 Task: Look for space in Albi, France from 2nd September, 2023 to 6th September, 2023 for 2 adults in price range Rs.15000 to Rs.20000. Place can be entire place with 1  bedroom having 1 bed and 1 bathroom. Property type can be house, flat, guest house, hotel. Amenities needed are: washing machine. Booking option can be shelf check-in. Required host language is English.
Action: Mouse moved to (497, 162)
Screenshot: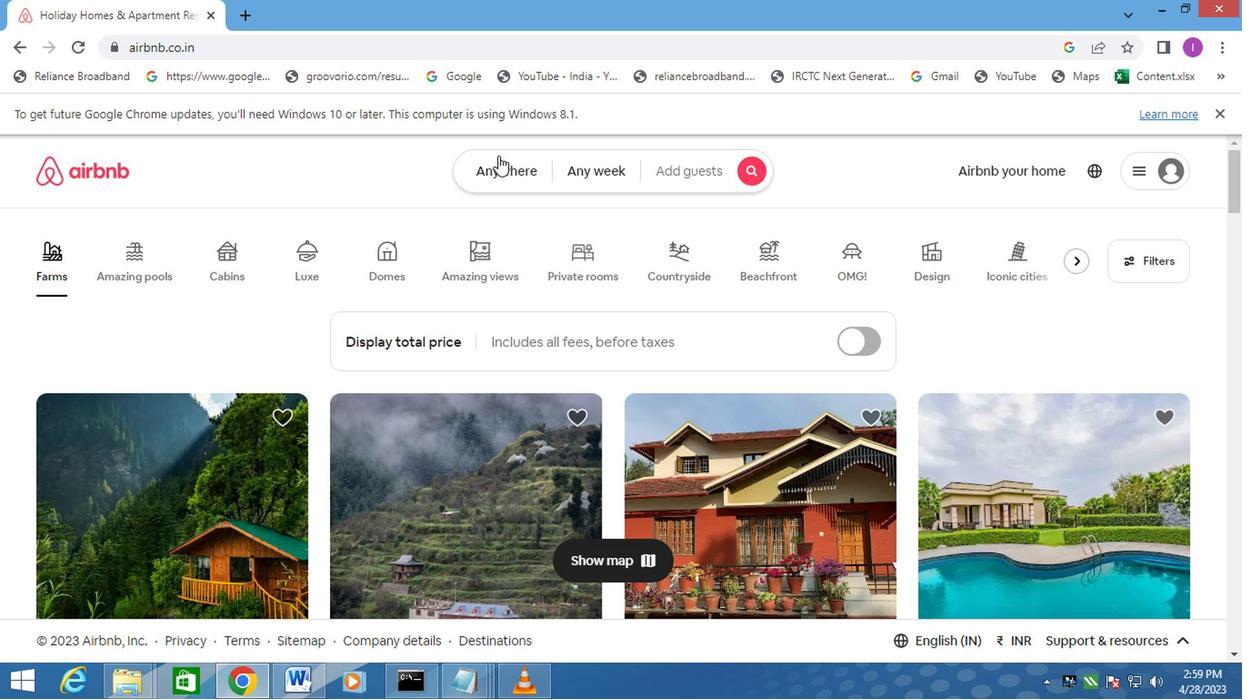 
Action: Mouse pressed left at (497, 162)
Screenshot: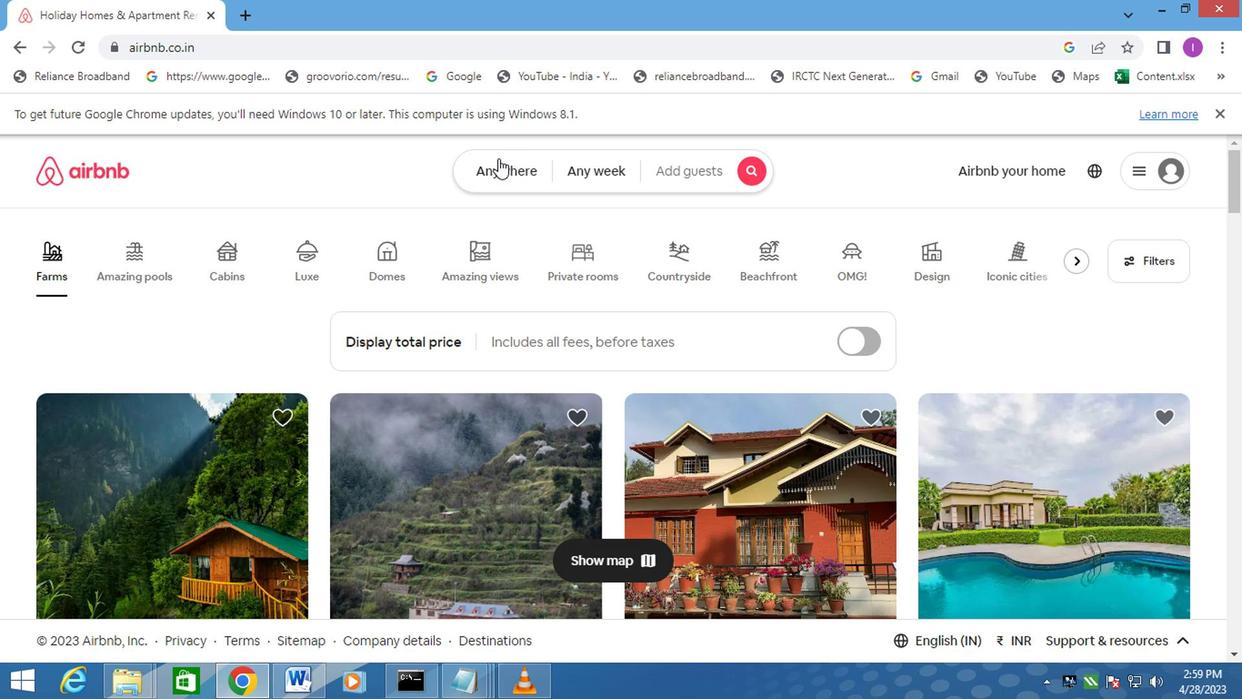 
Action: Mouse moved to (365, 245)
Screenshot: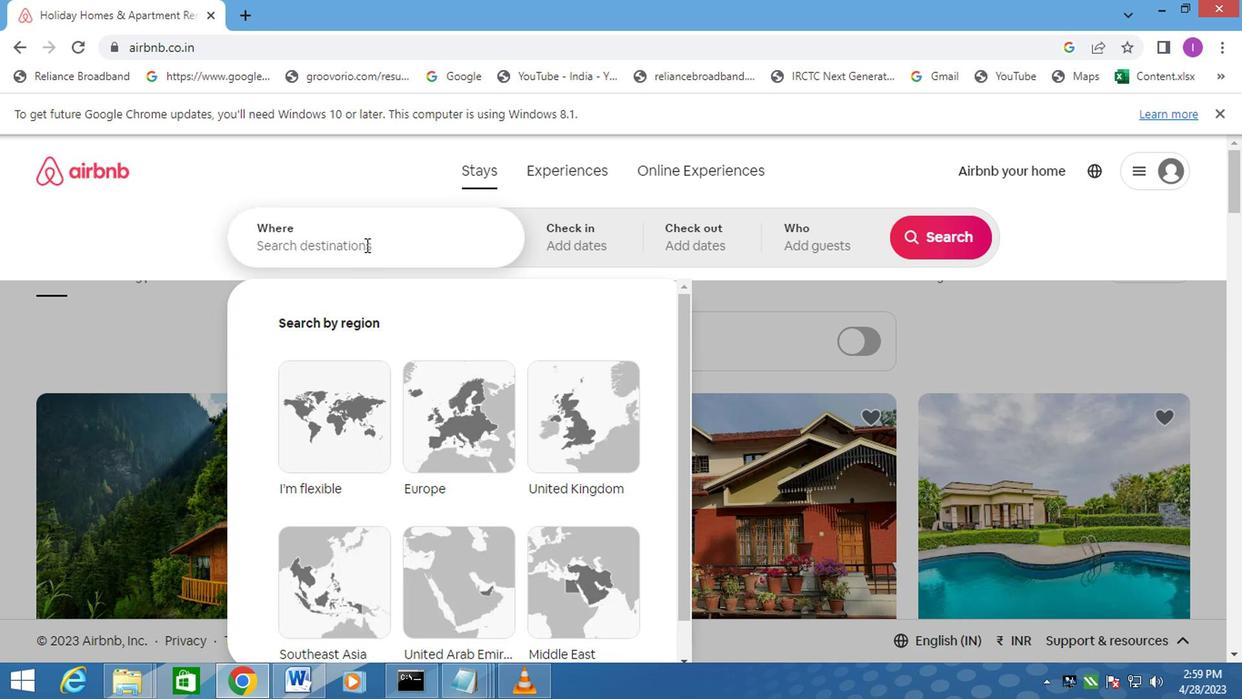 
Action: Mouse pressed left at (365, 245)
Screenshot: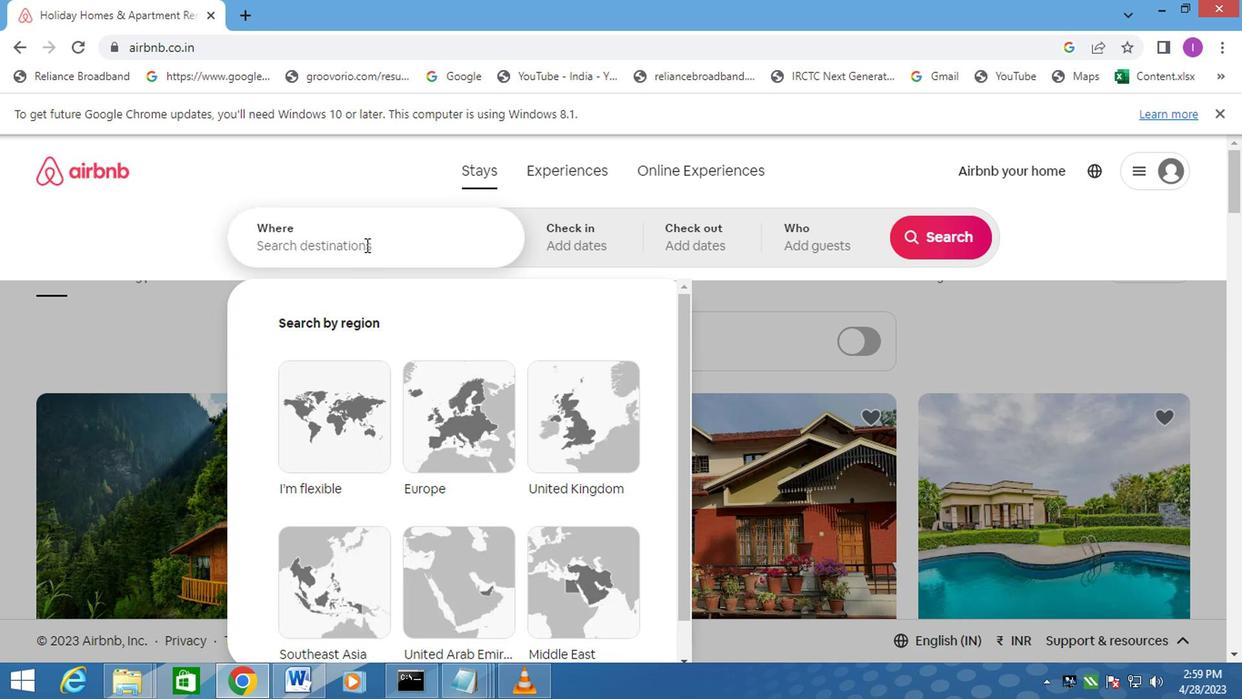 
Action: Mouse moved to (385, 245)
Screenshot: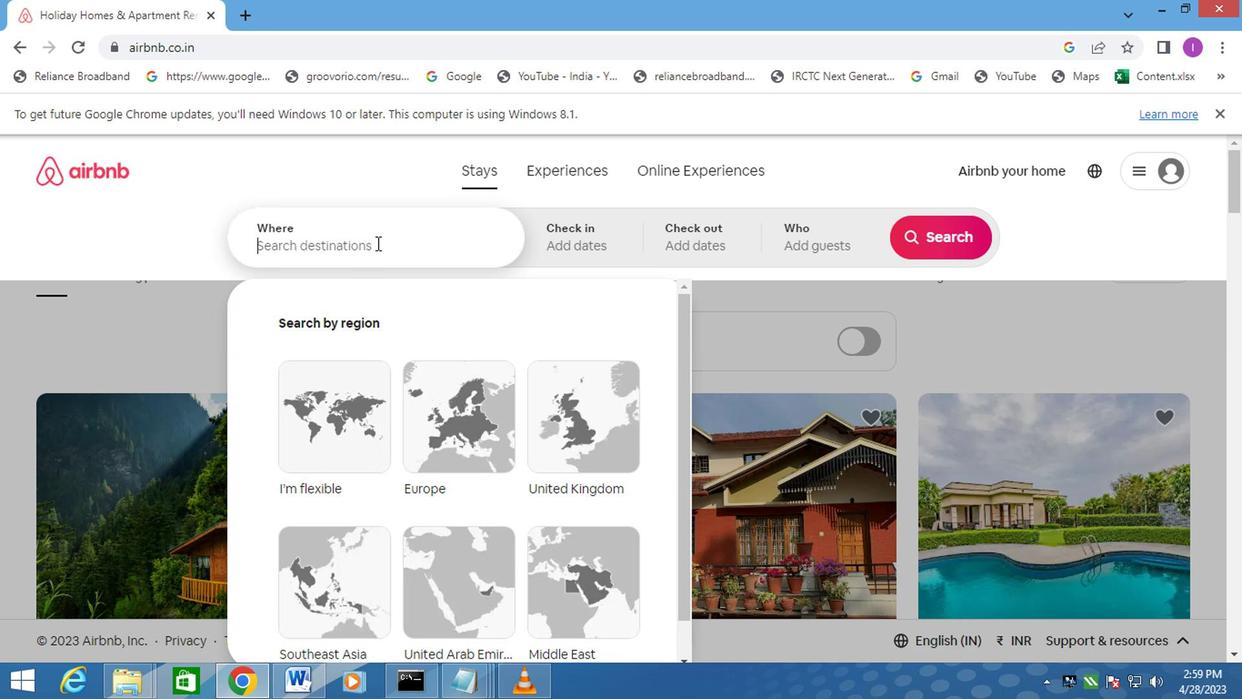
Action: Key pressed <Key.shift>ALBI,<Key.shift><Key.shift>FRANCE
Screenshot: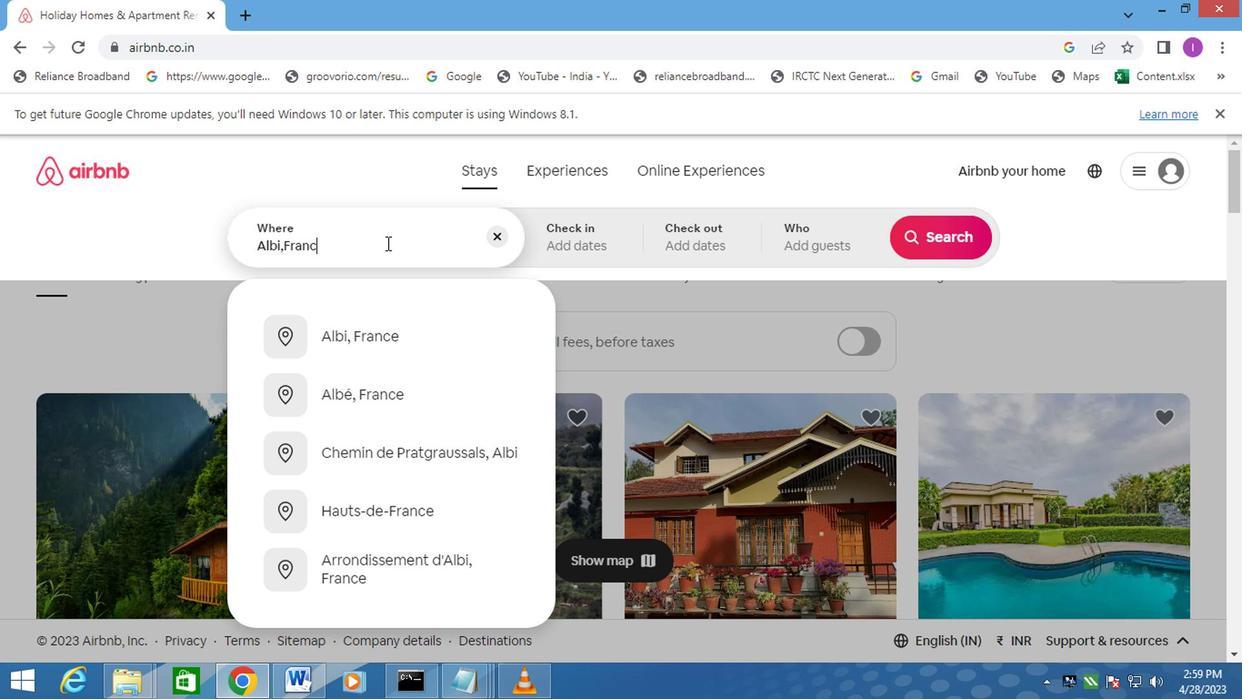 
Action: Mouse moved to (338, 340)
Screenshot: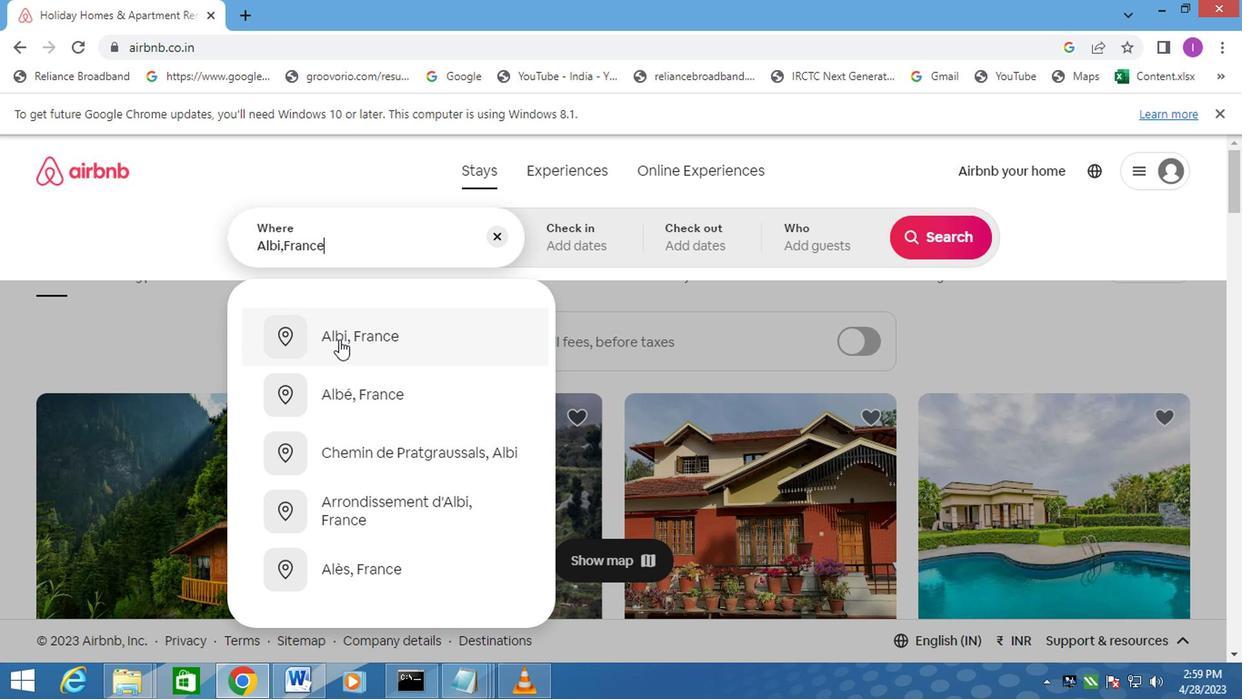 
Action: Mouse pressed left at (338, 340)
Screenshot: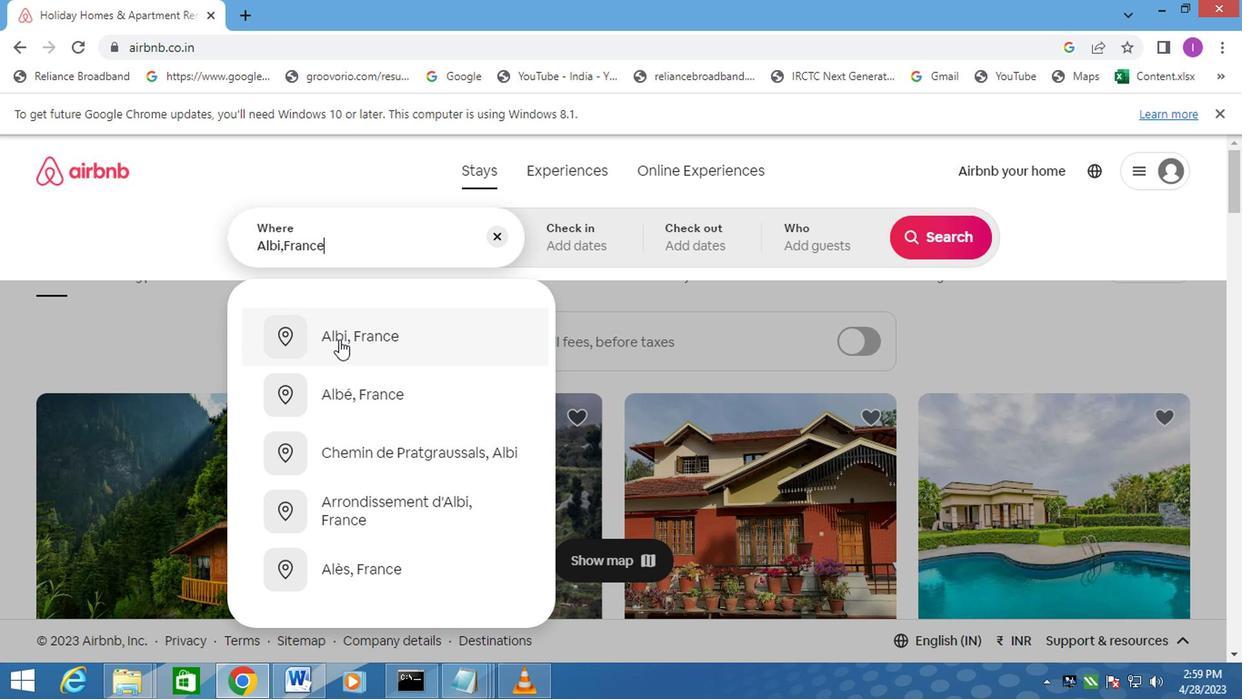 
Action: Mouse moved to (920, 385)
Screenshot: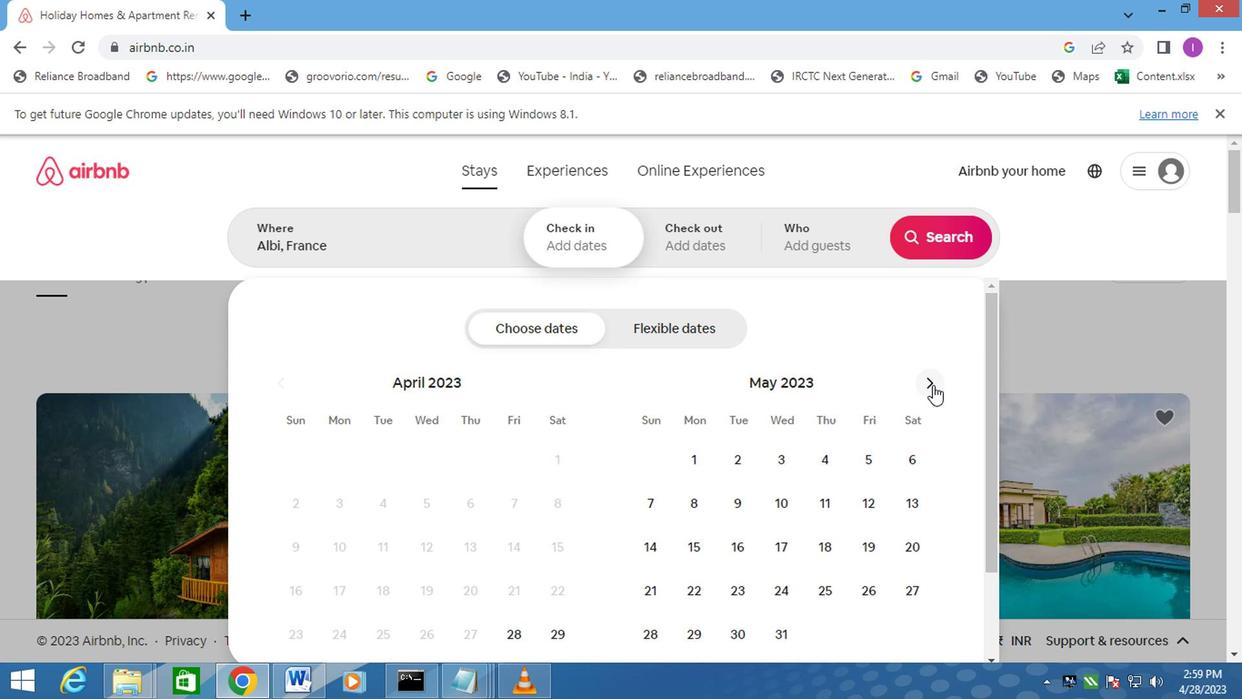 
Action: Mouse pressed left at (920, 385)
Screenshot: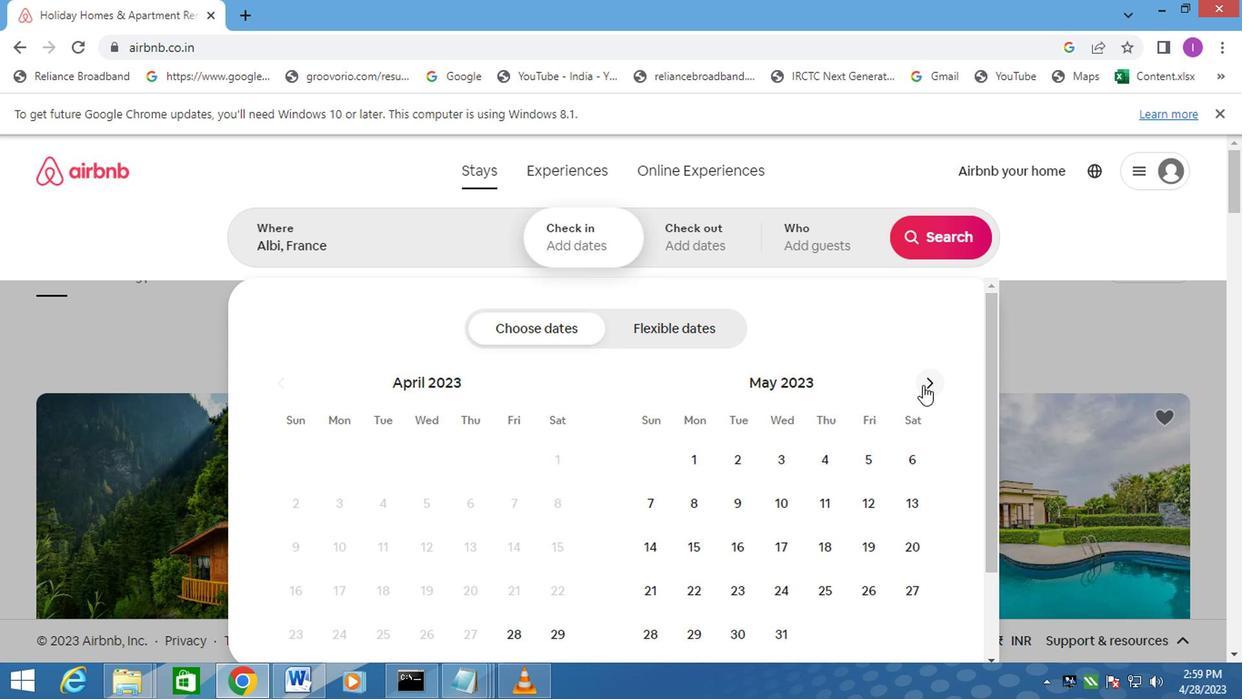 
Action: Mouse moved to (920, 385)
Screenshot: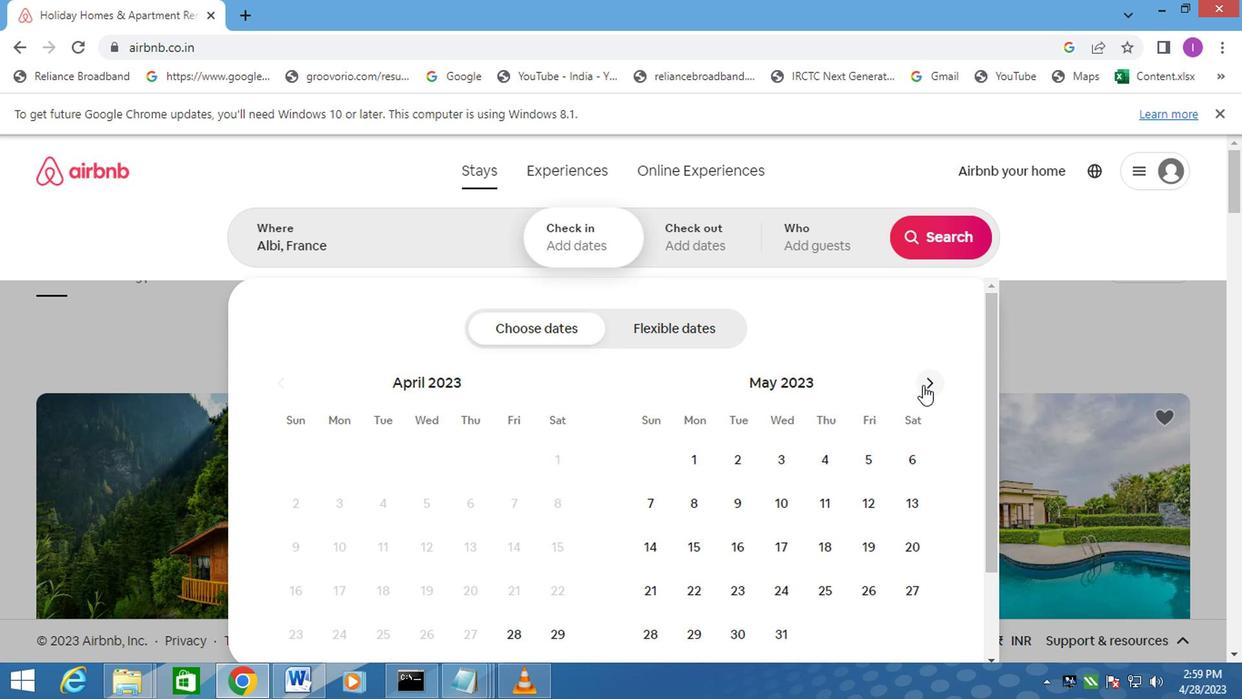
Action: Mouse pressed left at (920, 385)
Screenshot: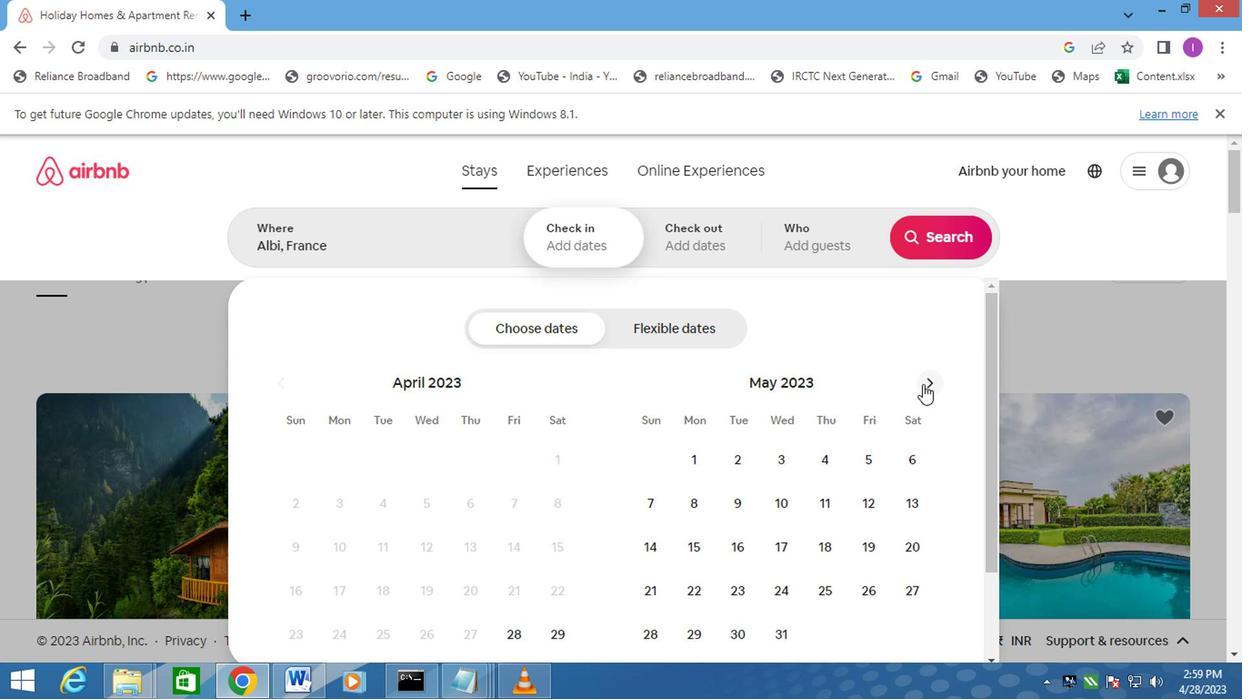 
Action: Mouse moved to (920, 383)
Screenshot: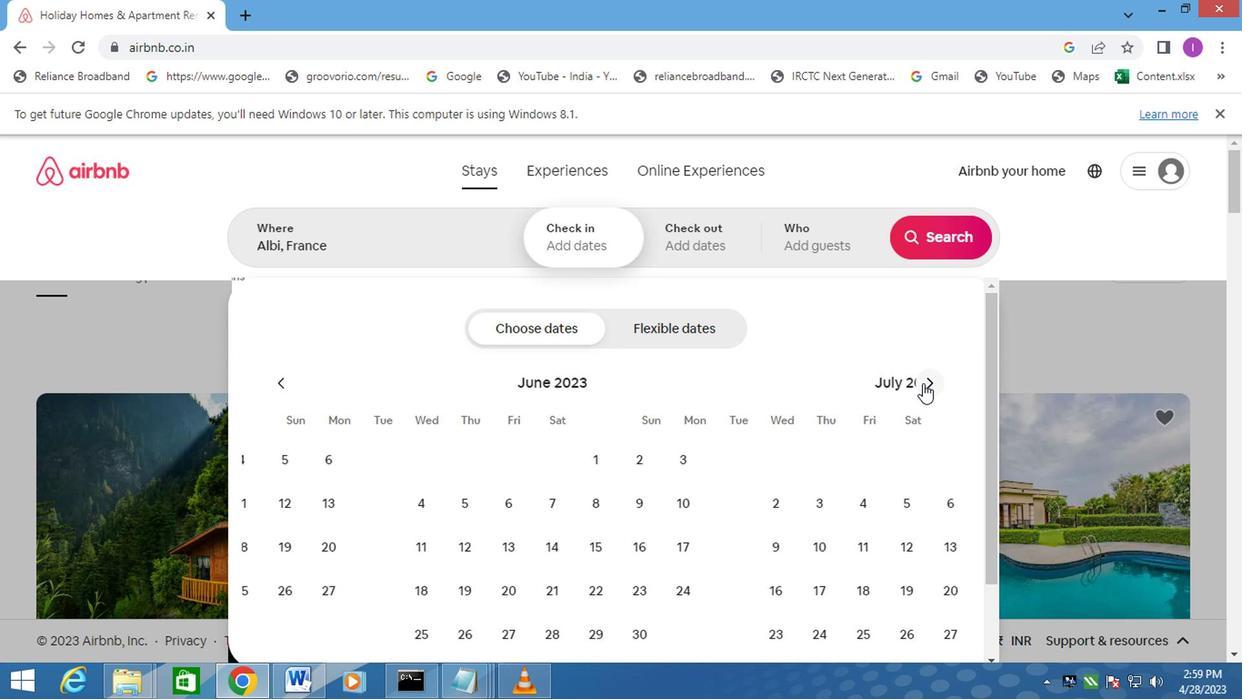 
Action: Mouse pressed left at (920, 383)
Screenshot: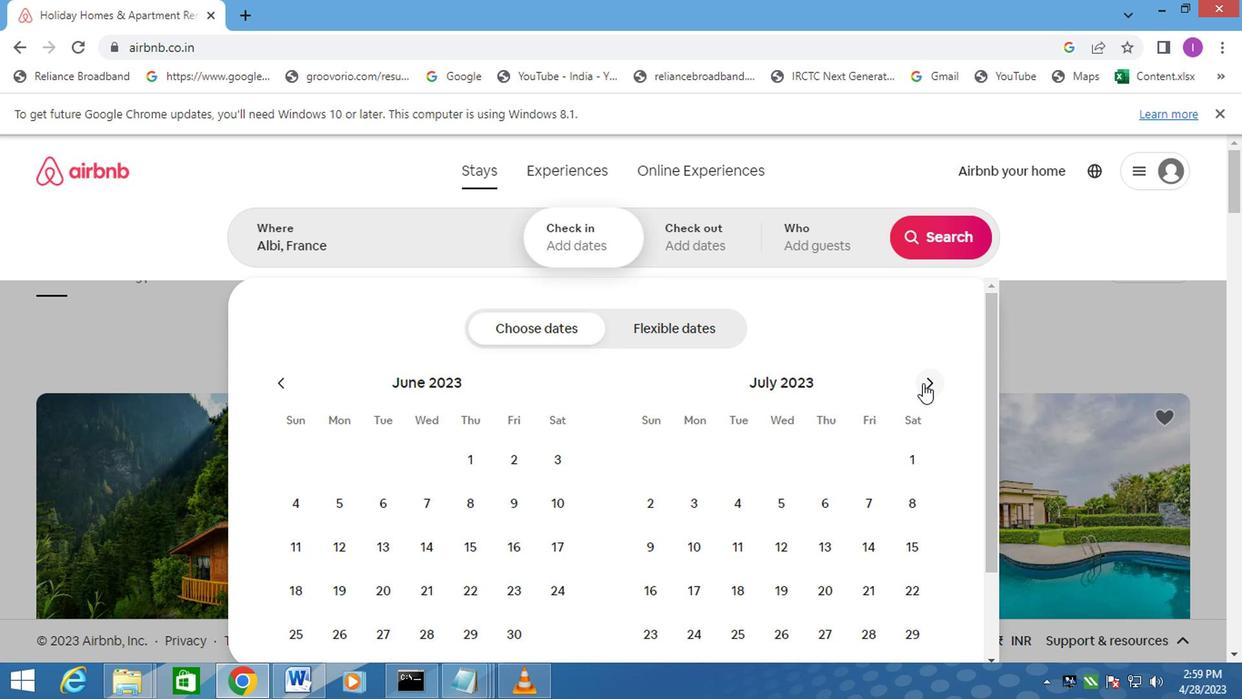
Action: Mouse moved to (926, 380)
Screenshot: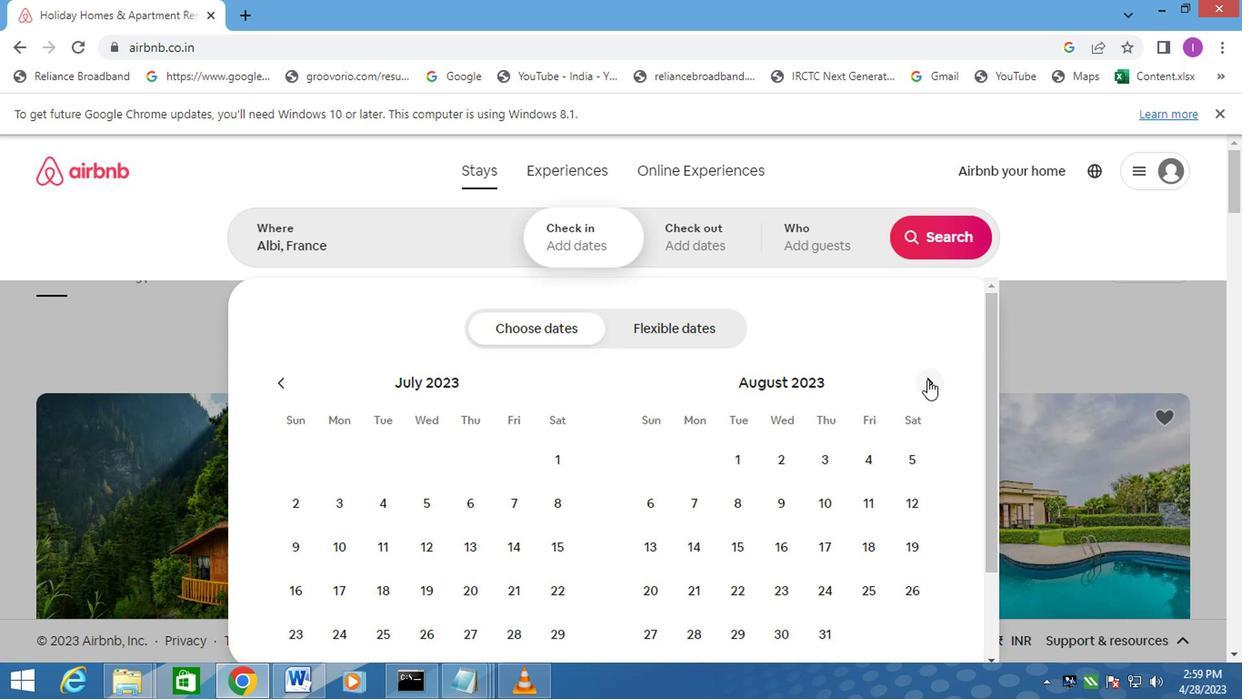 
Action: Mouse pressed left at (926, 380)
Screenshot: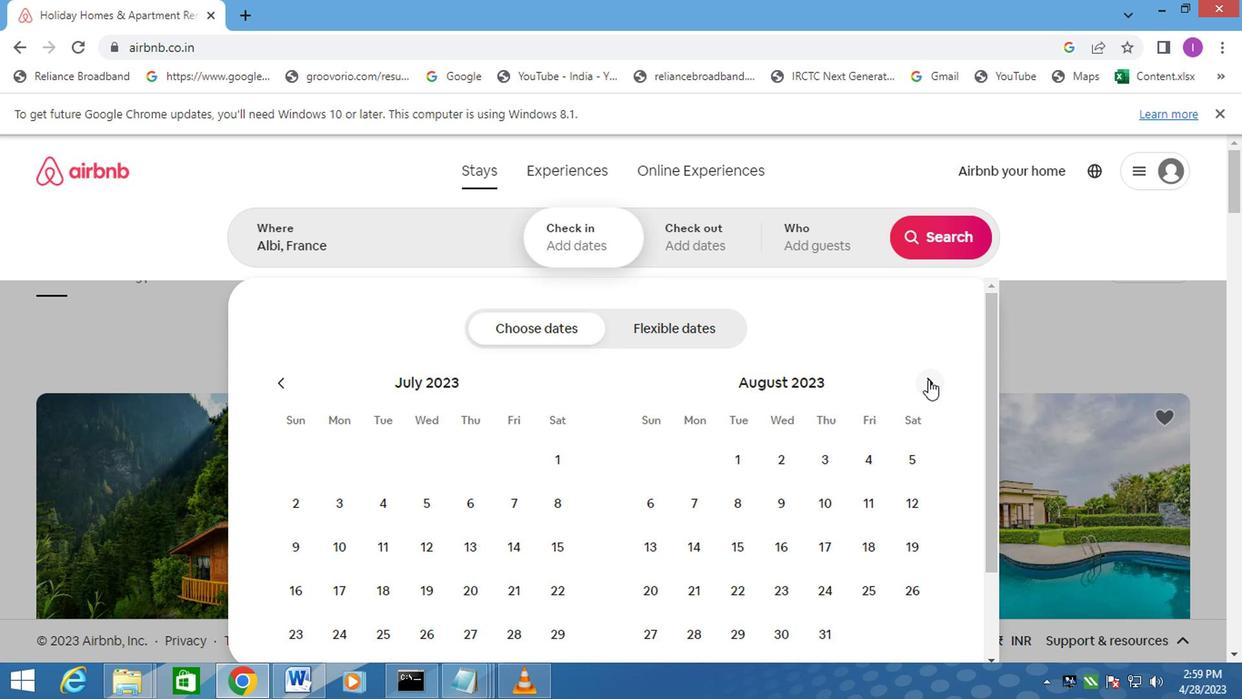 
Action: Mouse moved to (902, 454)
Screenshot: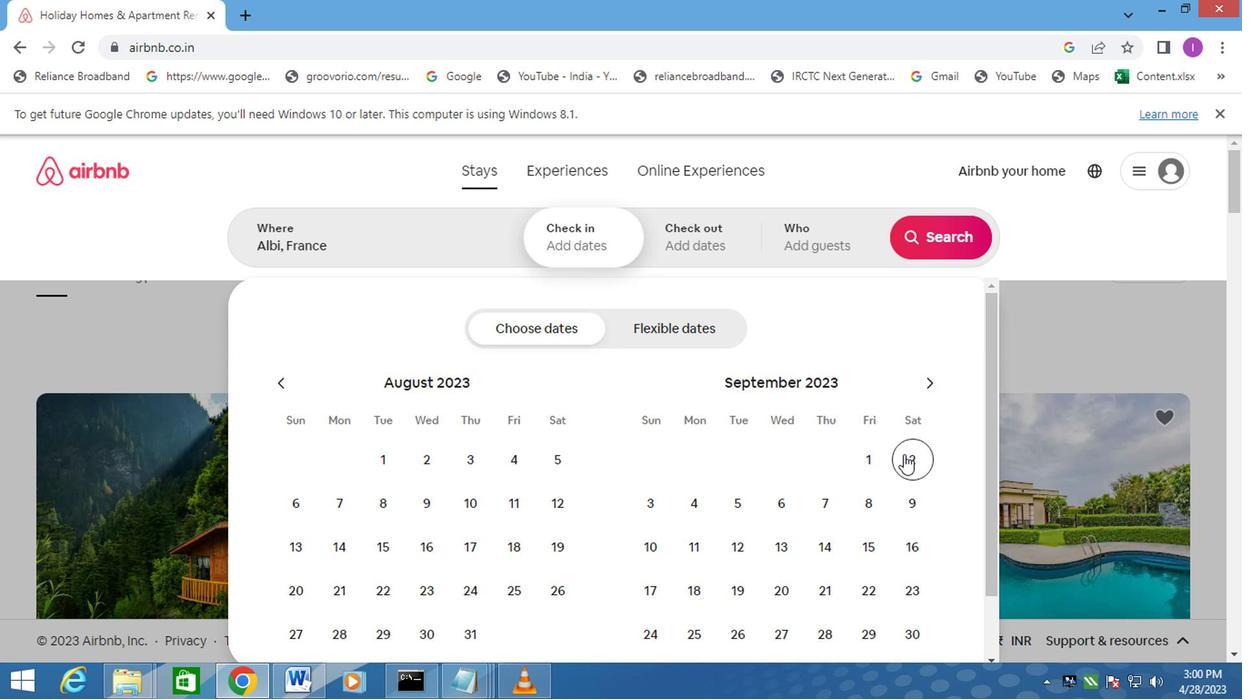 
Action: Mouse pressed left at (902, 454)
Screenshot: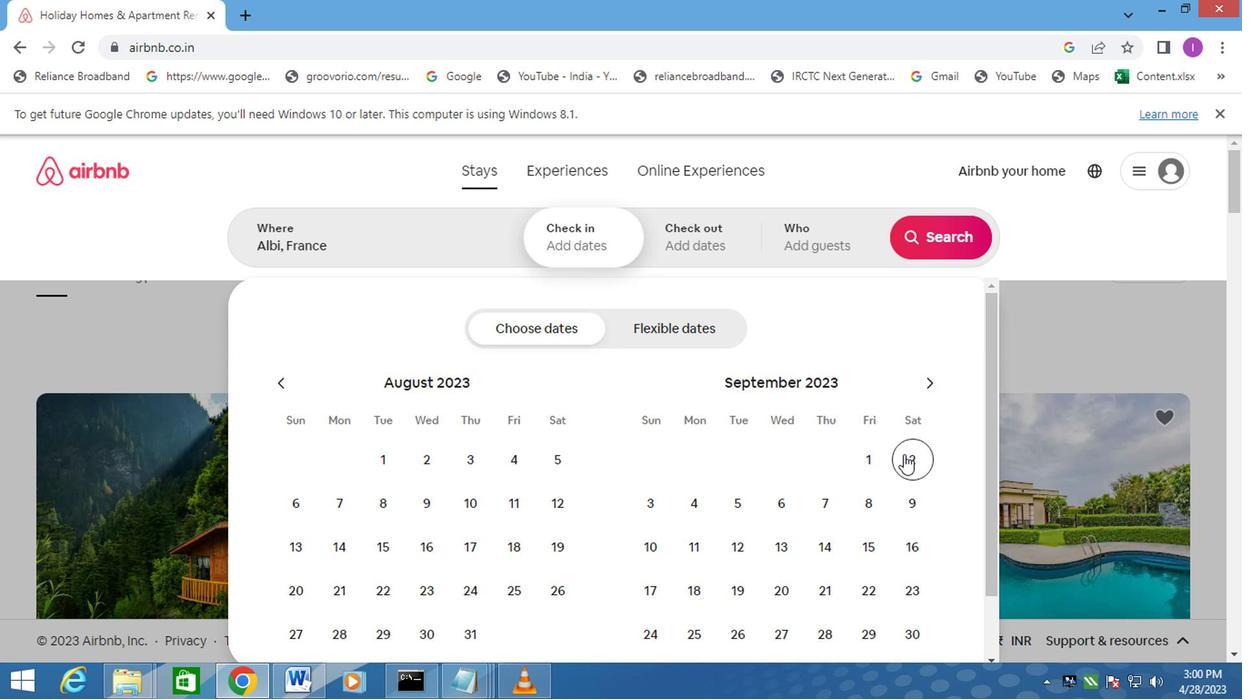
Action: Mouse moved to (789, 502)
Screenshot: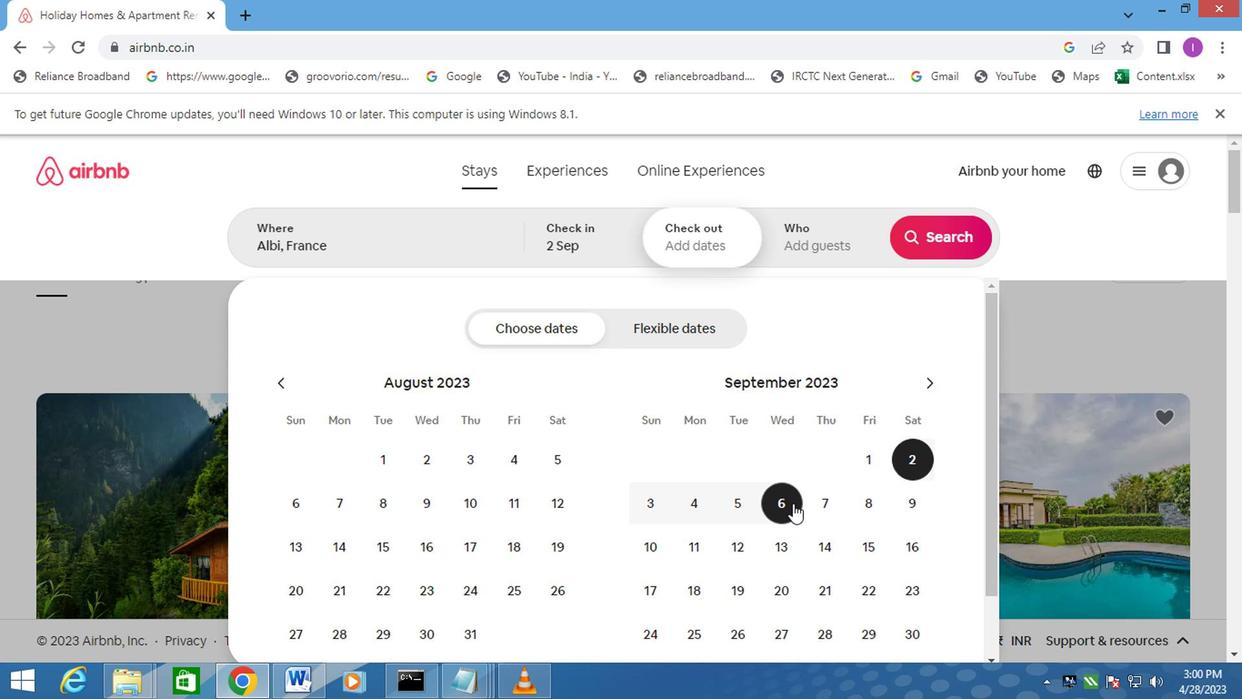 
Action: Mouse pressed left at (789, 502)
Screenshot: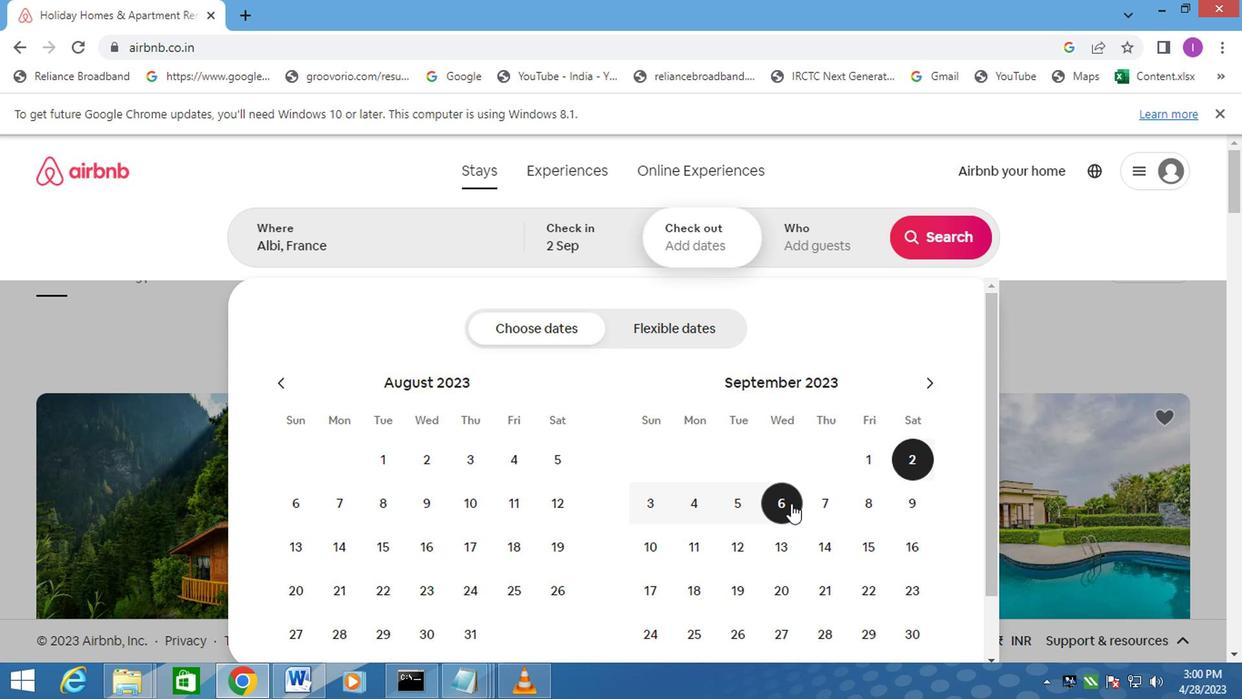 
Action: Mouse moved to (836, 257)
Screenshot: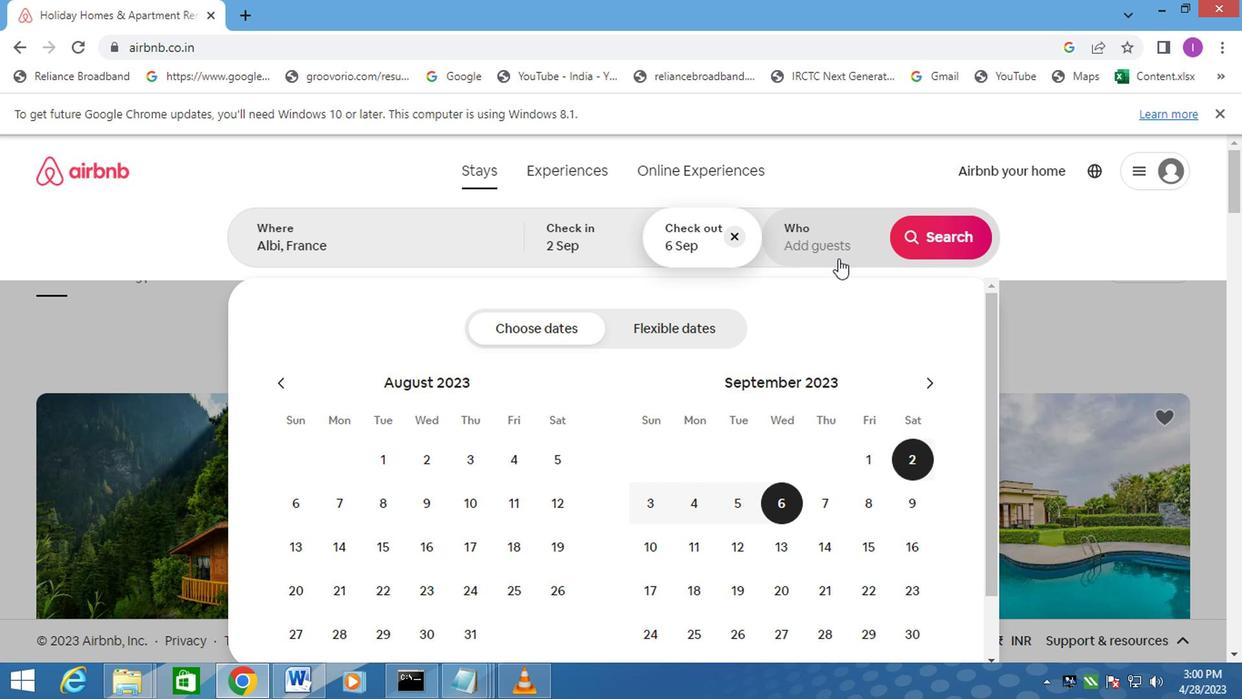 
Action: Mouse pressed left at (836, 257)
Screenshot: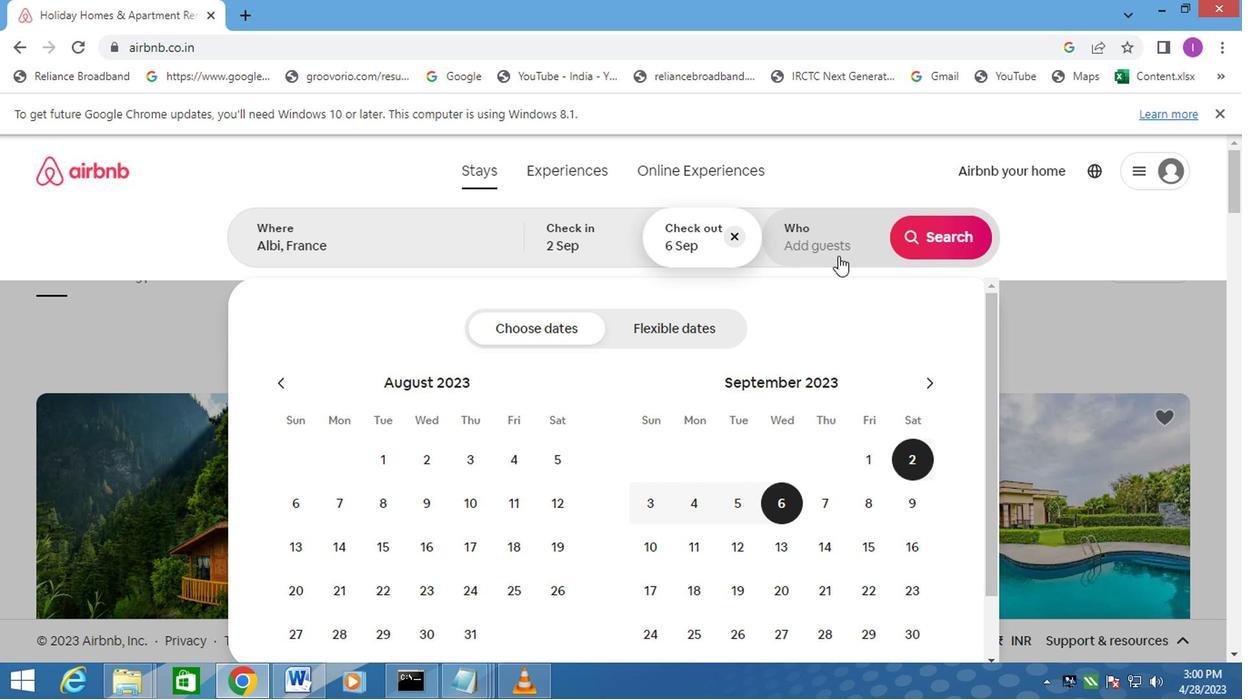 
Action: Mouse moved to (936, 332)
Screenshot: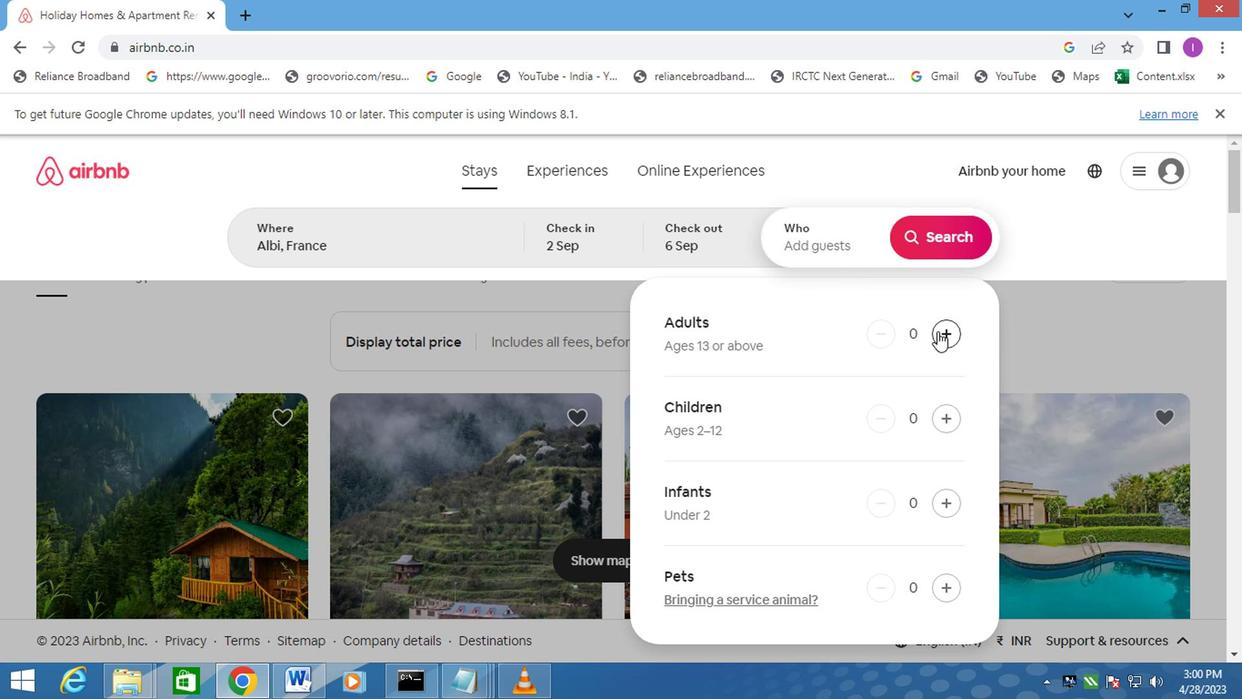 
Action: Mouse pressed left at (936, 332)
Screenshot: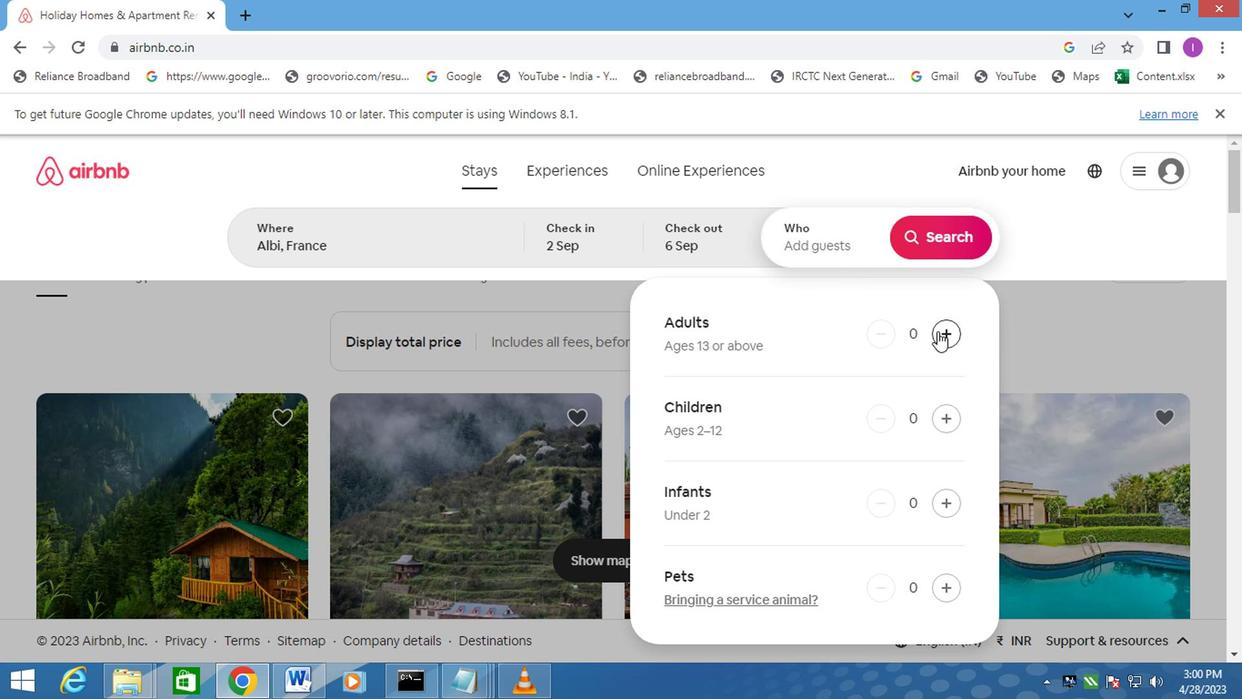
Action: Mouse pressed left at (936, 332)
Screenshot: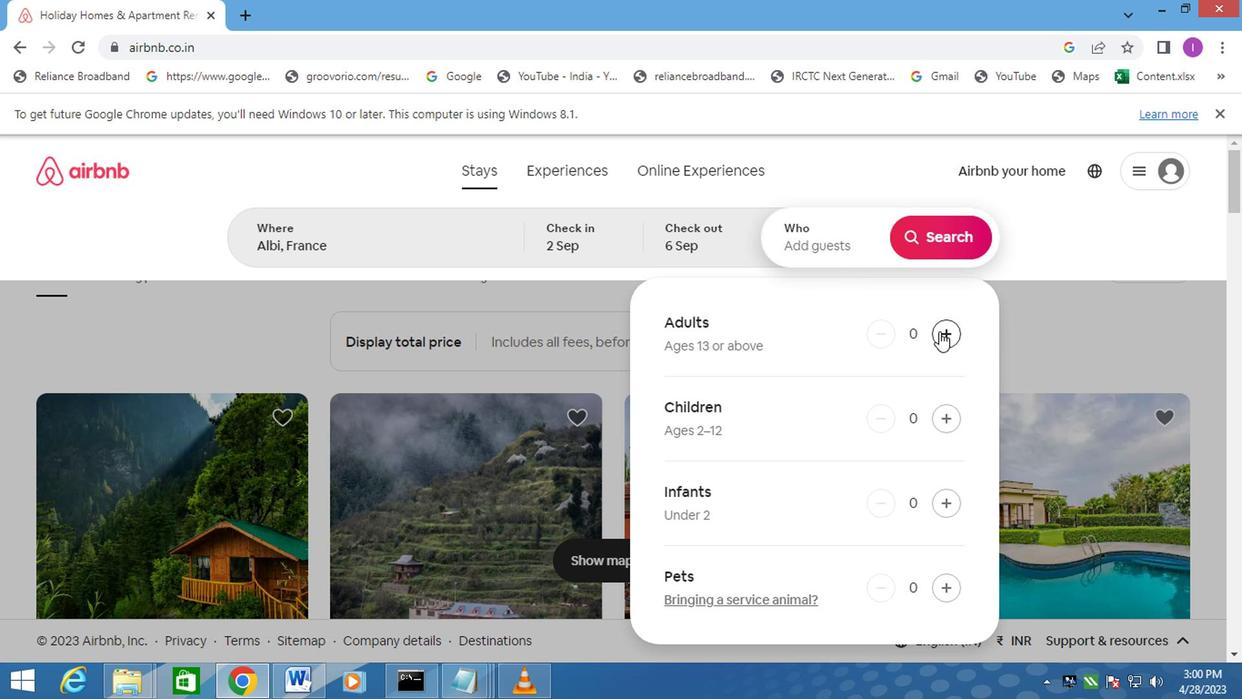 
Action: Mouse moved to (953, 235)
Screenshot: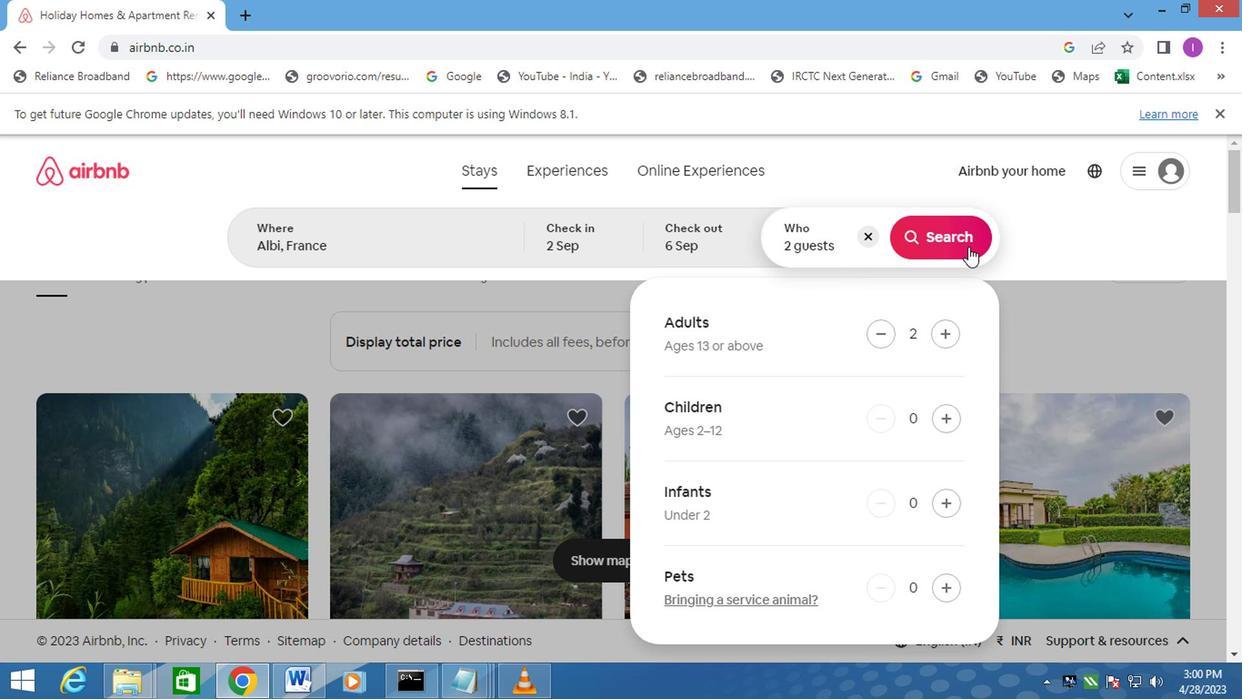 
Action: Mouse pressed left at (953, 235)
Screenshot: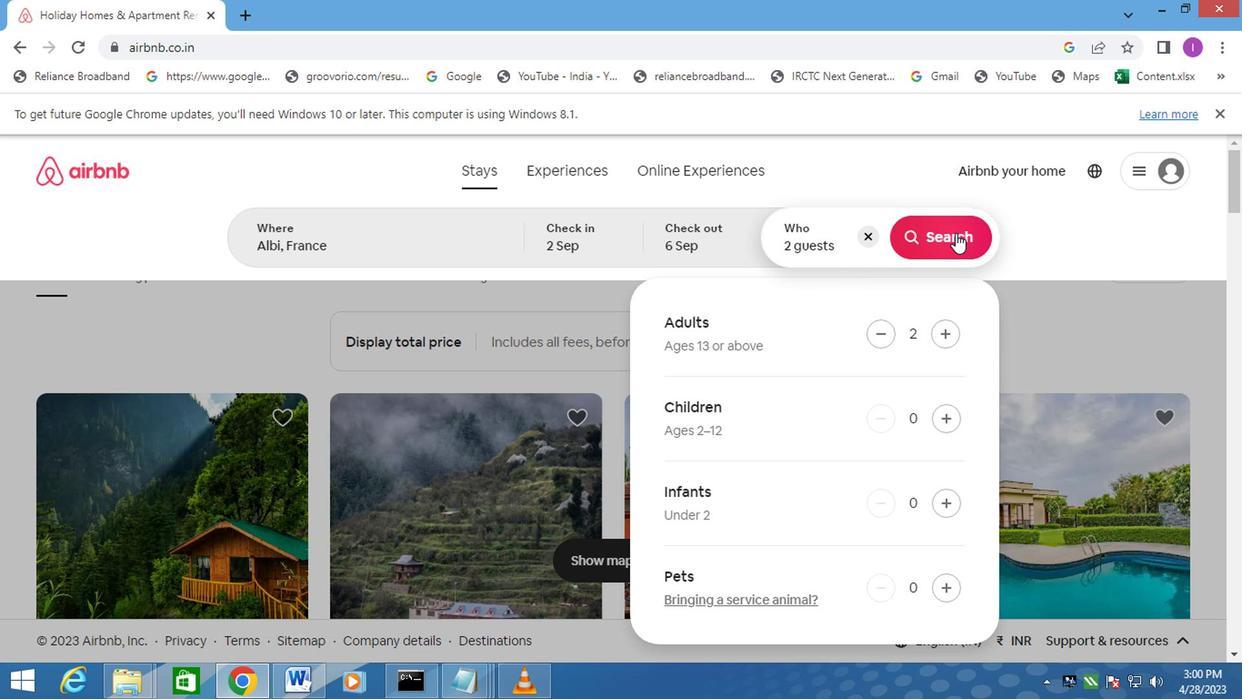 
Action: Mouse moved to (1149, 244)
Screenshot: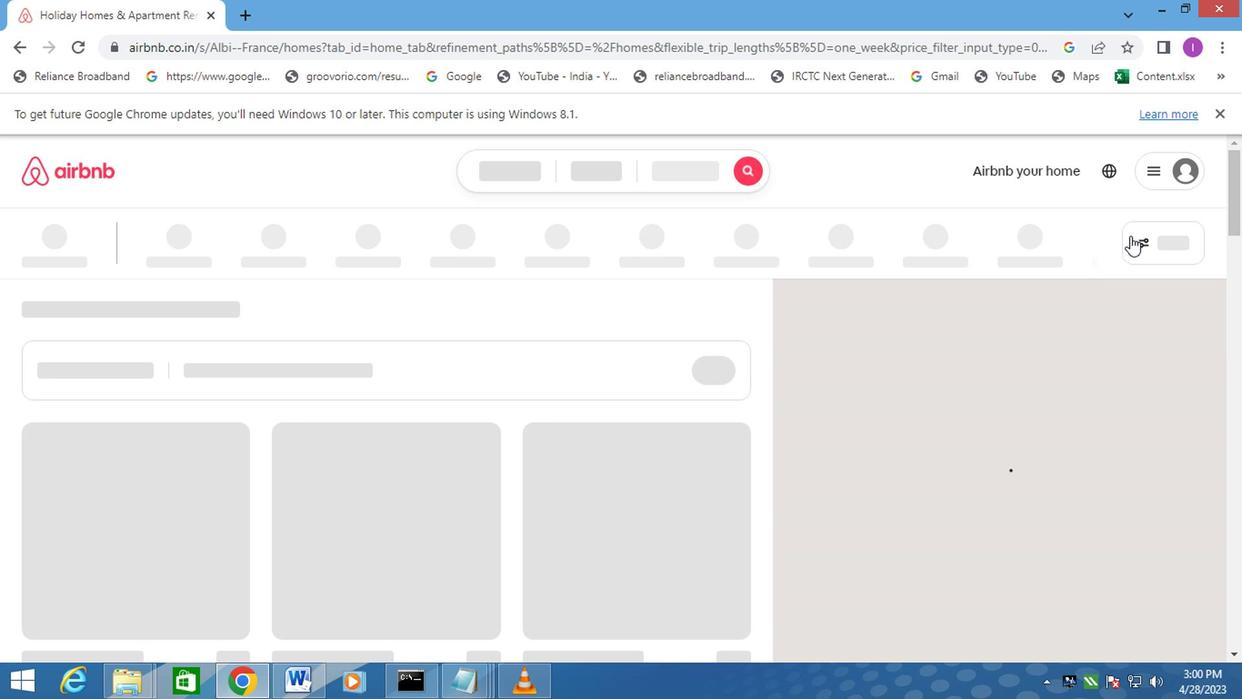 
Action: Mouse pressed left at (1149, 244)
Screenshot: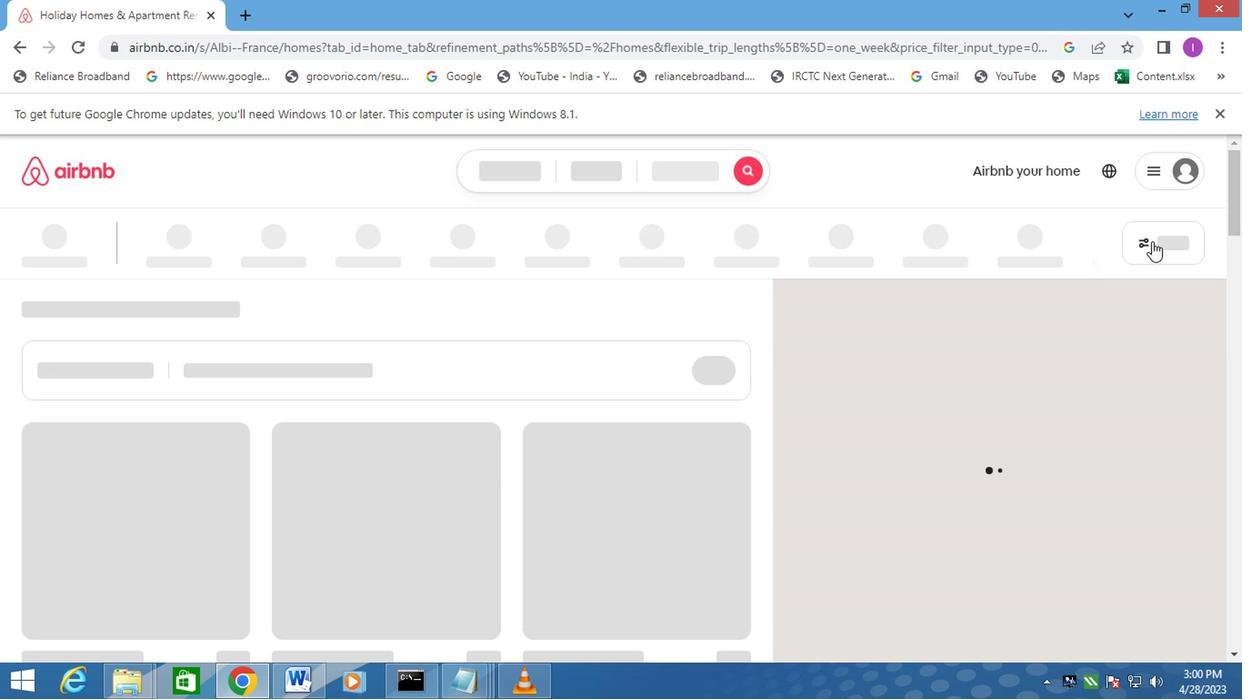
Action: Mouse moved to (396, 477)
Screenshot: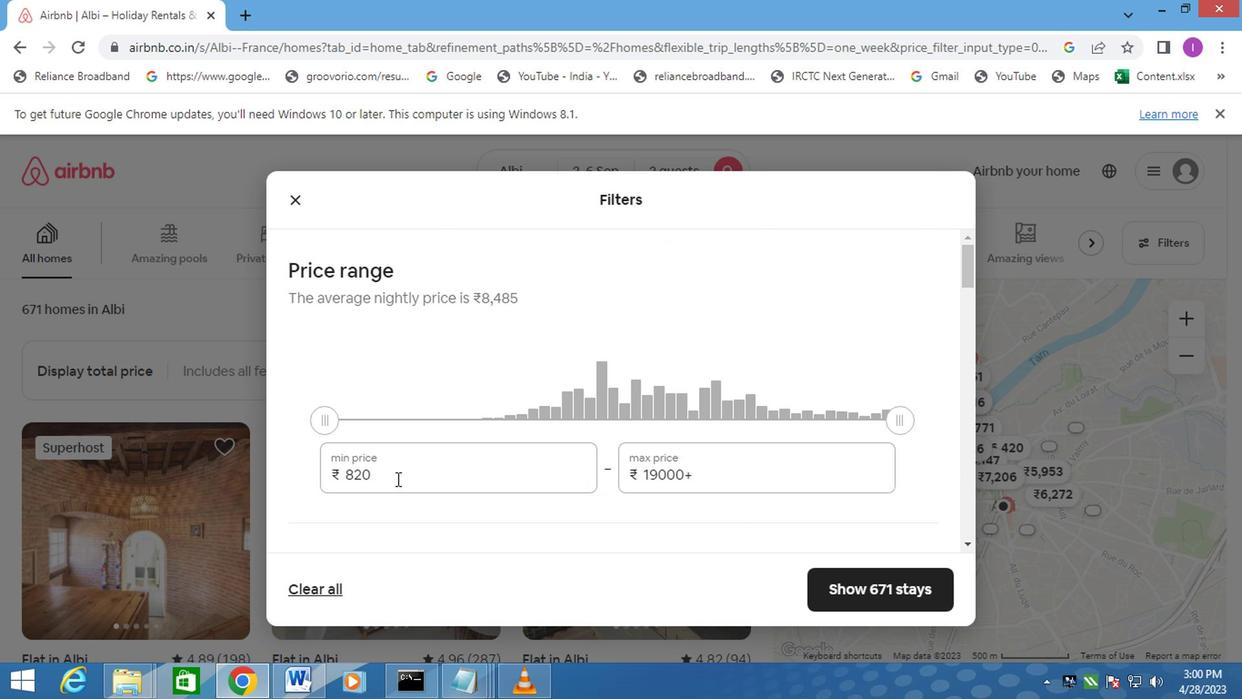 
Action: Mouse pressed left at (396, 477)
Screenshot: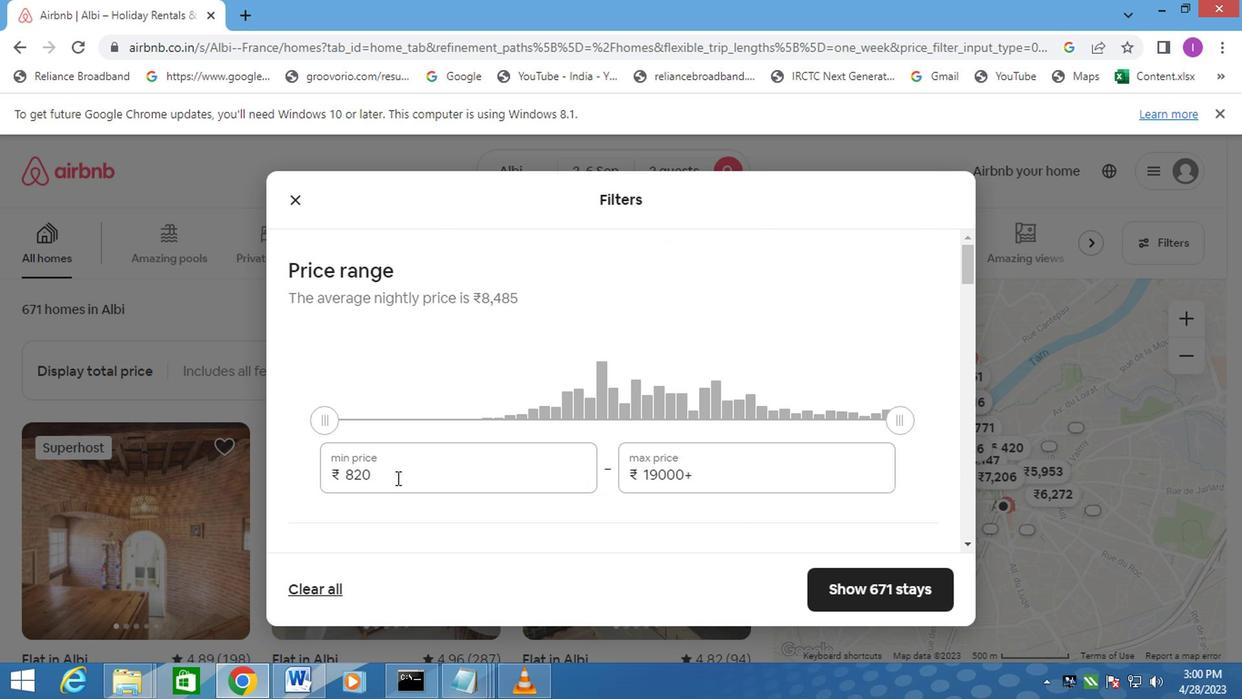 
Action: Mouse moved to (337, 468)
Screenshot: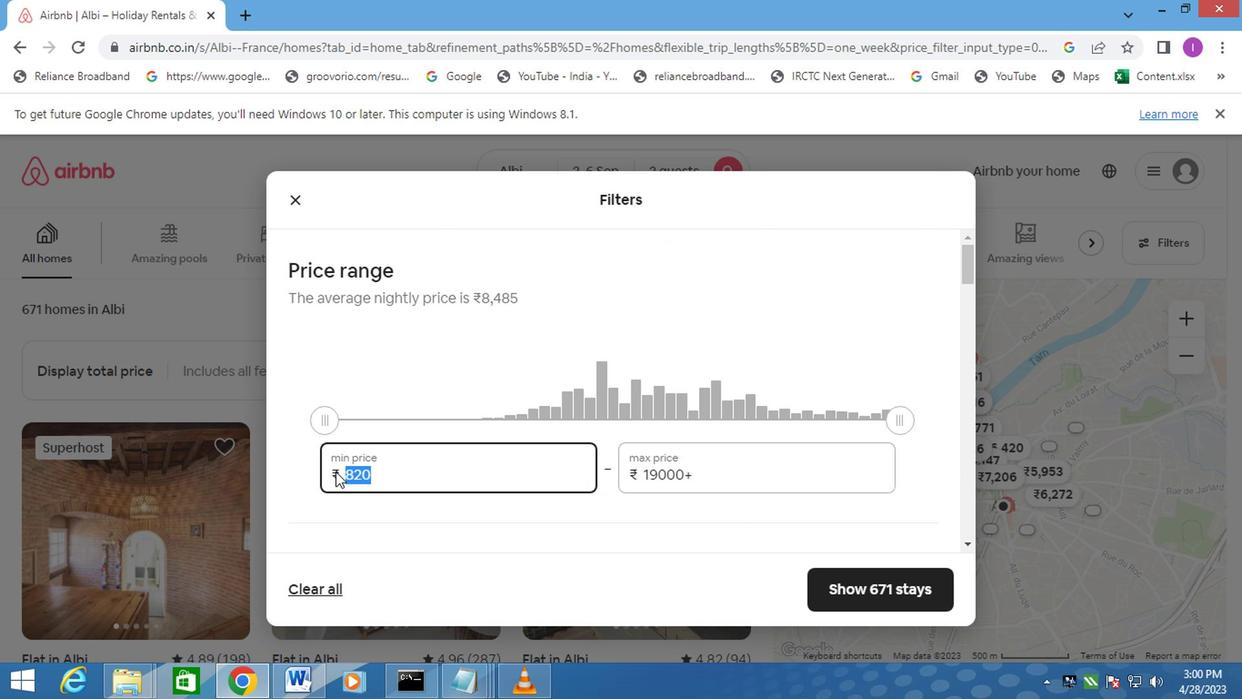 
Action: Key pressed 1
Screenshot: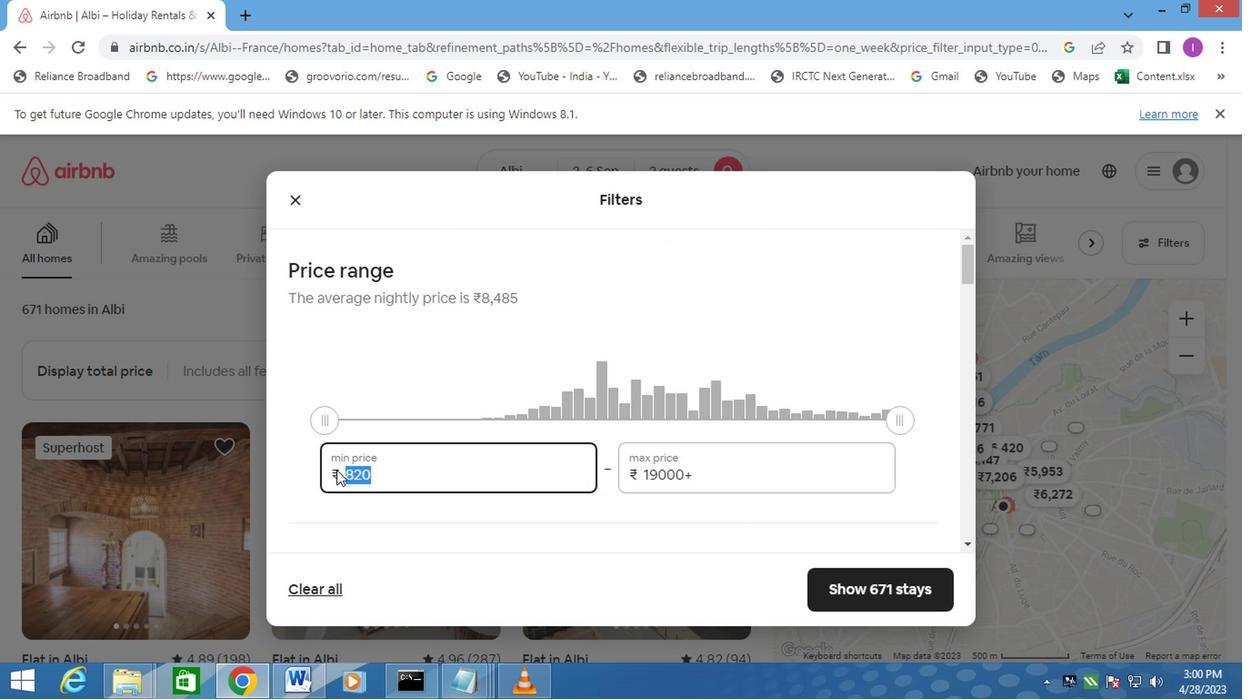 
Action: Mouse moved to (338, 466)
Screenshot: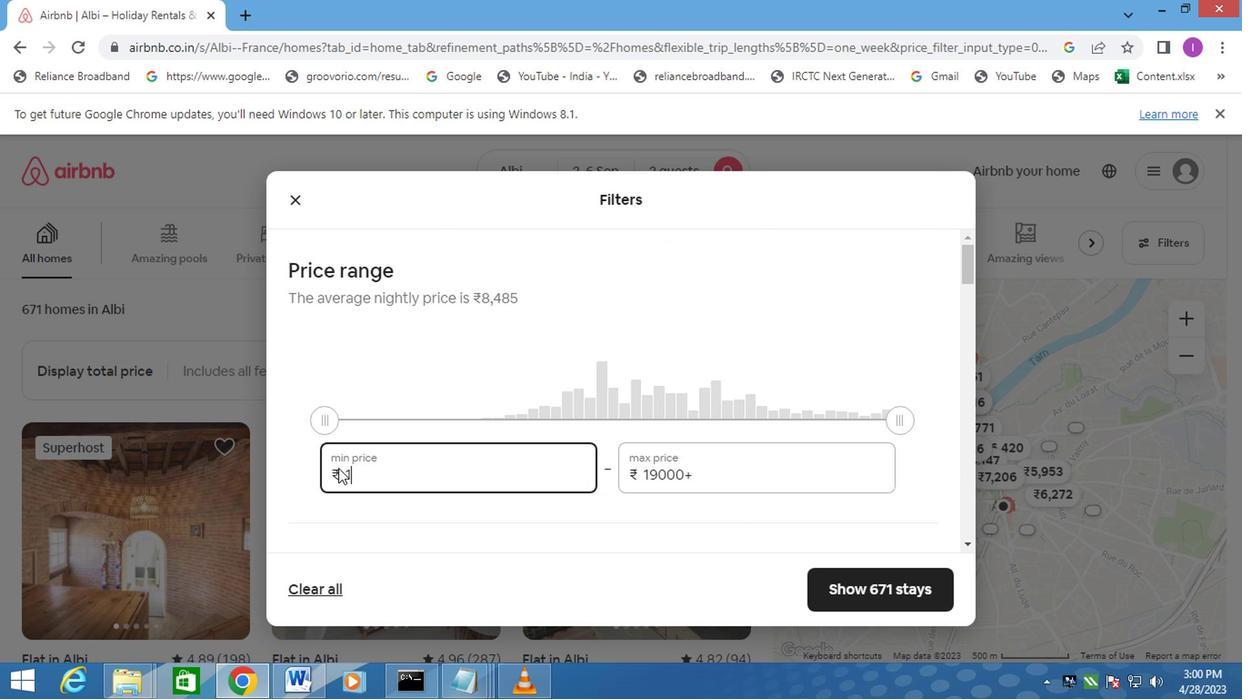 
Action: Key pressed 5
Screenshot: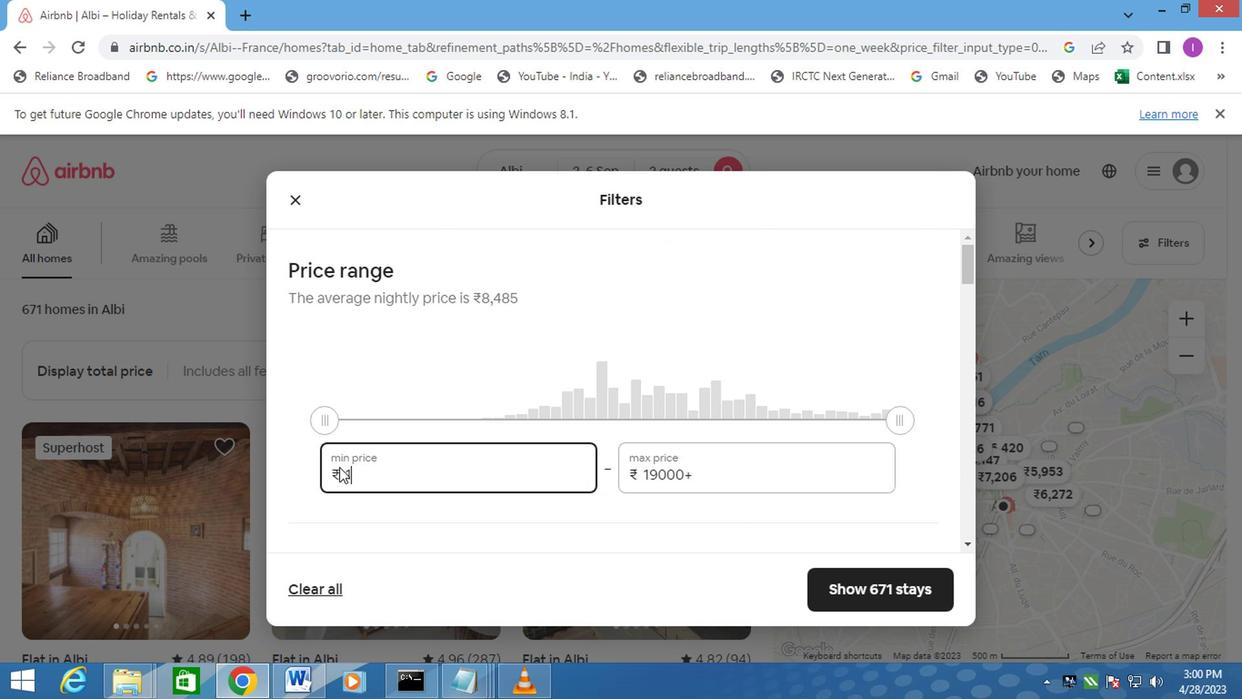 
Action: Mouse moved to (346, 460)
Screenshot: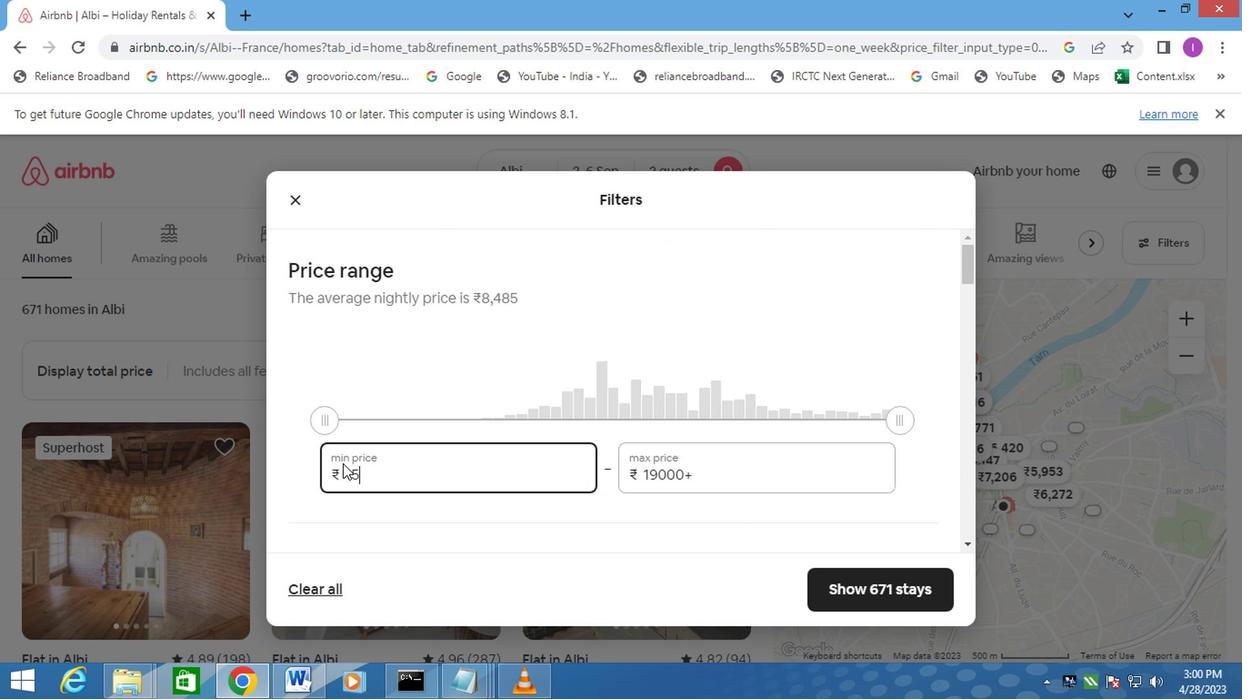 
Action: Key pressed 00
Screenshot: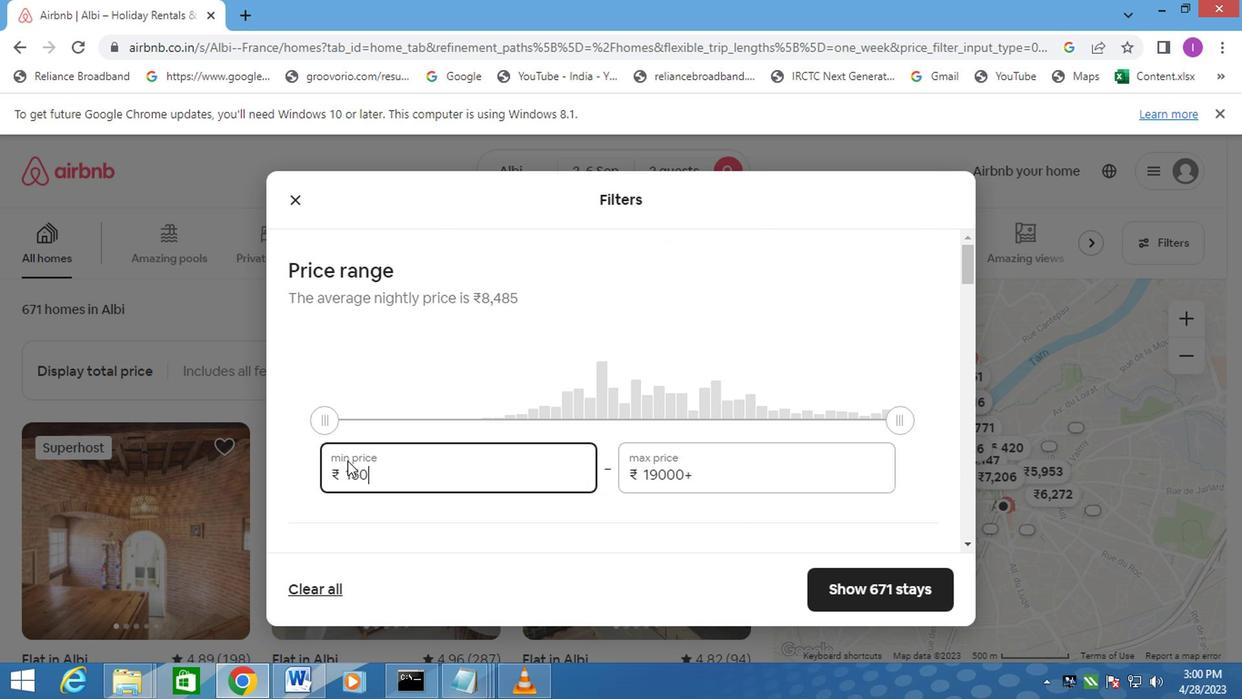 
Action: Mouse moved to (347, 458)
Screenshot: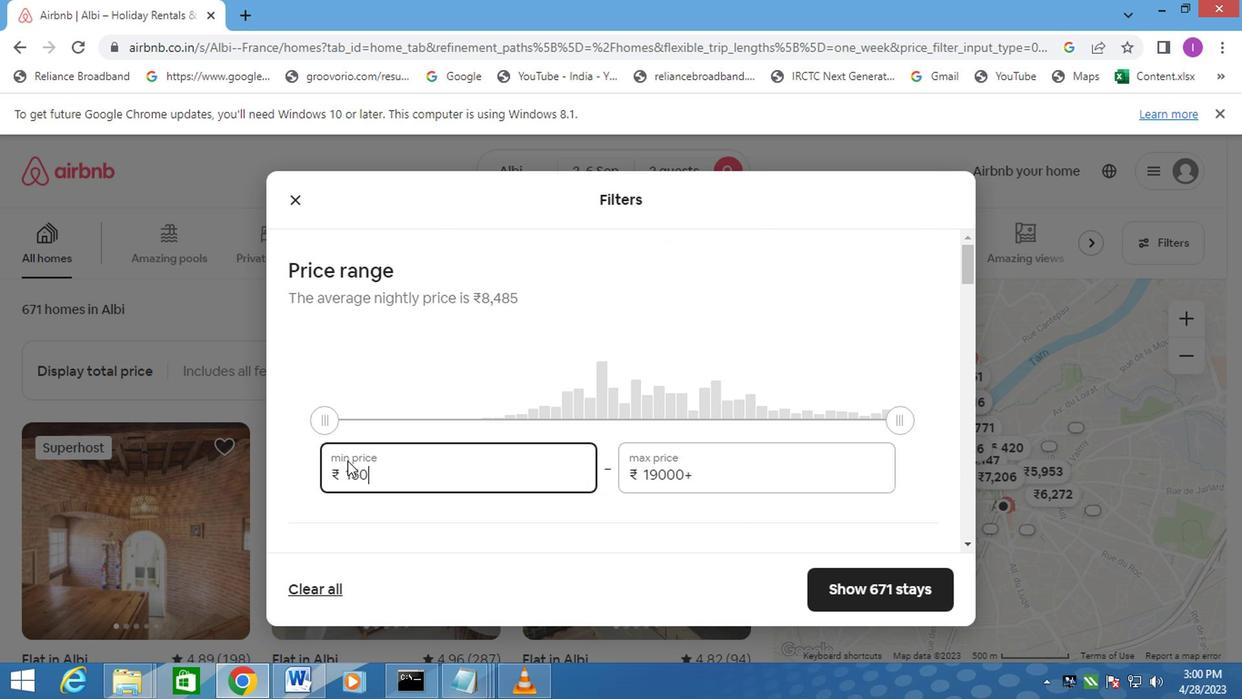 
Action: Key pressed 0
Screenshot: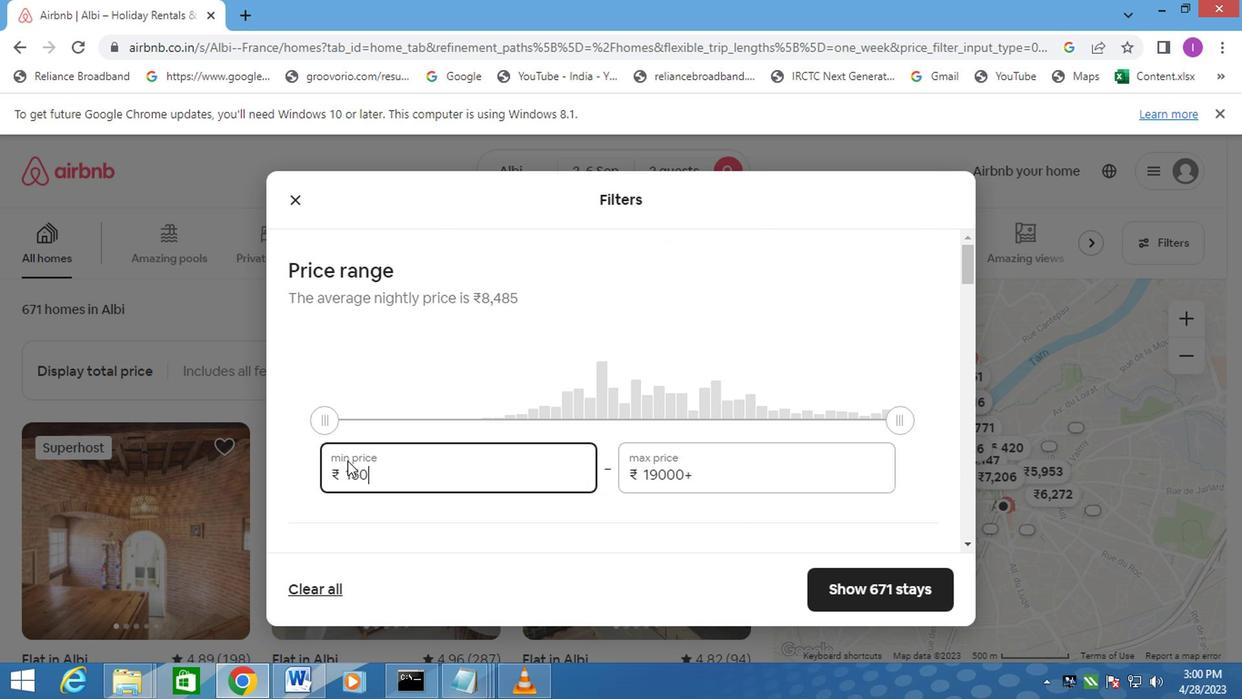 
Action: Mouse moved to (706, 479)
Screenshot: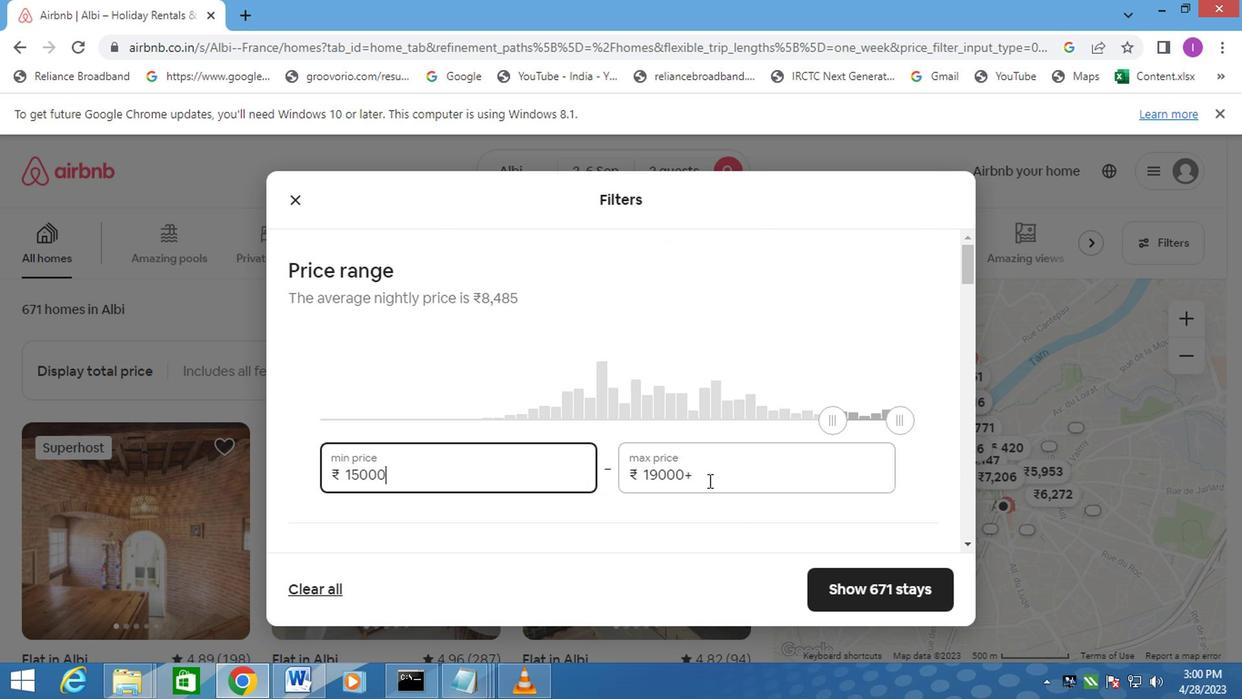 
Action: Mouse pressed left at (706, 479)
Screenshot: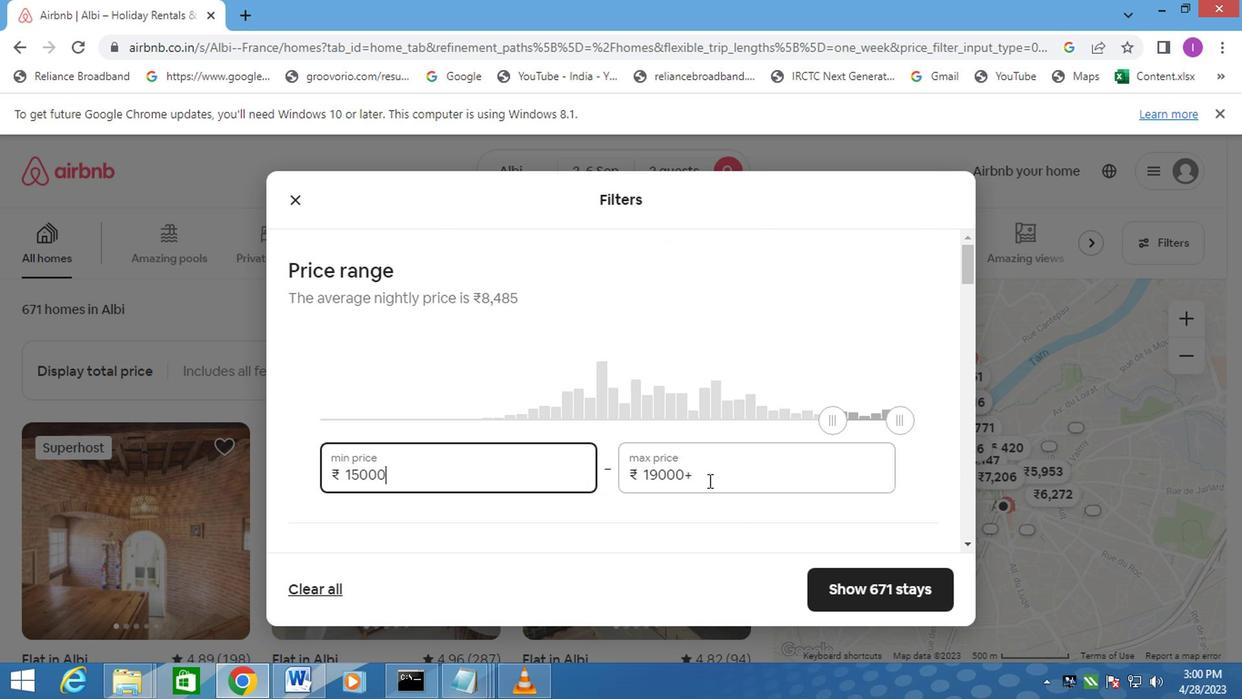 
Action: Mouse moved to (616, 468)
Screenshot: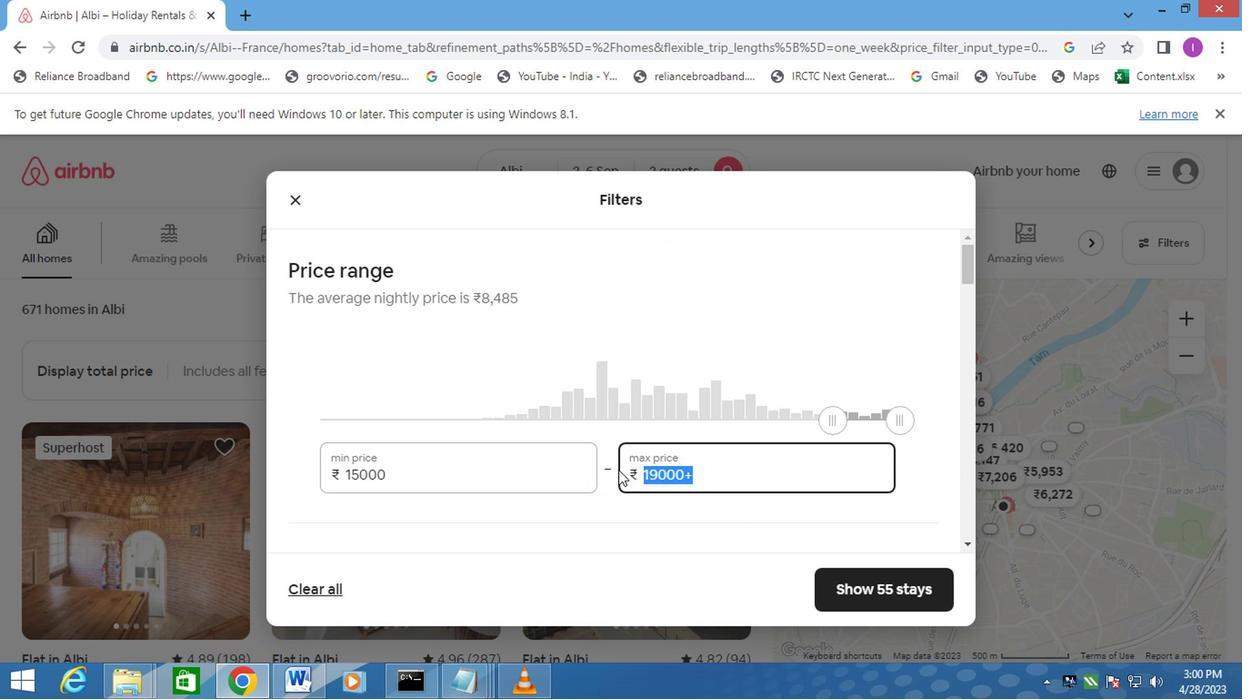 
Action: Key pressed 2
Screenshot: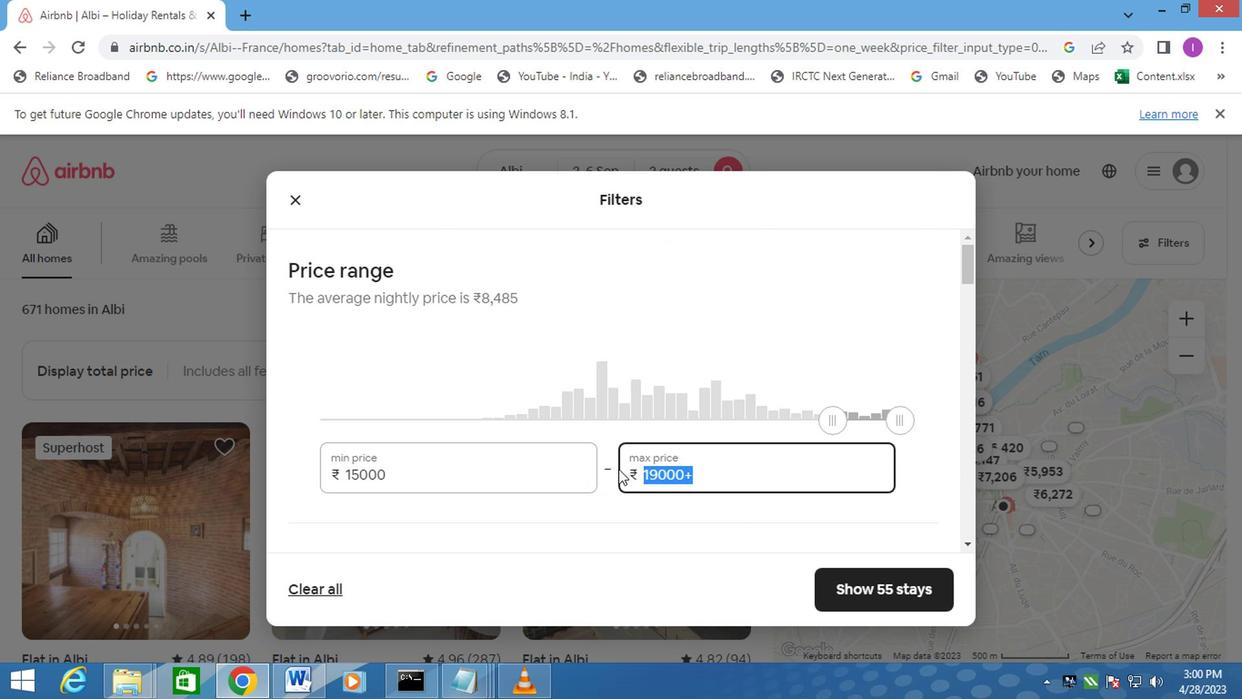 
Action: Mouse moved to (618, 468)
Screenshot: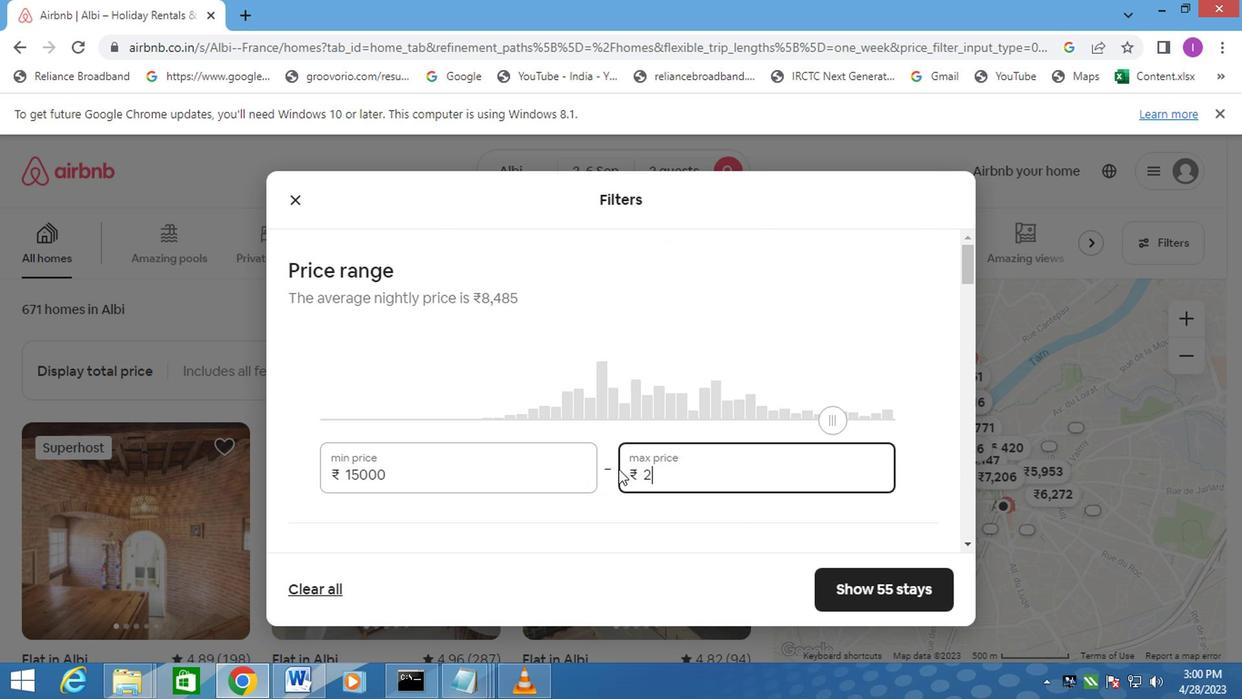 
Action: Key pressed 0000
Screenshot: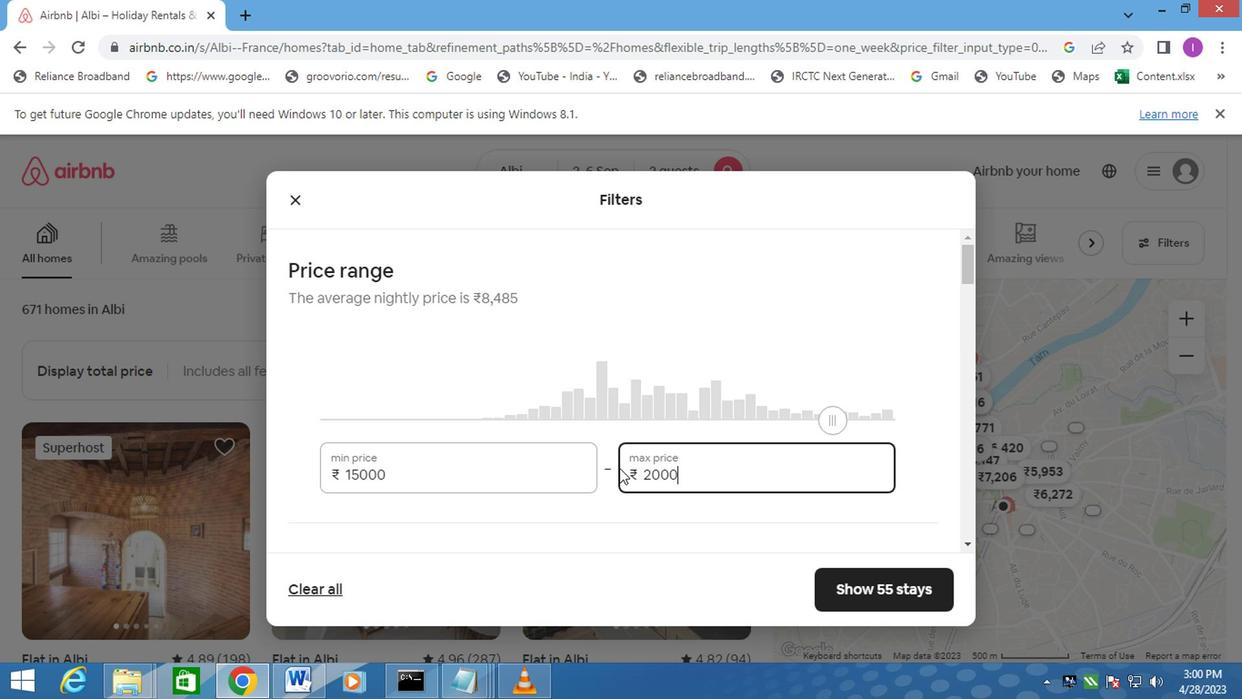 
Action: Mouse moved to (687, 463)
Screenshot: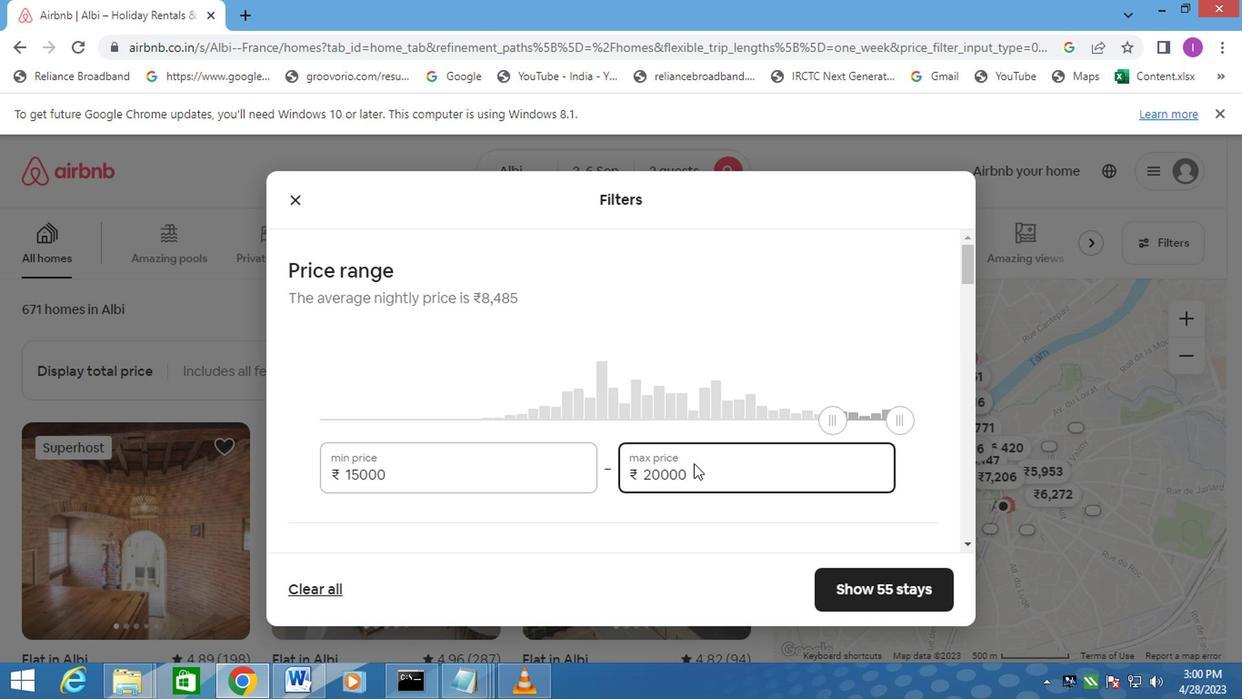 
Action: Mouse scrolled (687, 462) with delta (0, -1)
Screenshot: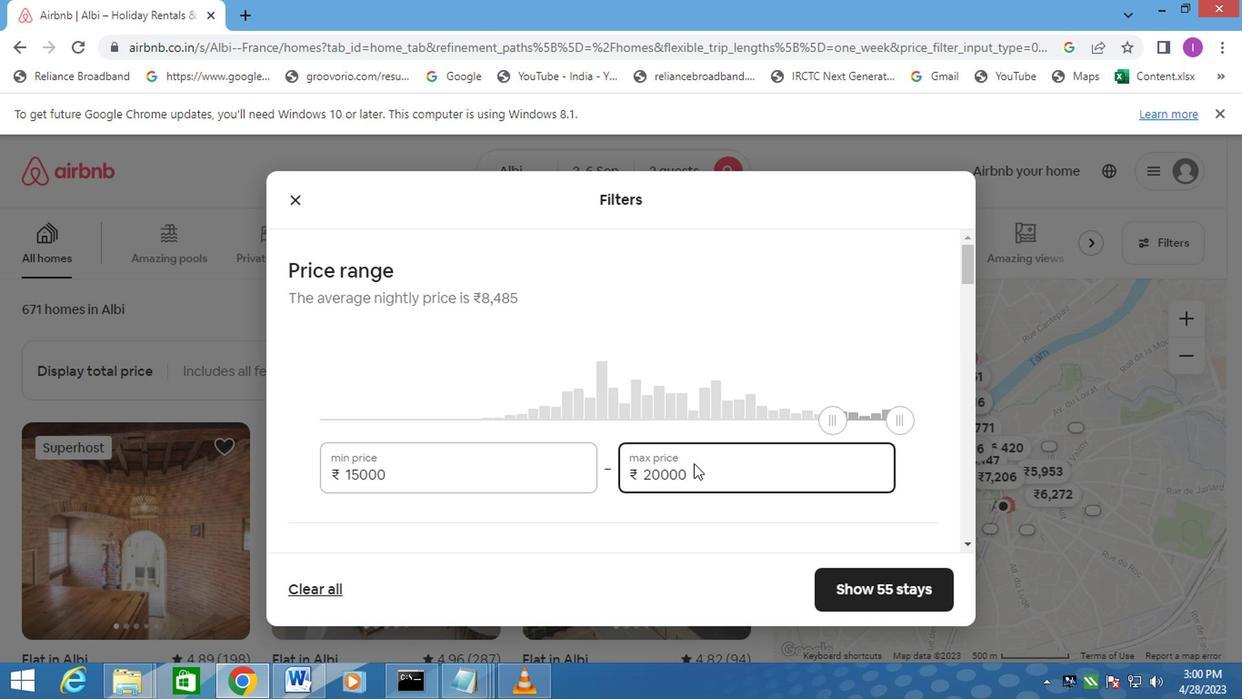 
Action: Mouse moved to (687, 463)
Screenshot: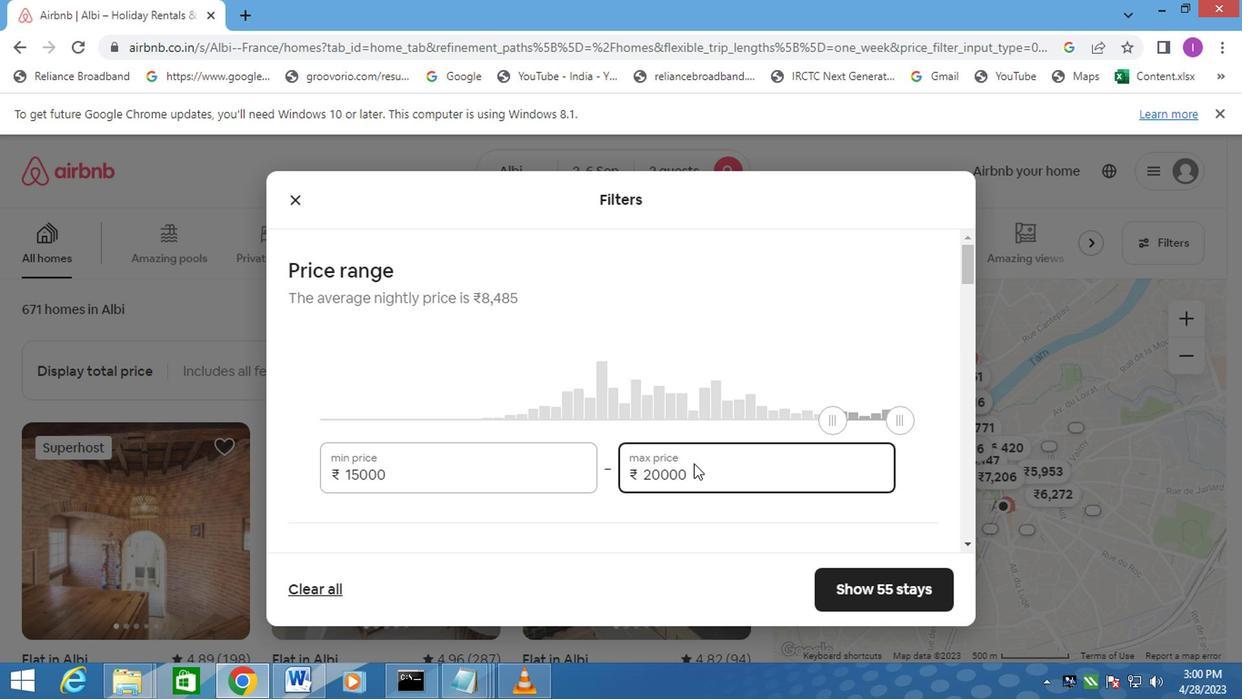 
Action: Mouse scrolled (687, 462) with delta (0, -1)
Screenshot: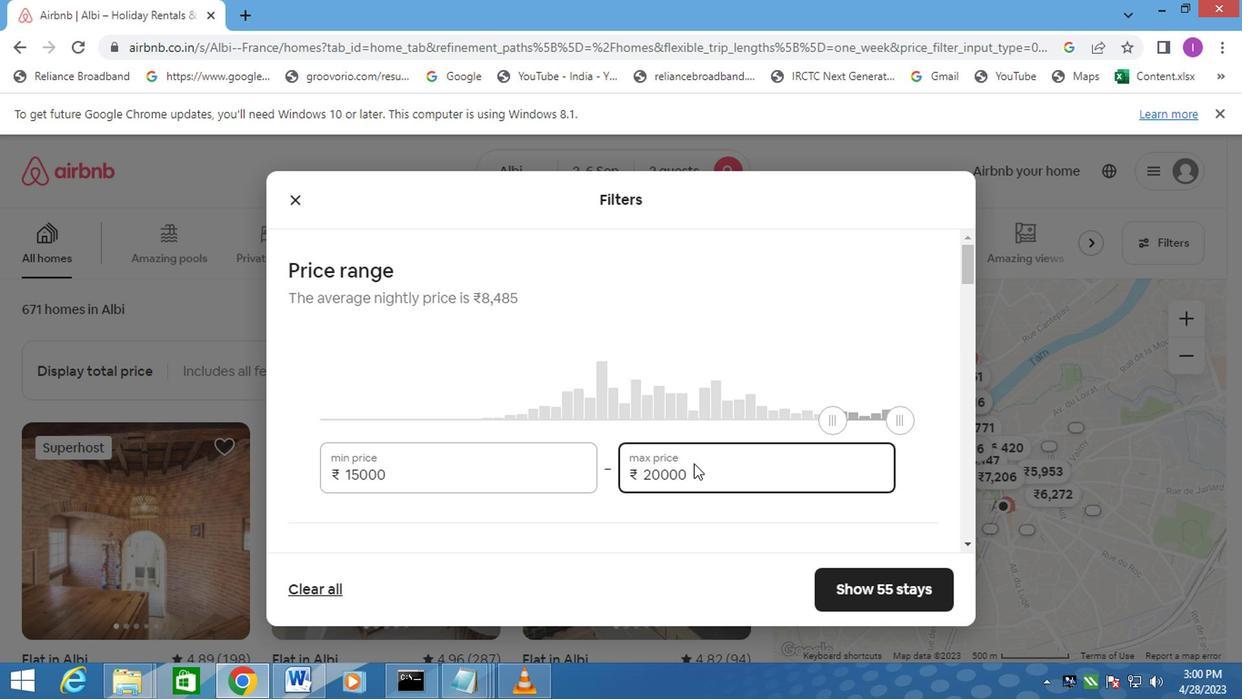 
Action: Mouse scrolled (687, 462) with delta (0, -1)
Screenshot: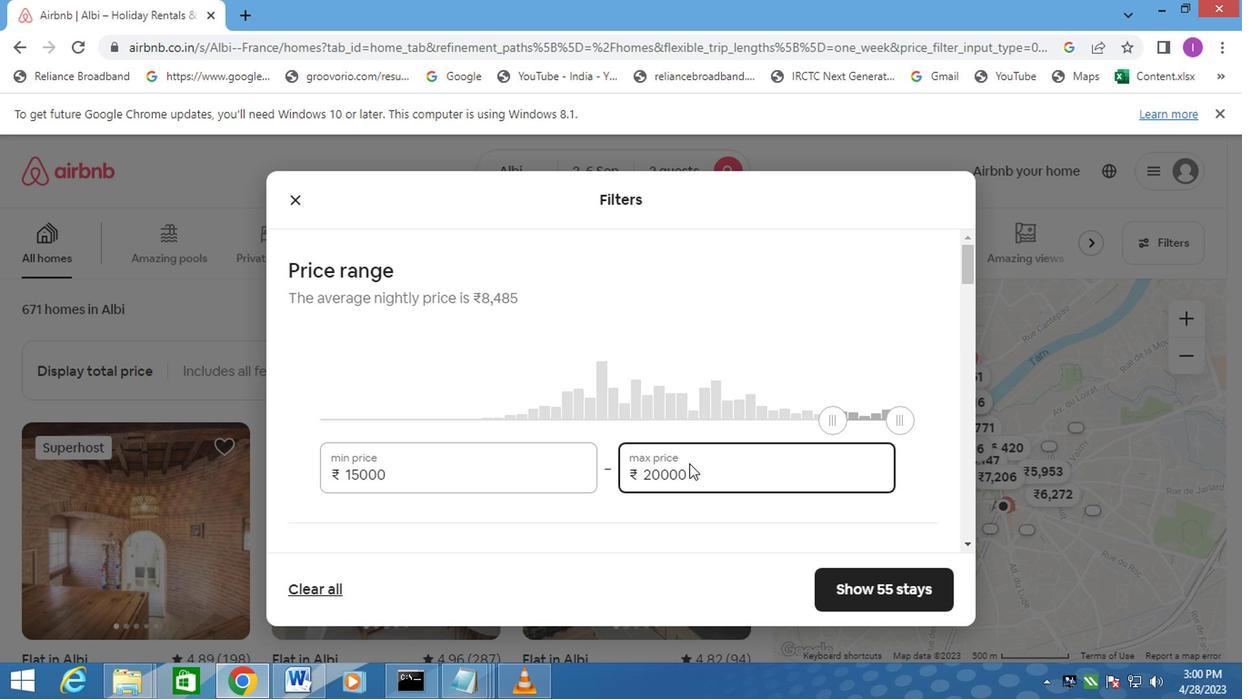 
Action: Mouse moved to (303, 345)
Screenshot: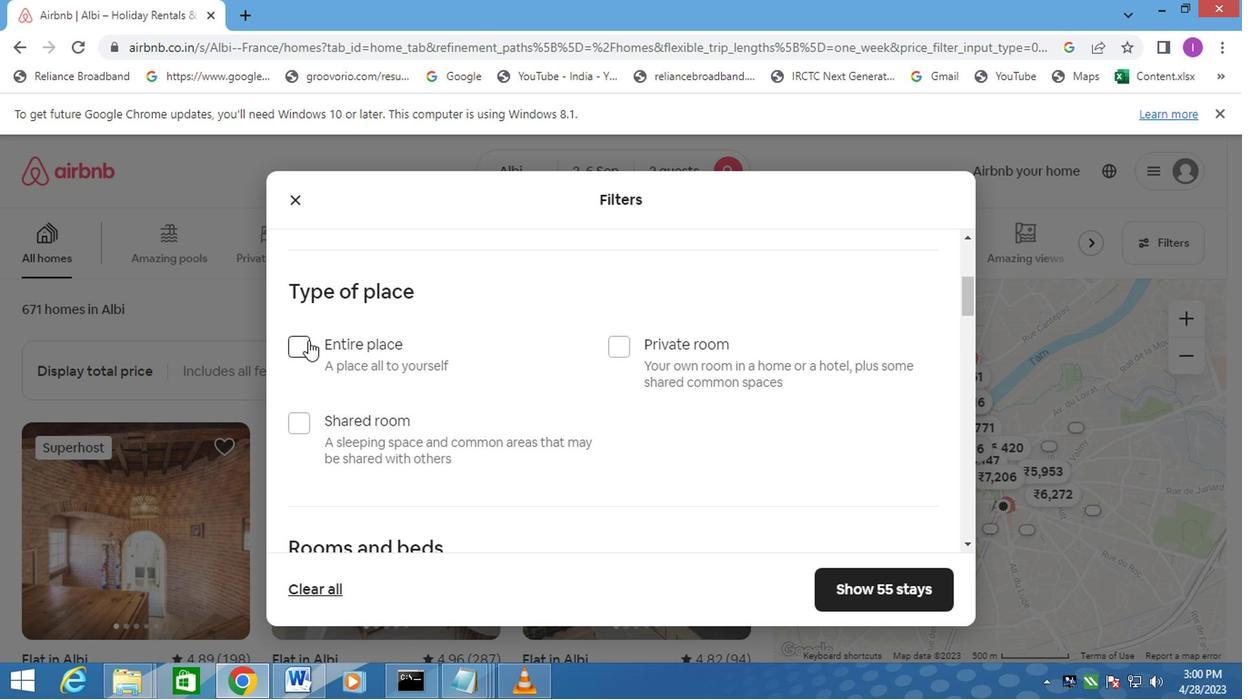 
Action: Mouse pressed left at (303, 345)
Screenshot: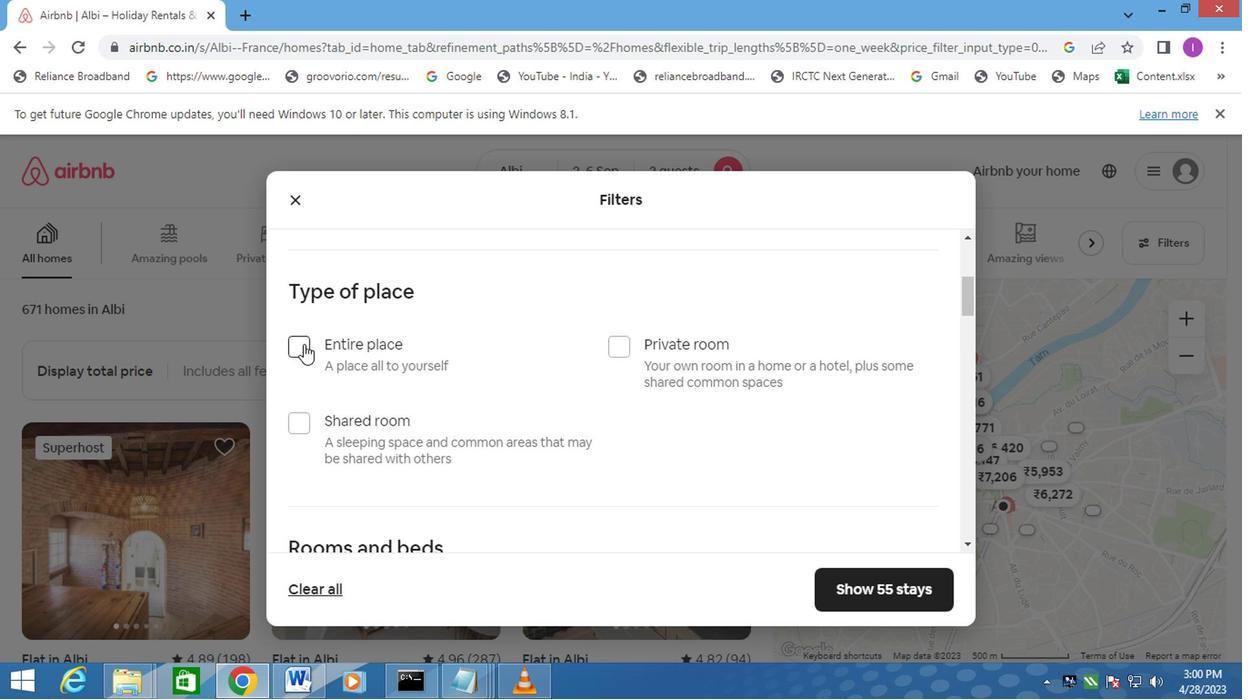 
Action: Mouse moved to (587, 439)
Screenshot: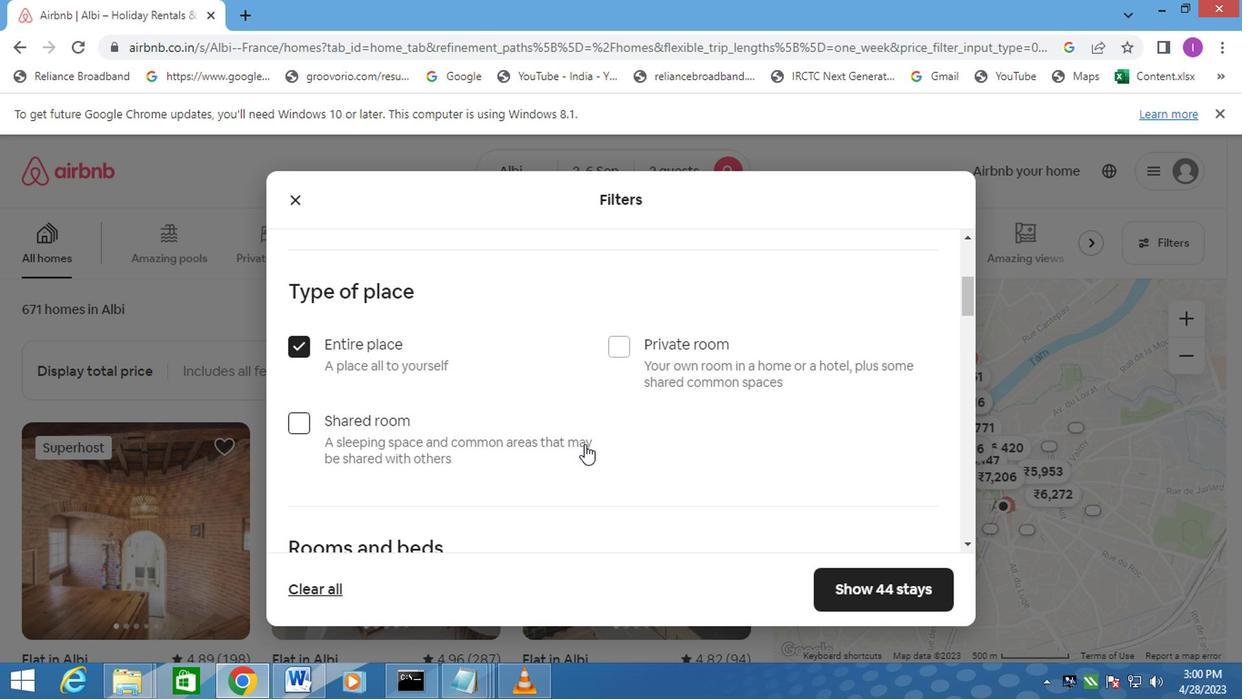 
Action: Mouse scrolled (587, 438) with delta (0, 0)
Screenshot: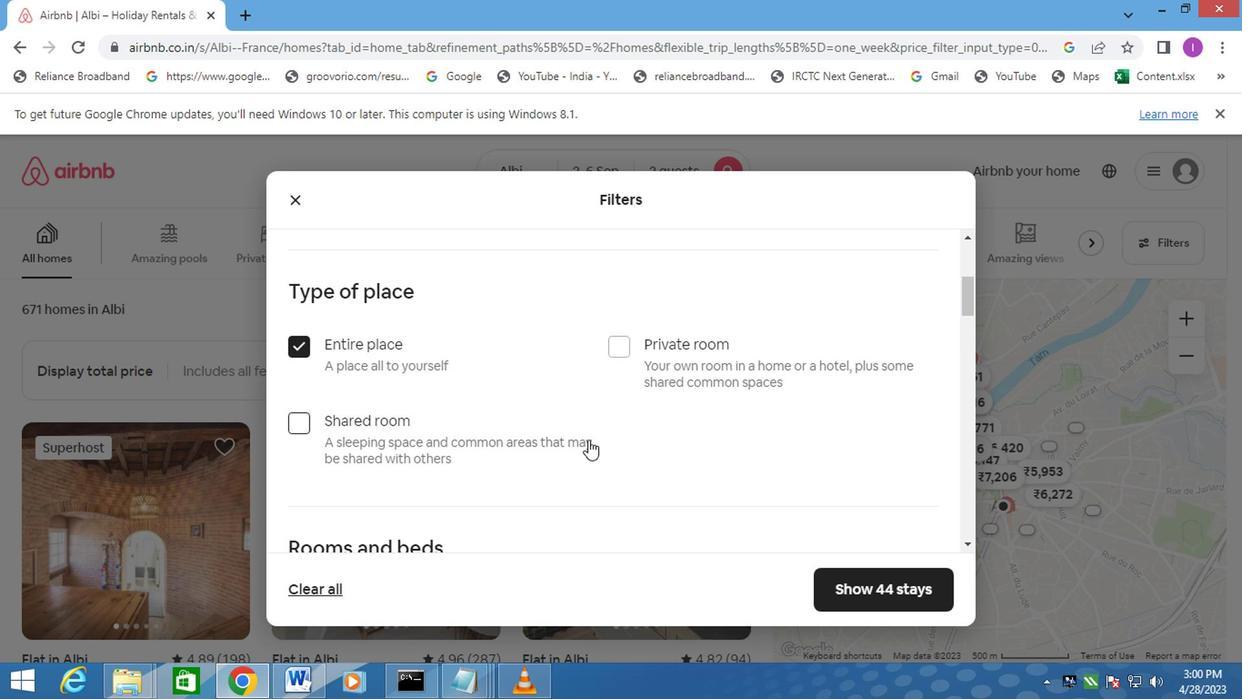 
Action: Mouse moved to (587, 440)
Screenshot: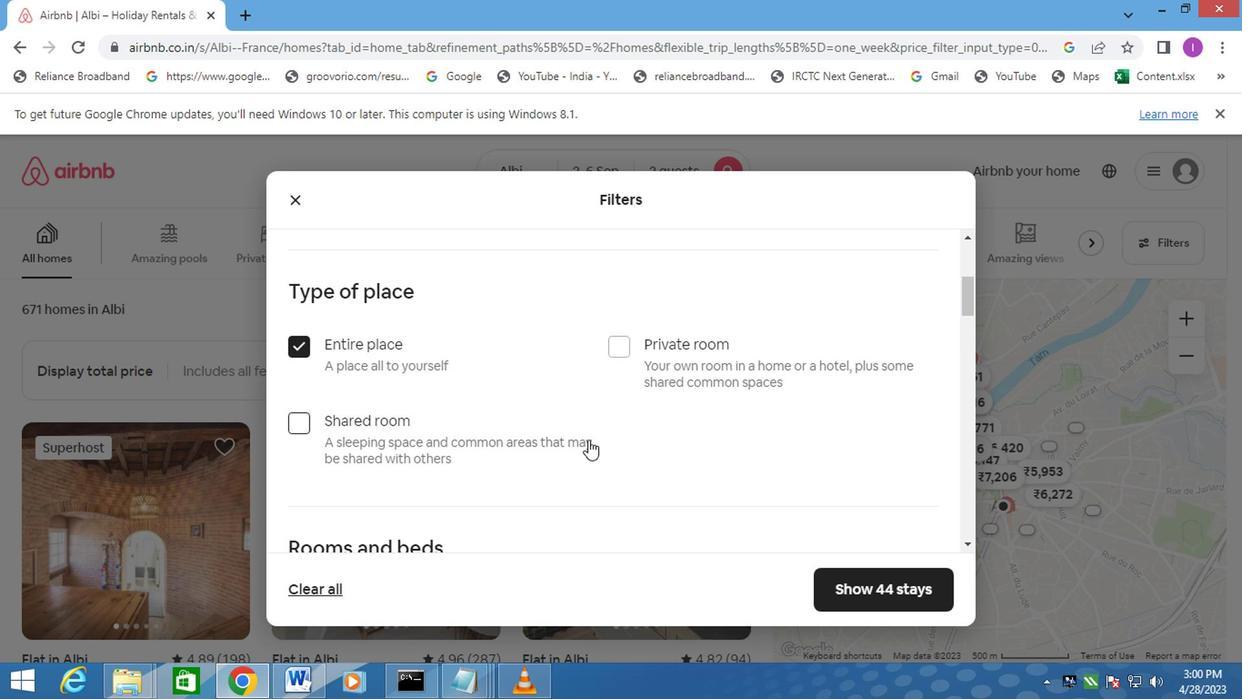 
Action: Mouse scrolled (587, 439) with delta (0, -1)
Screenshot: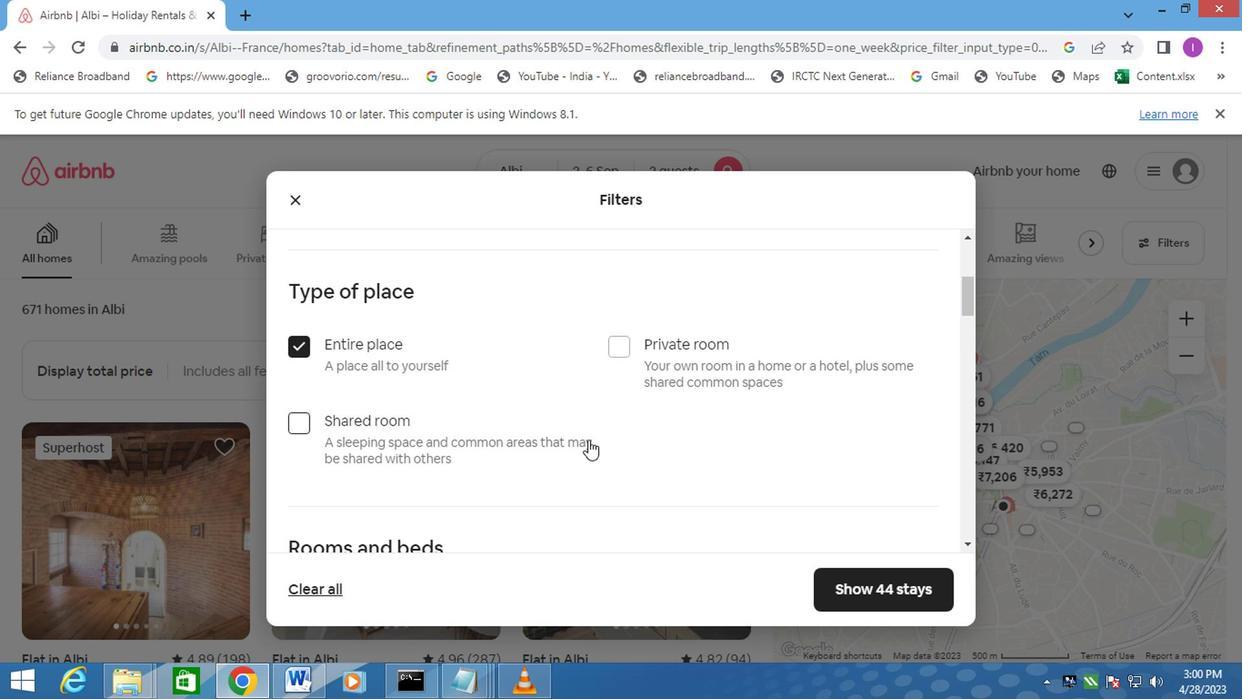 
Action: Mouse moved to (409, 462)
Screenshot: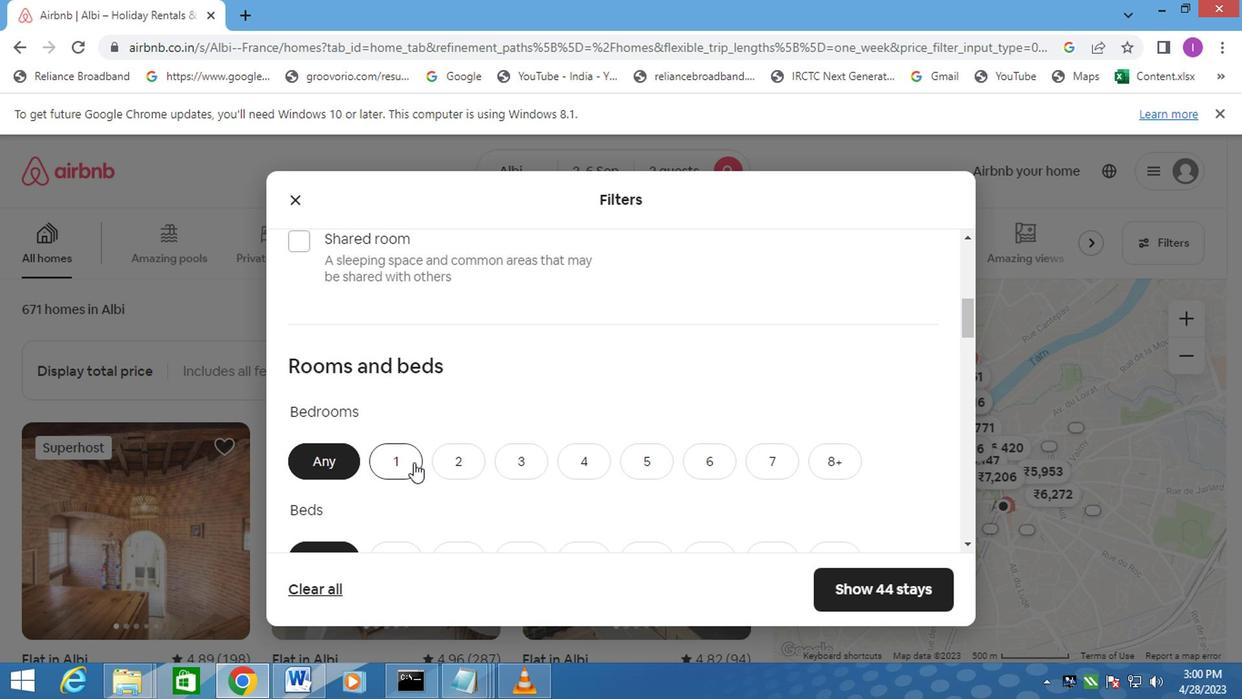 
Action: Mouse pressed left at (409, 462)
Screenshot: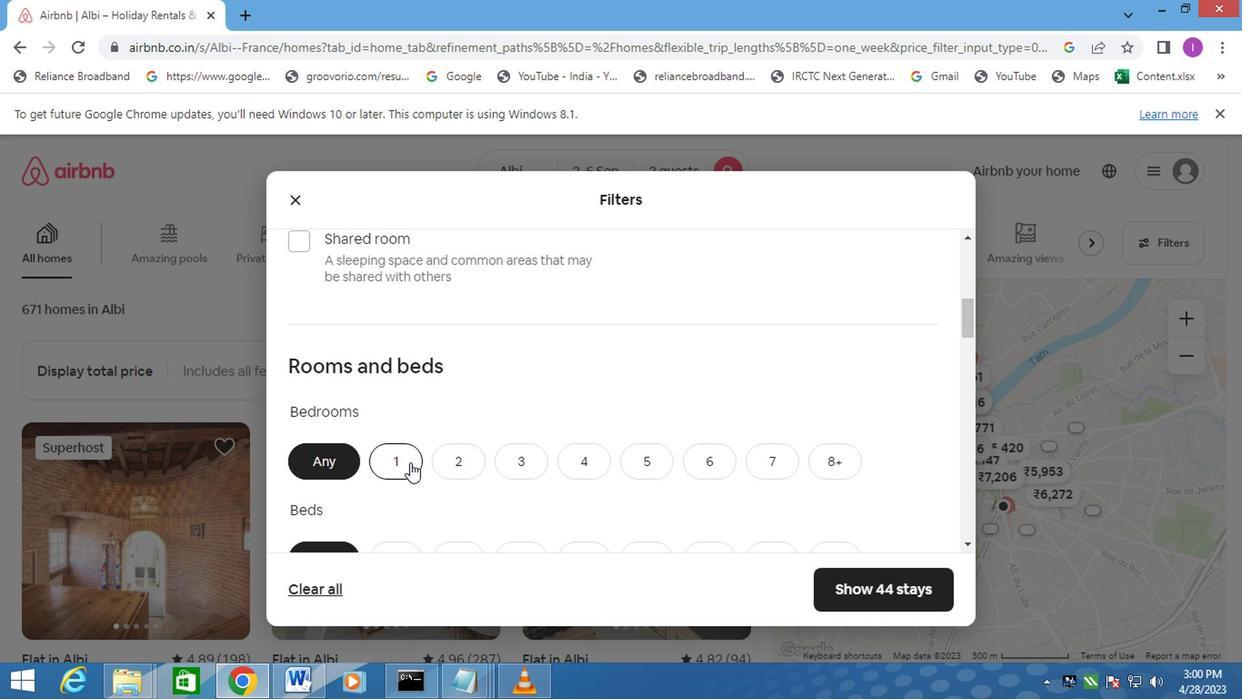 
Action: Mouse moved to (428, 459)
Screenshot: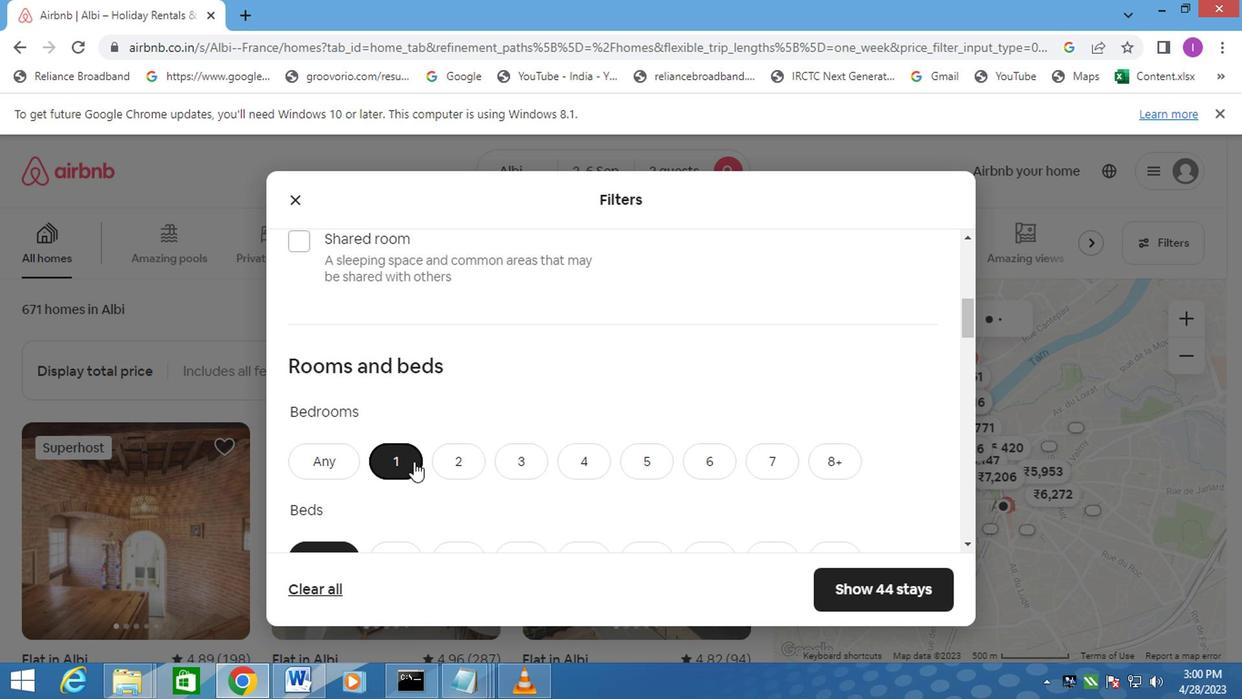 
Action: Mouse scrolled (417, 457) with delta (0, -1)
Screenshot: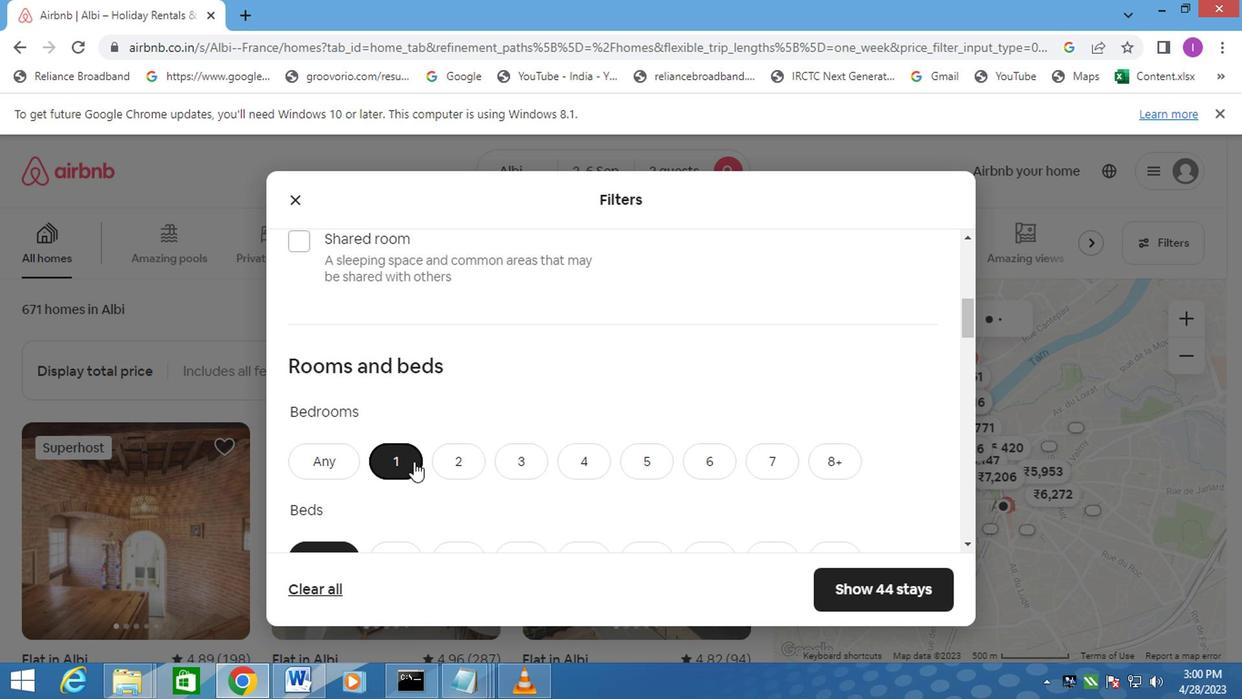 
Action: Mouse moved to (376, 376)
Screenshot: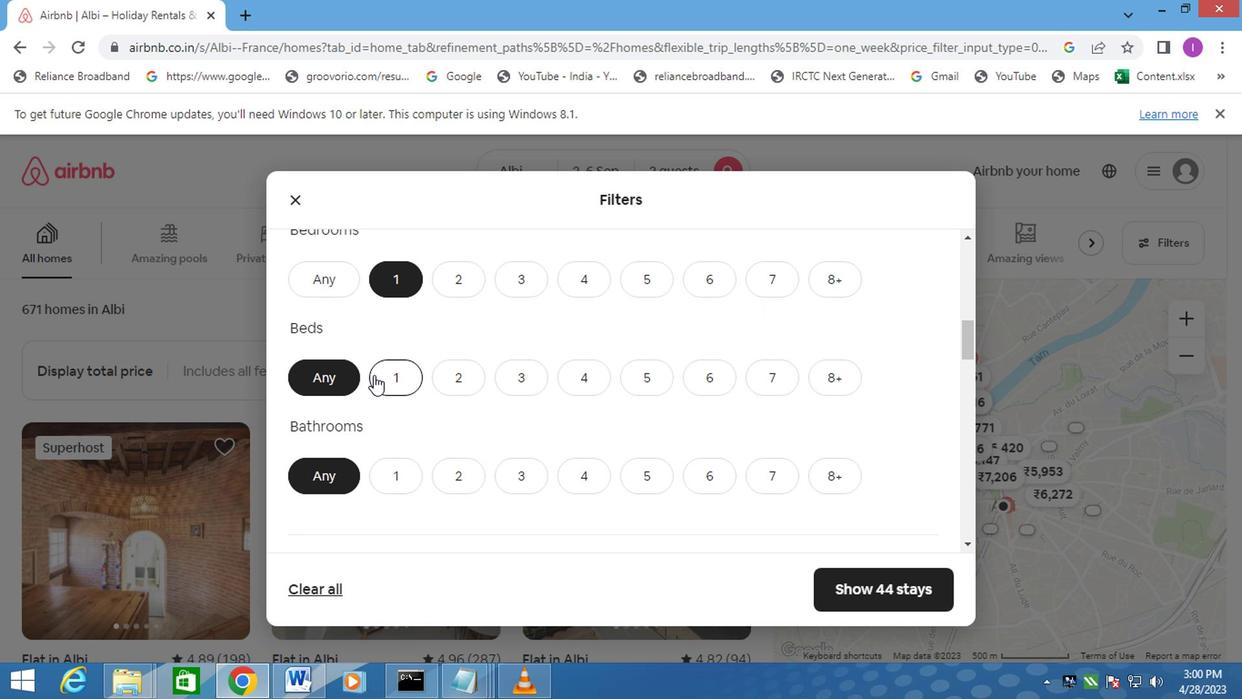 
Action: Mouse pressed left at (376, 376)
Screenshot: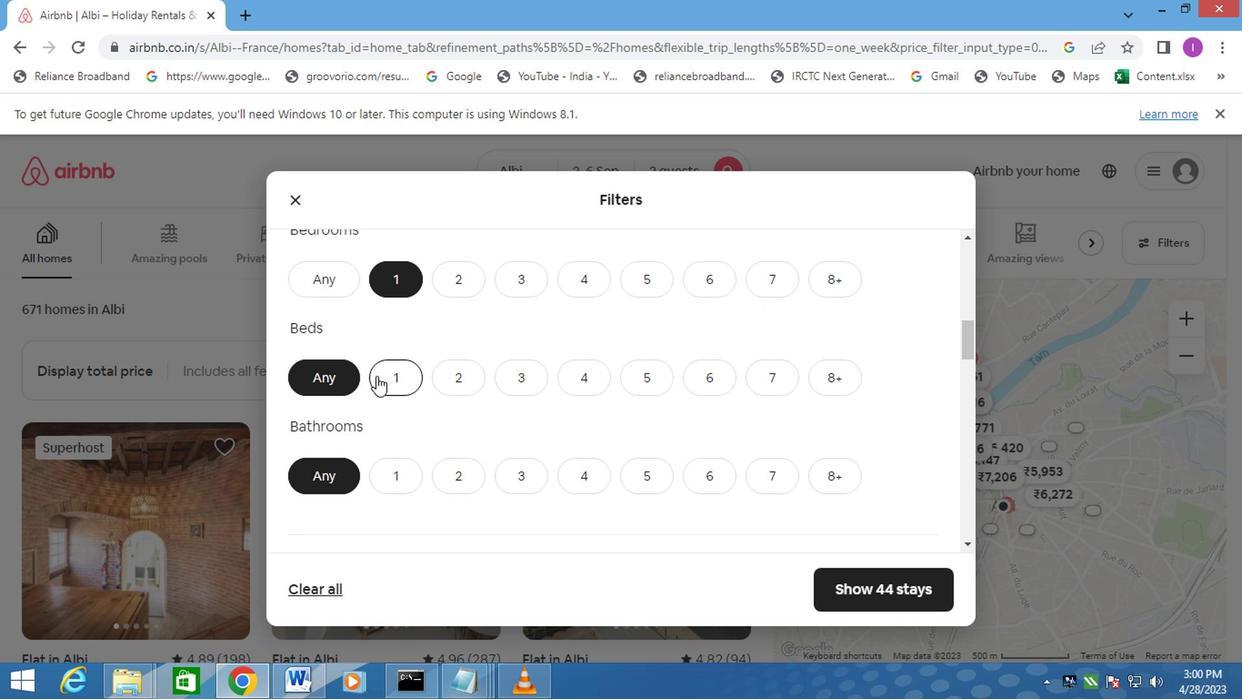 
Action: Mouse moved to (387, 470)
Screenshot: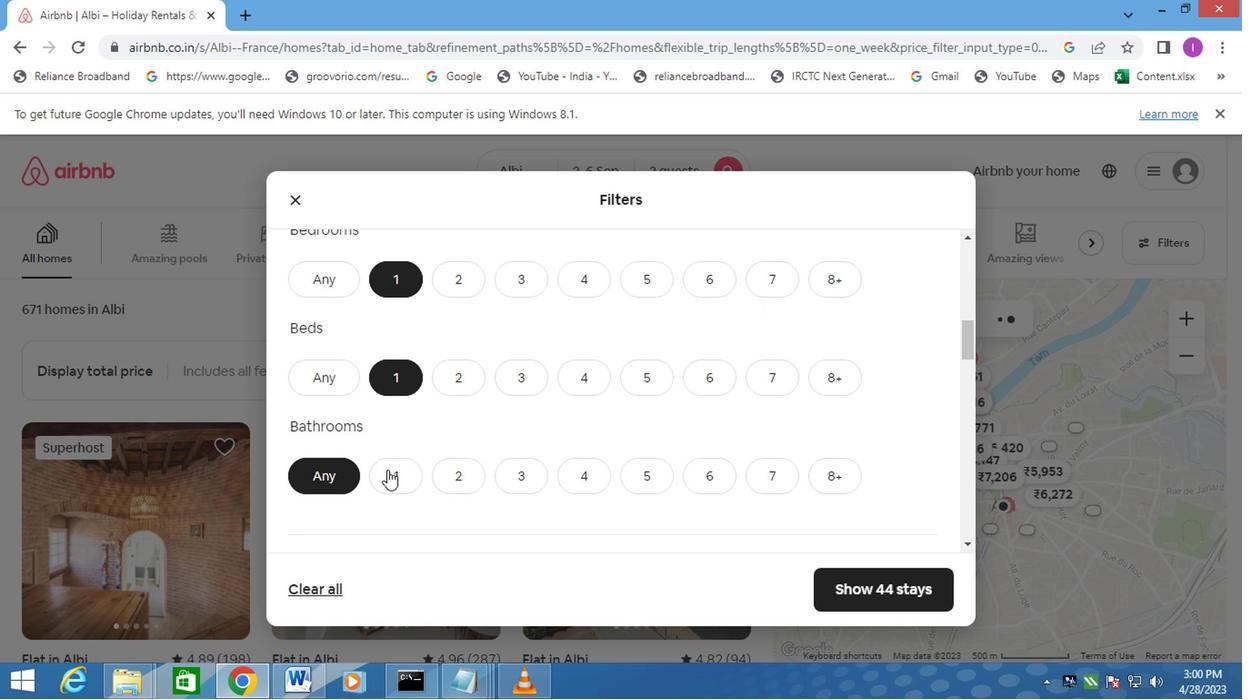 
Action: Mouse pressed left at (387, 470)
Screenshot: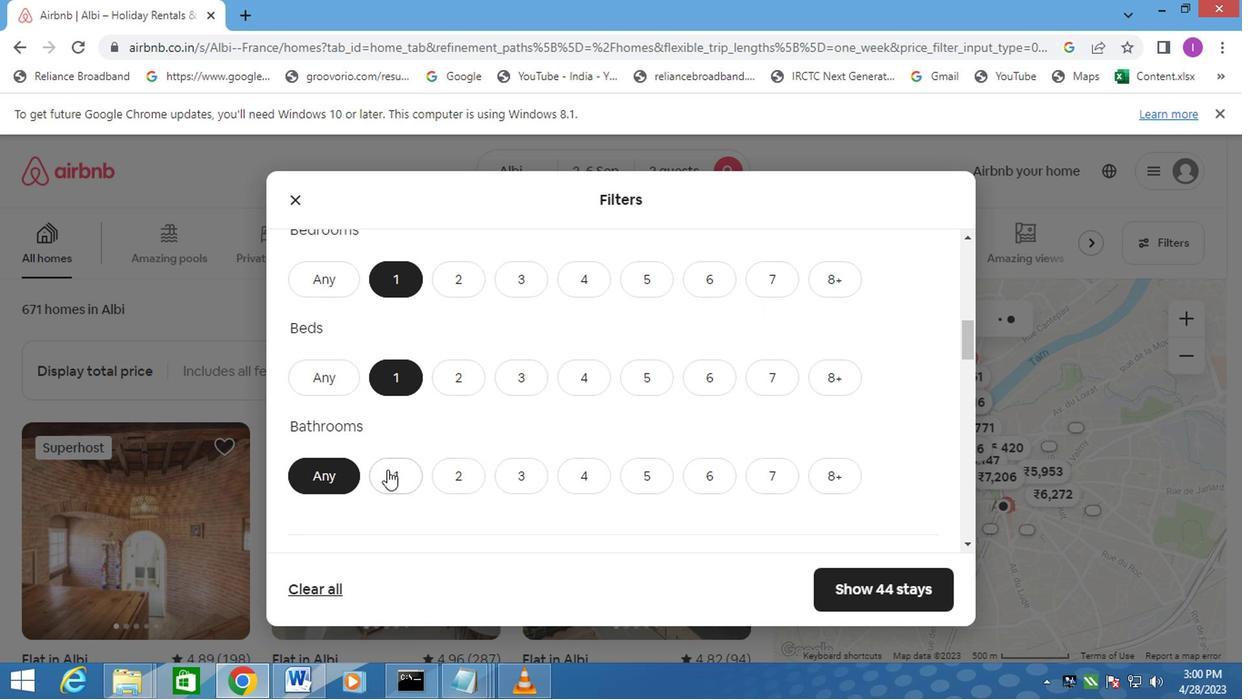 
Action: Mouse moved to (492, 505)
Screenshot: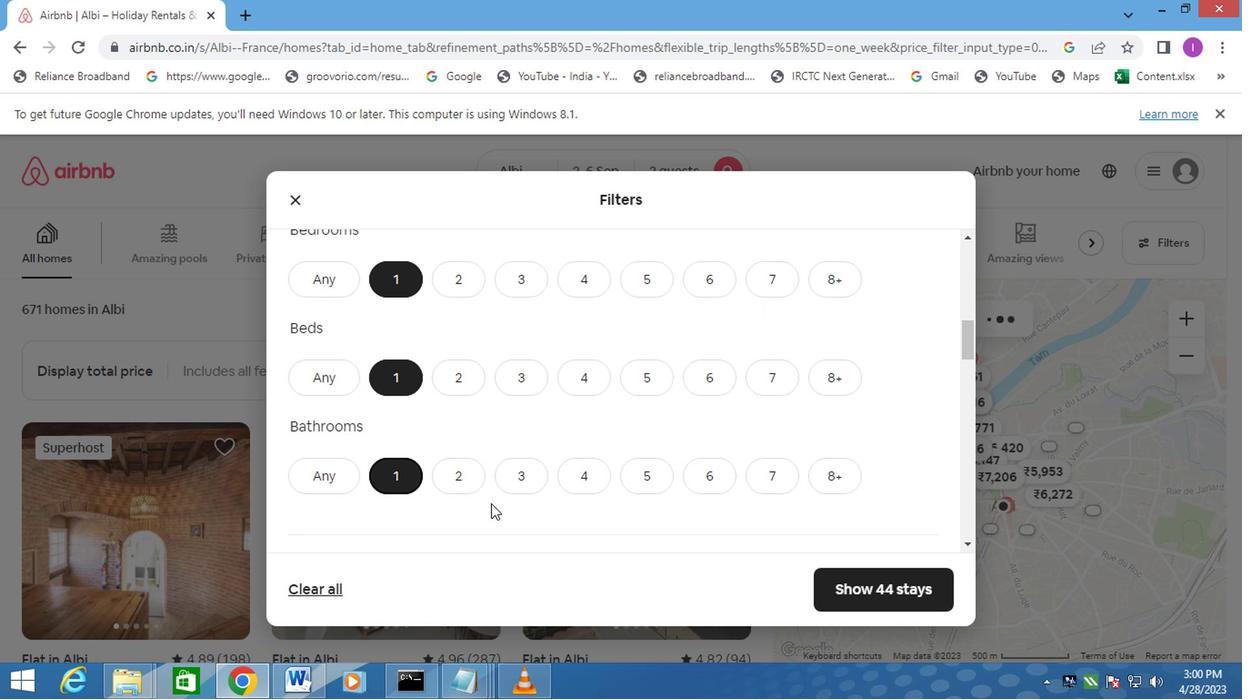 
Action: Mouse scrolled (492, 504) with delta (0, 0)
Screenshot: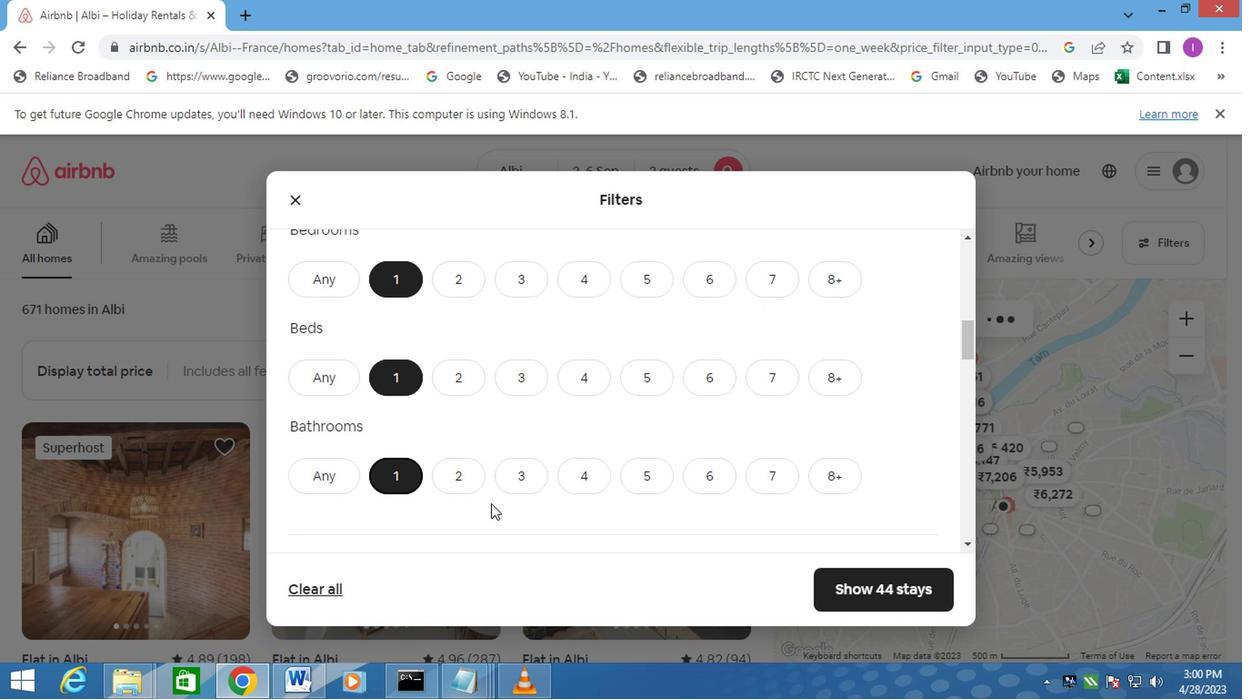 
Action: Mouse moved to (493, 505)
Screenshot: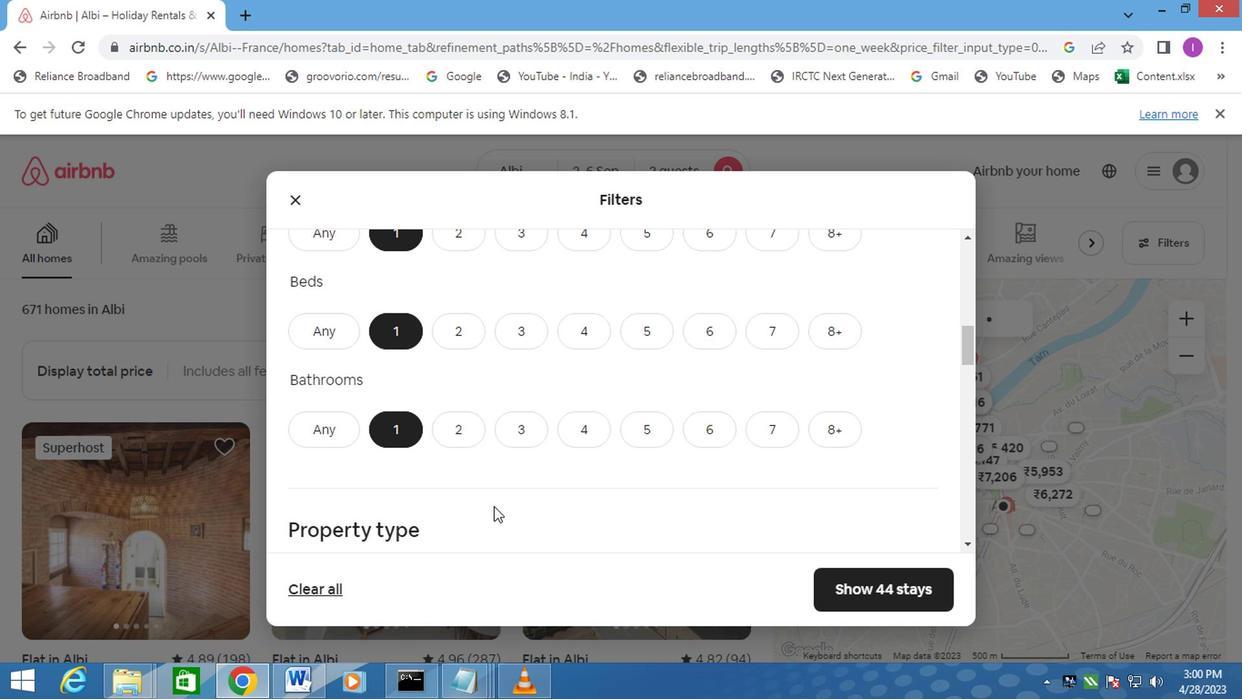 
Action: Mouse scrolled (493, 504) with delta (0, 0)
Screenshot: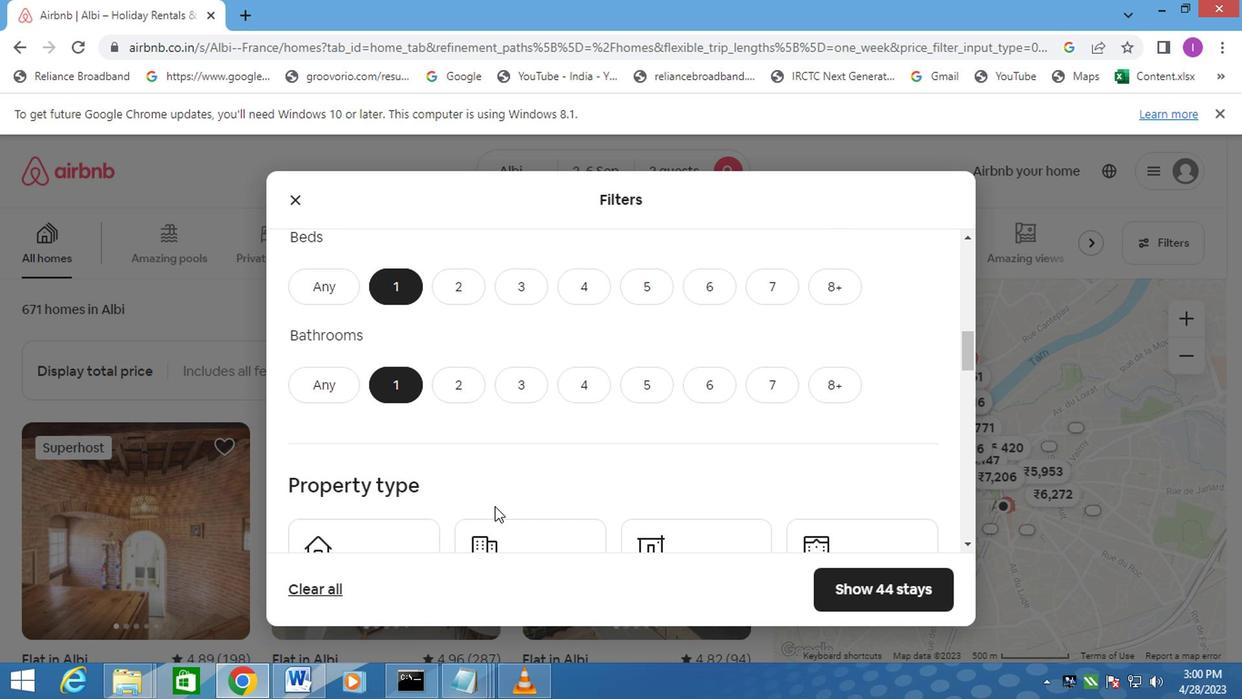 
Action: Mouse moved to (390, 495)
Screenshot: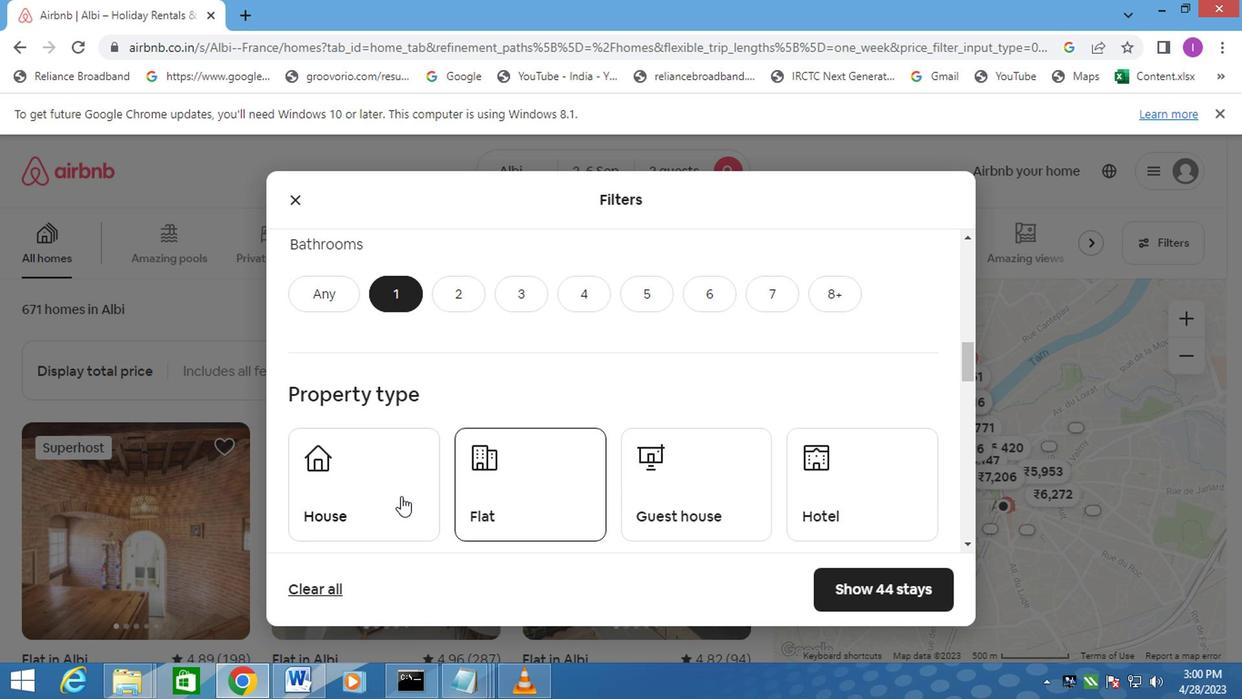 
Action: Mouse pressed left at (390, 495)
Screenshot: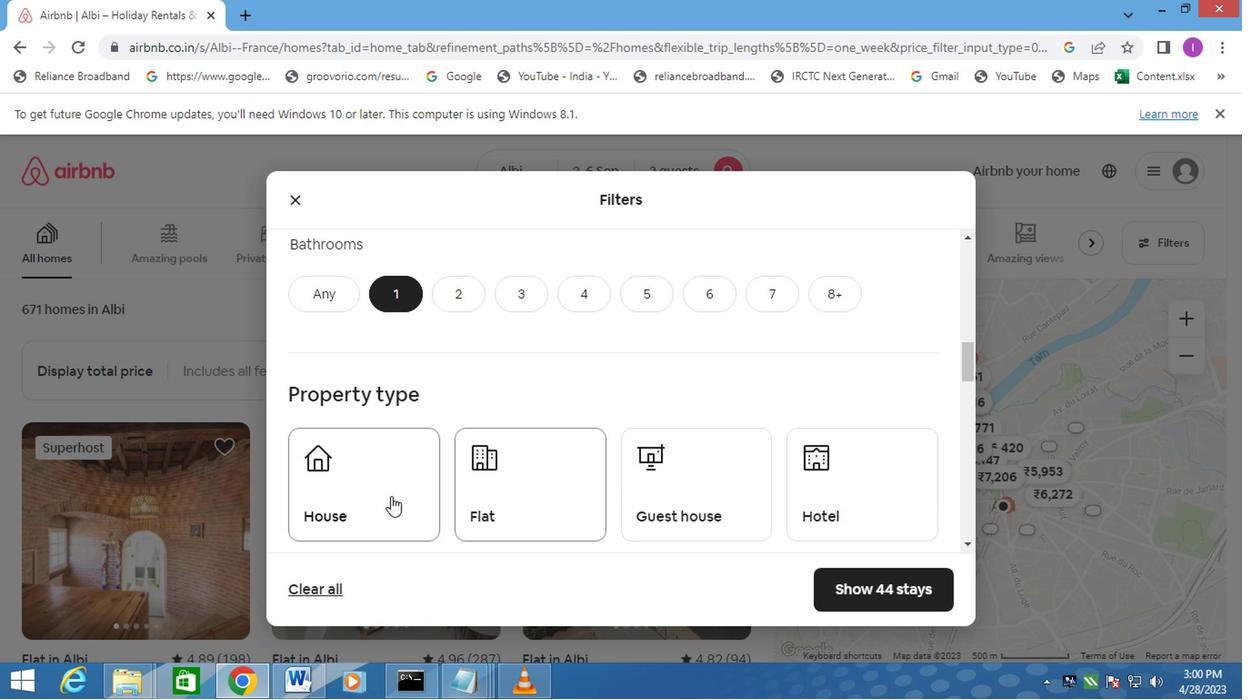 
Action: Mouse moved to (505, 493)
Screenshot: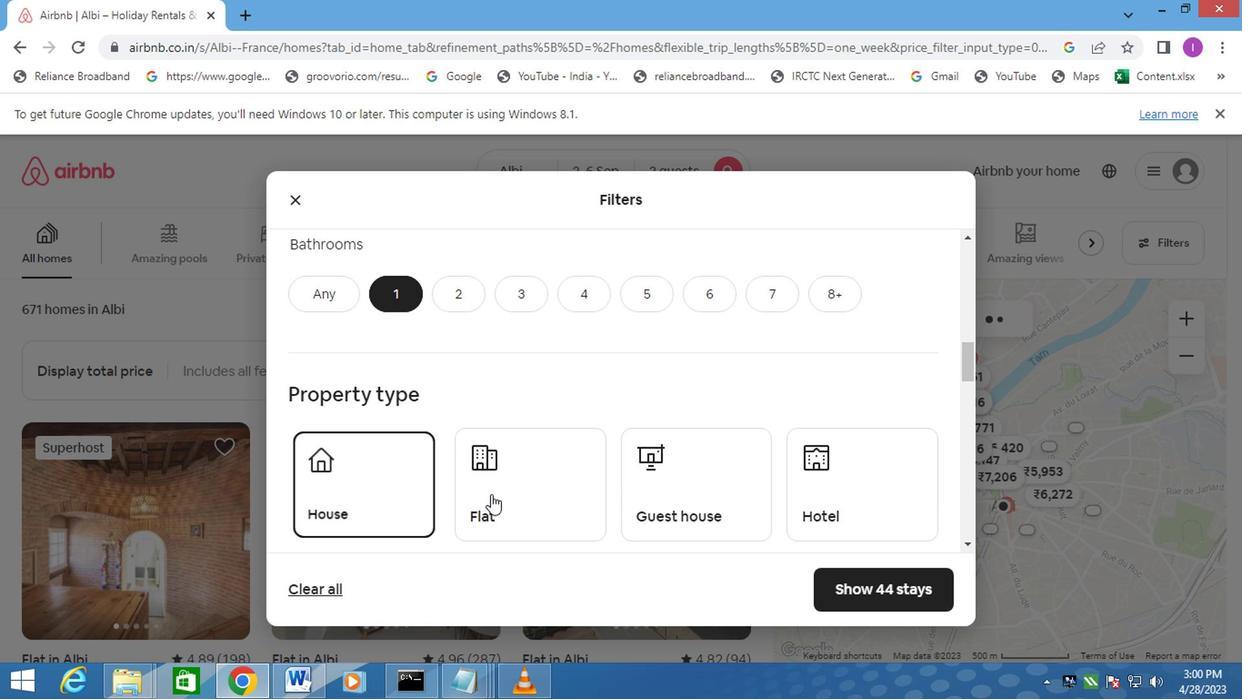 
Action: Mouse pressed left at (505, 493)
Screenshot: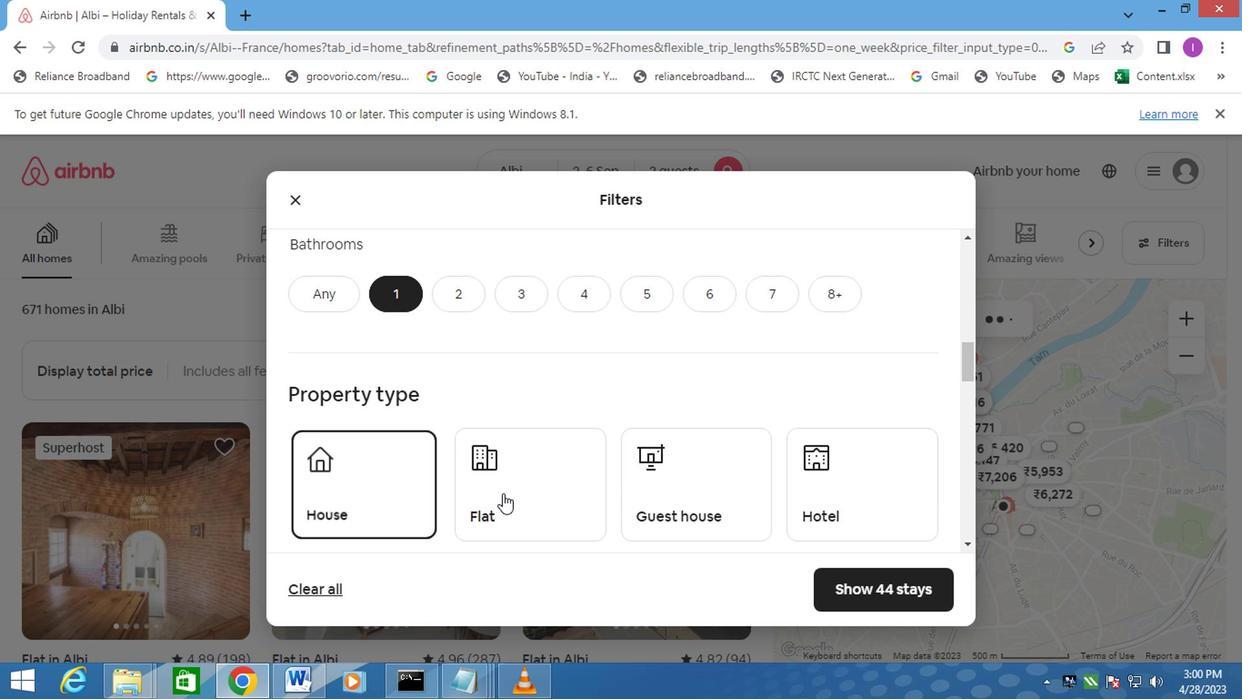 
Action: Mouse moved to (684, 505)
Screenshot: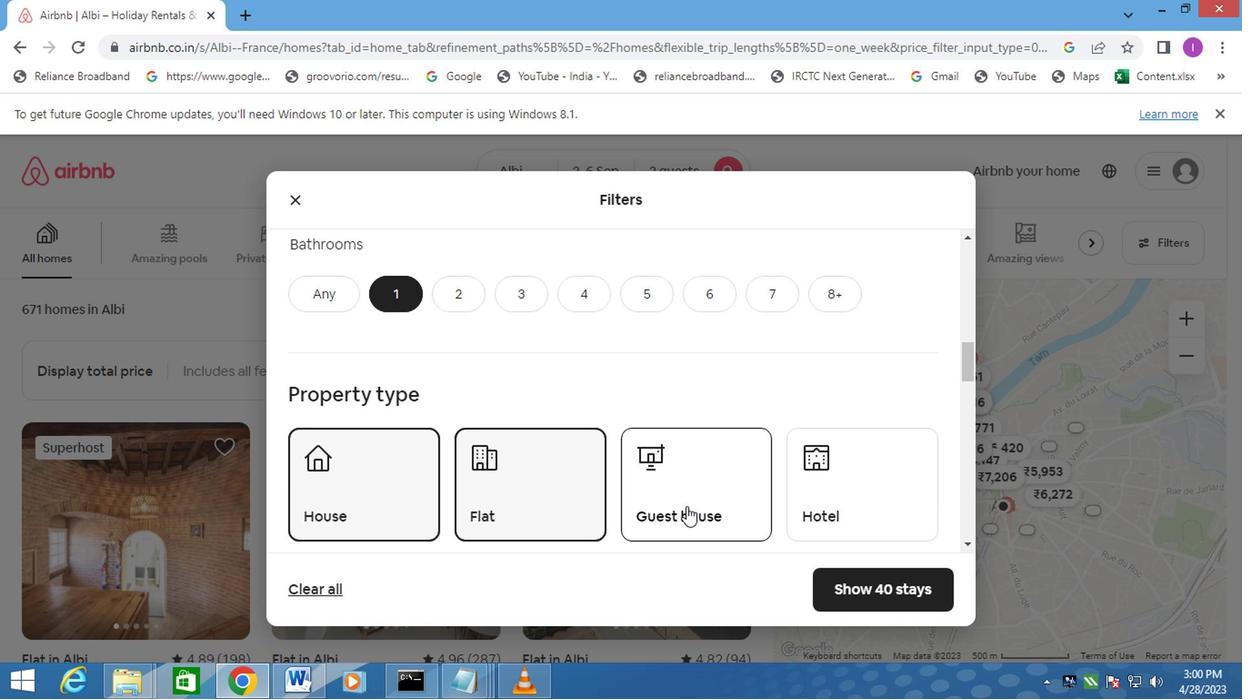 
Action: Mouse pressed left at (684, 505)
Screenshot: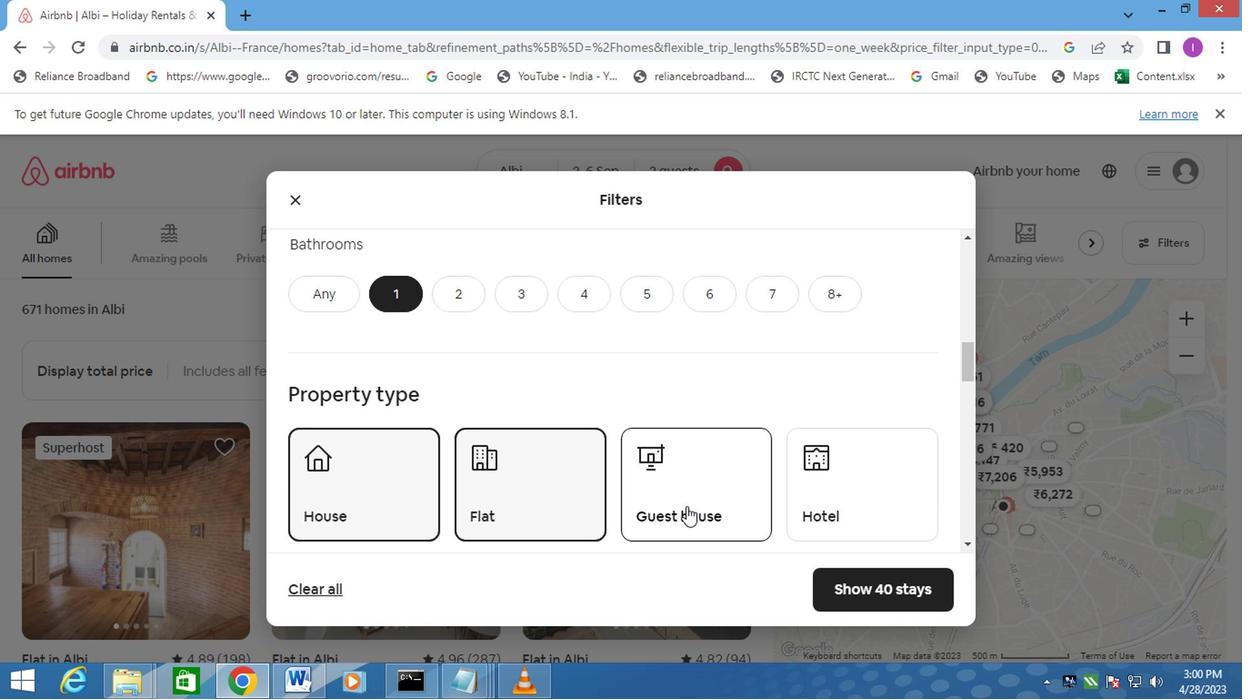 
Action: Mouse moved to (808, 506)
Screenshot: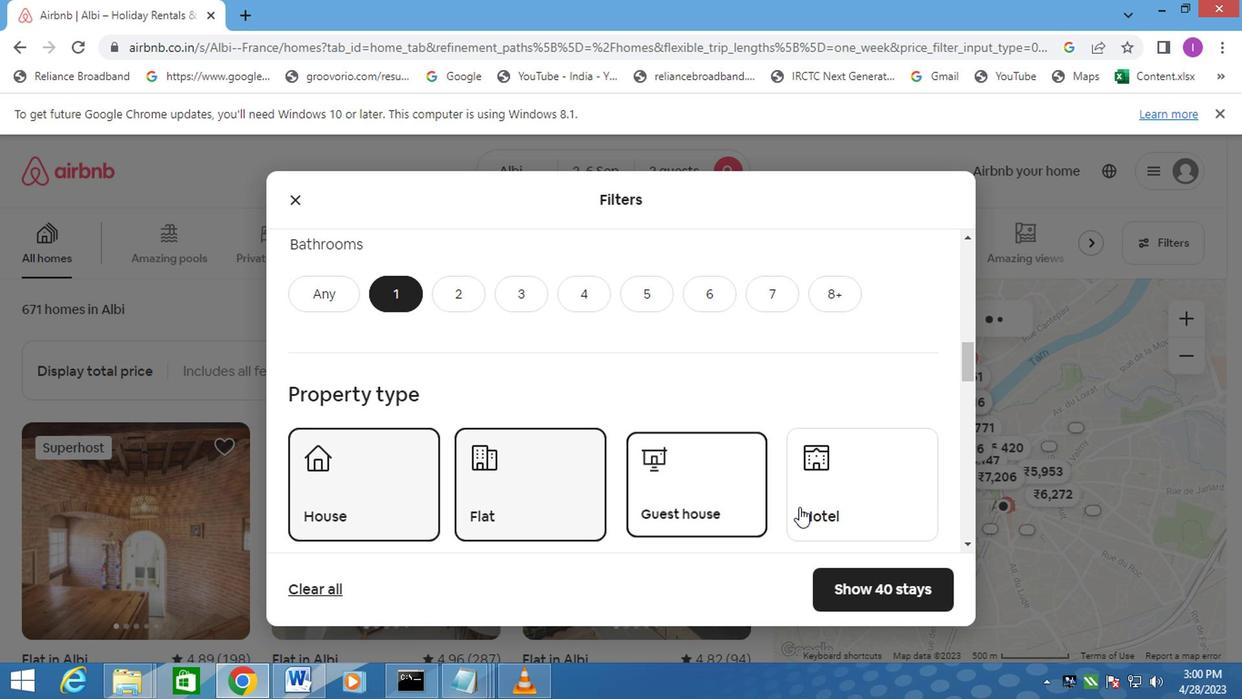 
Action: Mouse pressed left at (808, 506)
Screenshot: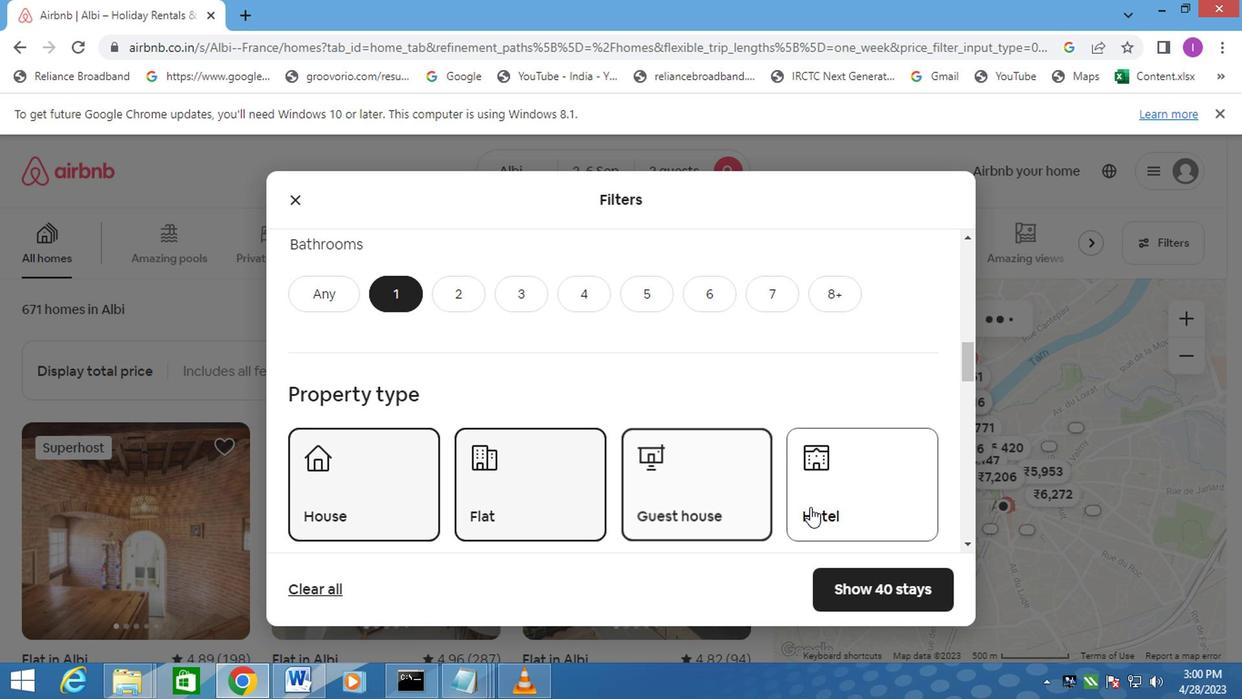 
Action: Mouse moved to (808, 507)
Screenshot: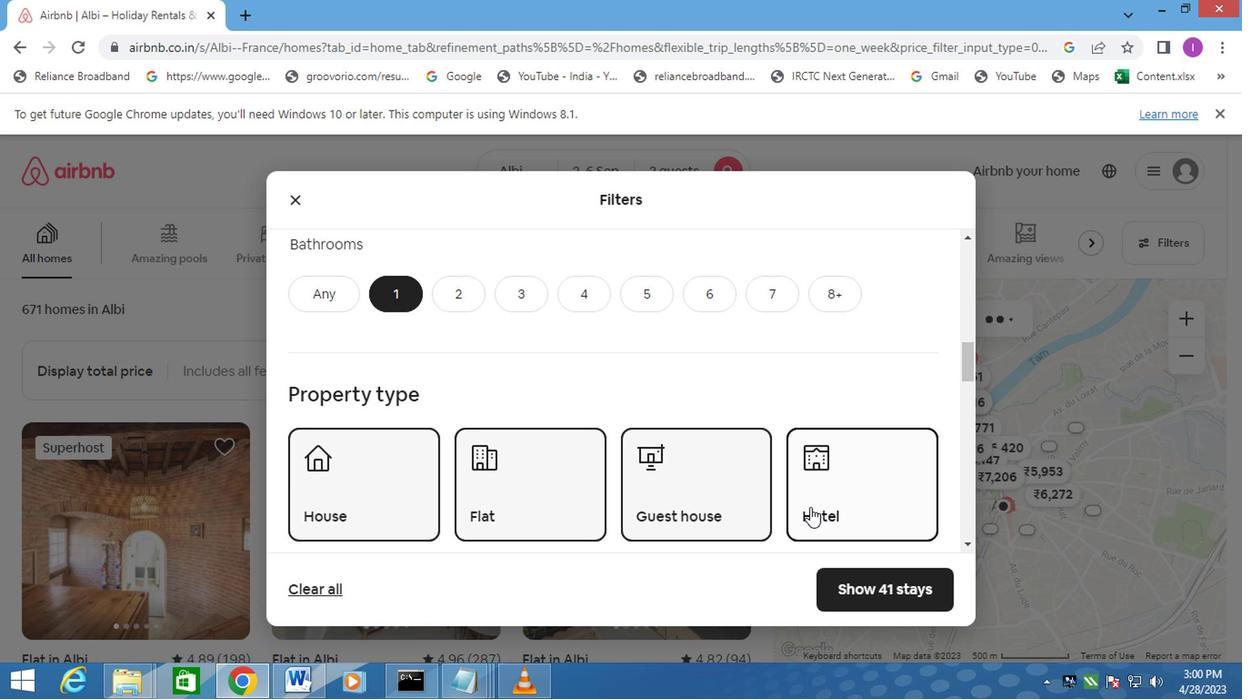 
Action: Mouse scrolled (808, 506) with delta (0, -1)
Screenshot: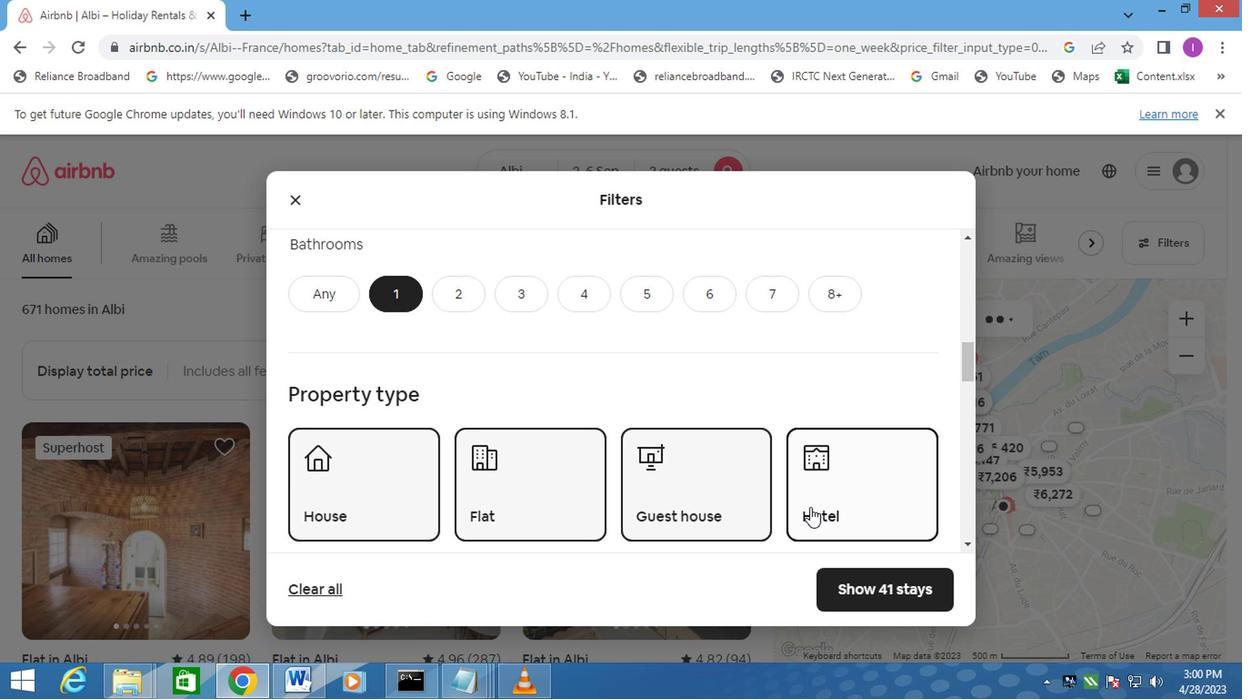 
Action: Mouse moved to (807, 509)
Screenshot: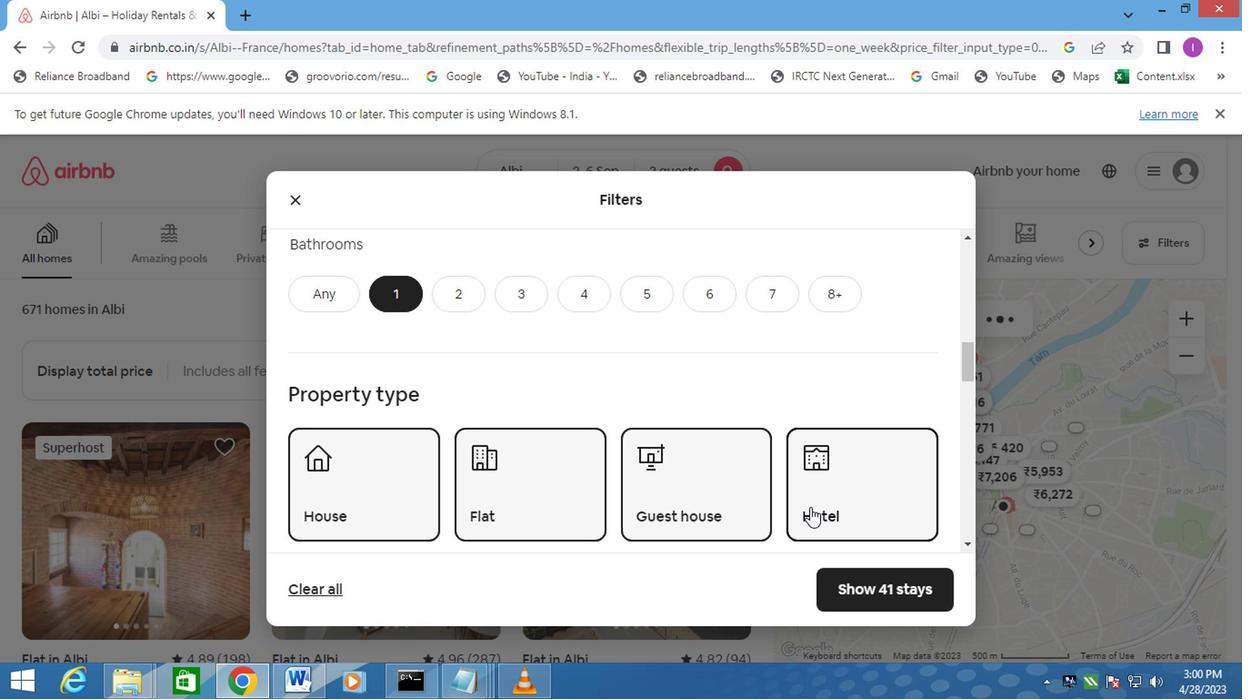 
Action: Mouse scrolled (807, 508) with delta (0, -1)
Screenshot: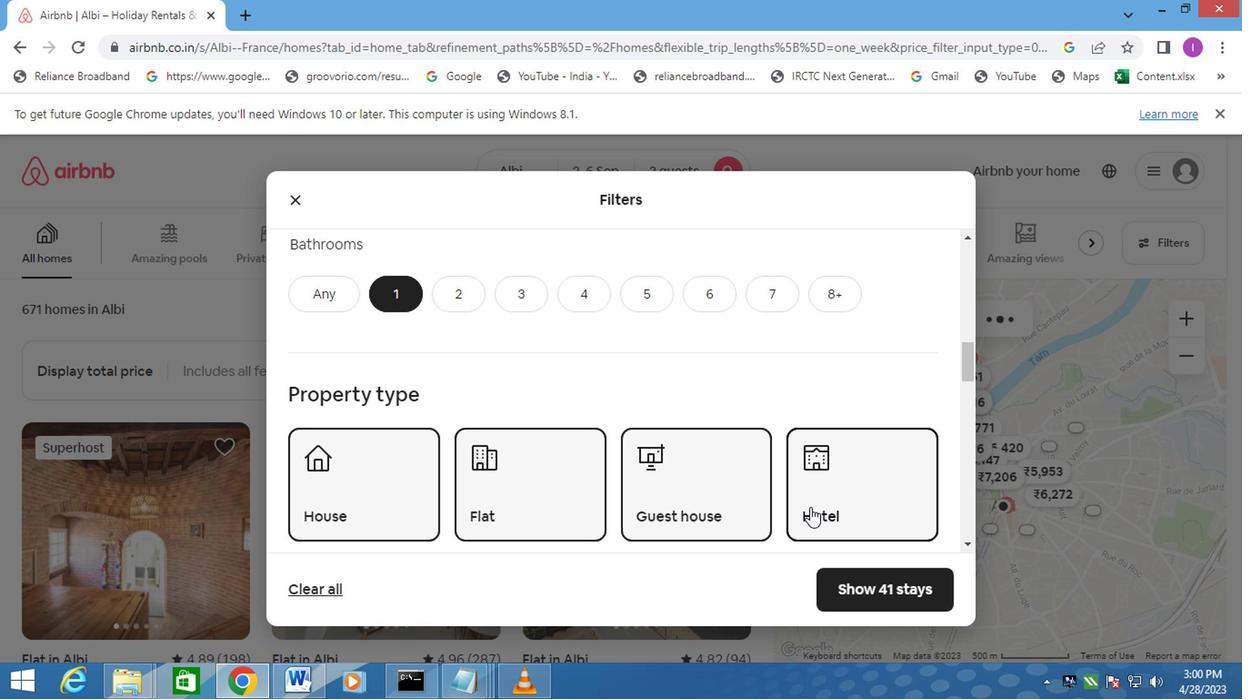 
Action: Mouse moved to (530, 438)
Screenshot: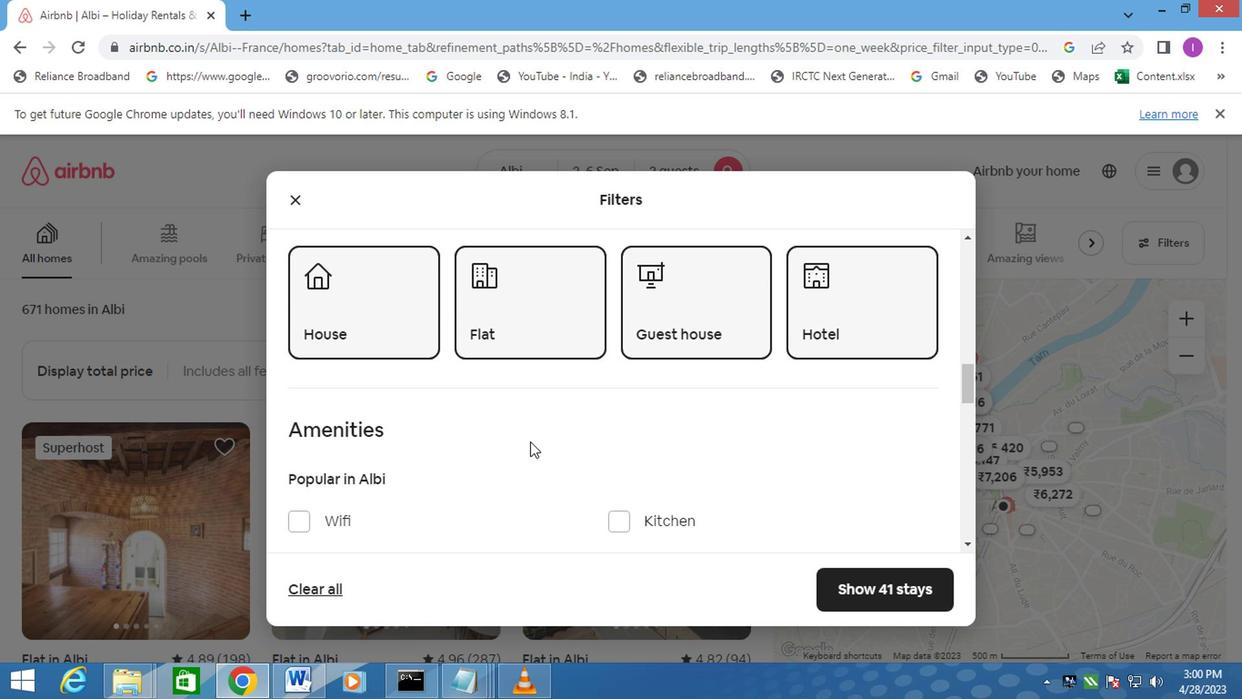 
Action: Mouse scrolled (530, 436) with delta (0, -1)
Screenshot: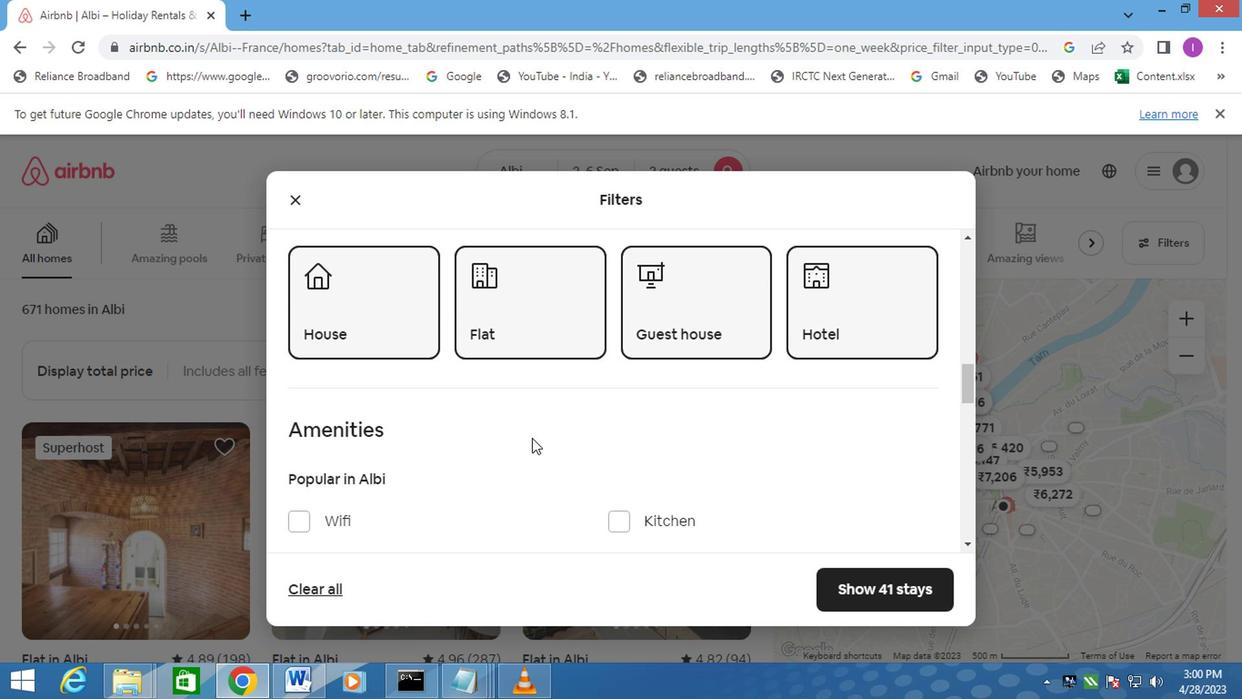 
Action: Mouse scrolled (530, 436) with delta (0, -1)
Screenshot: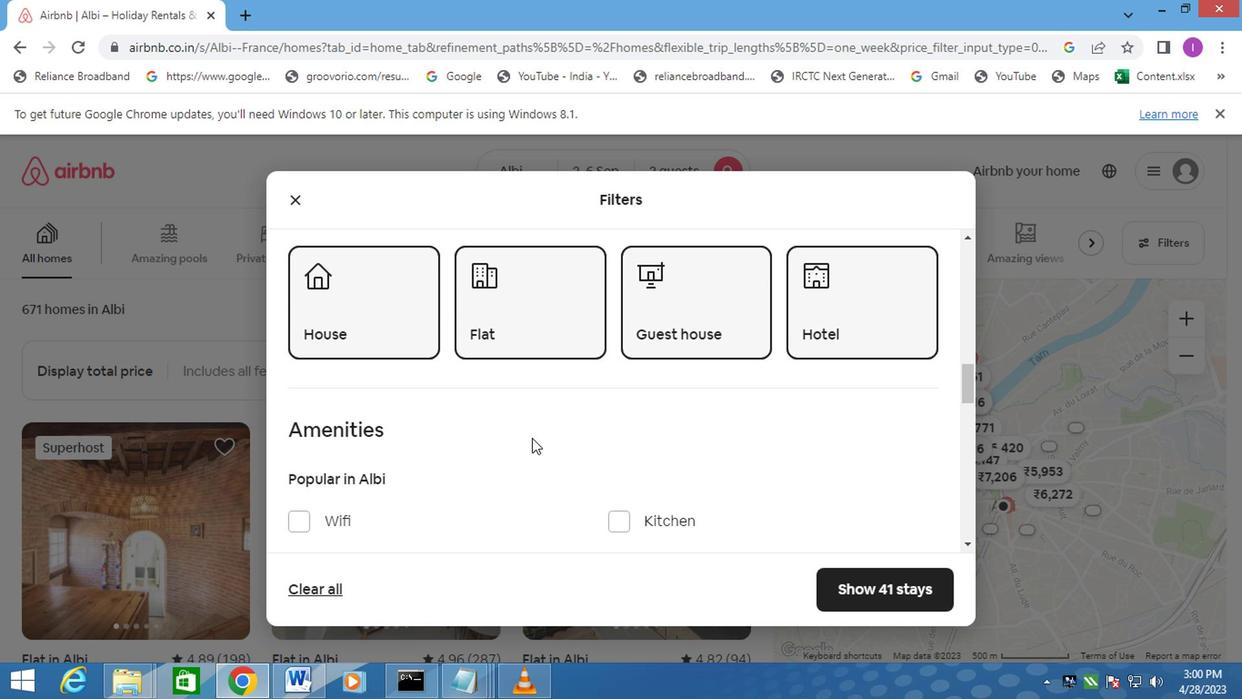 
Action: Mouse scrolled (530, 436) with delta (0, -1)
Screenshot: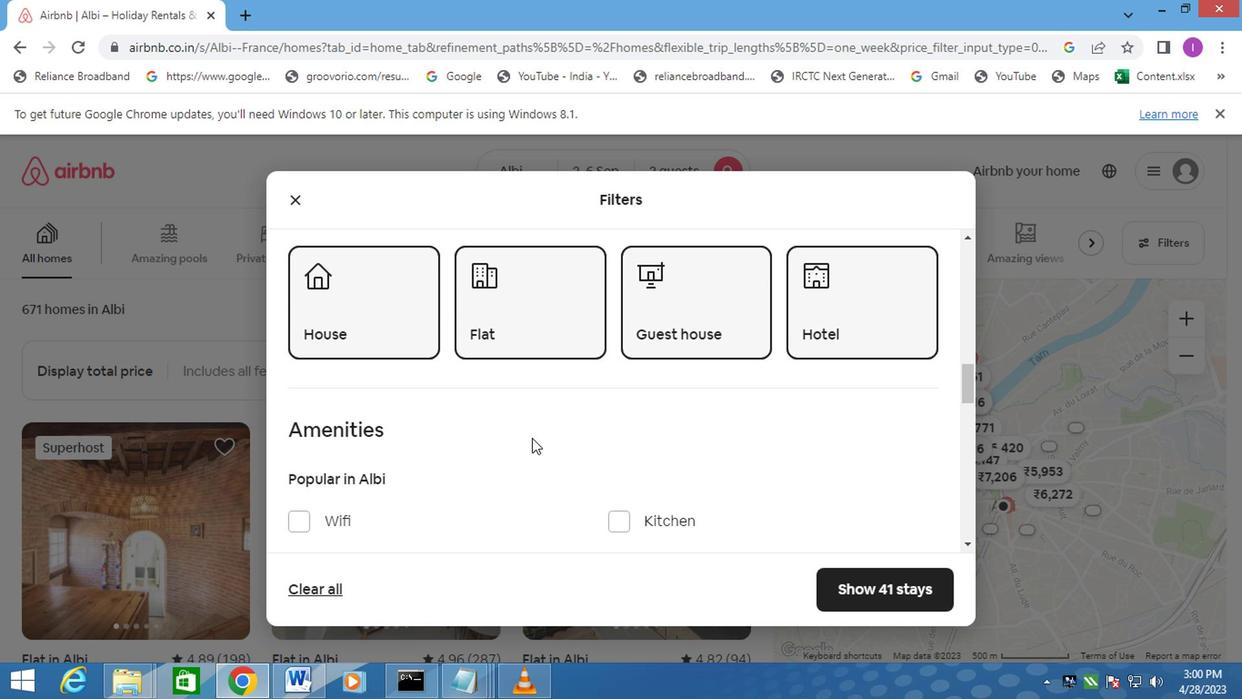 
Action: Mouse moved to (295, 297)
Screenshot: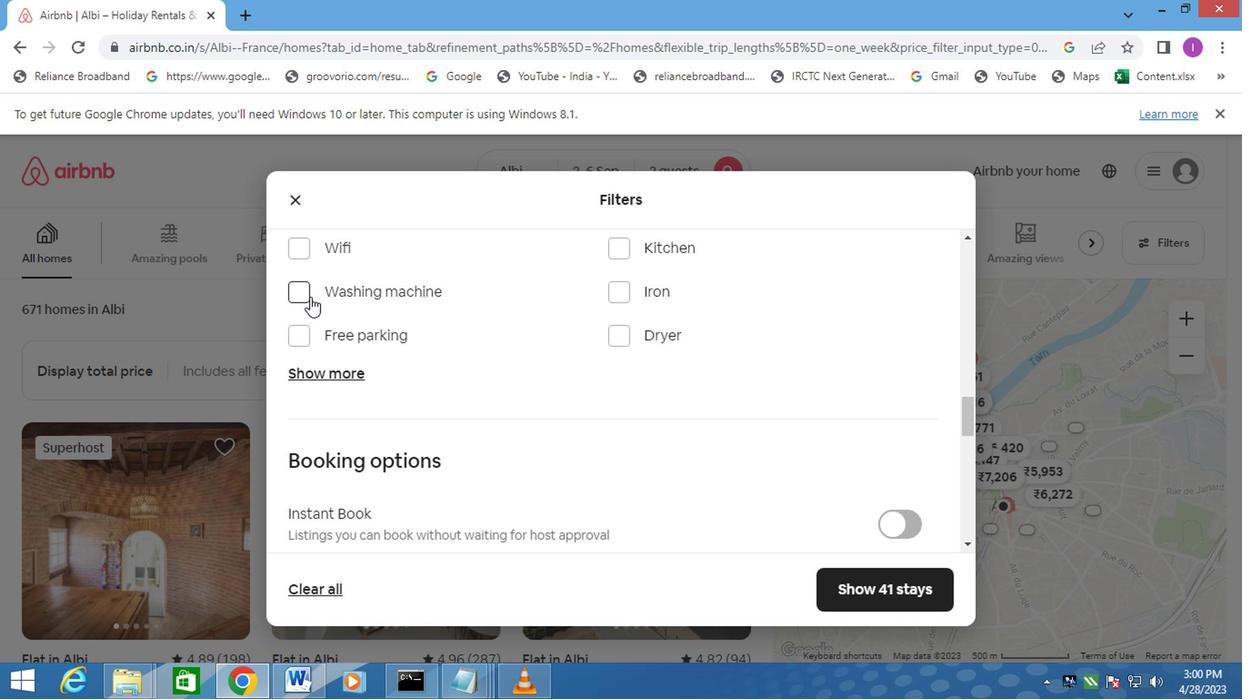 
Action: Mouse pressed left at (295, 297)
Screenshot: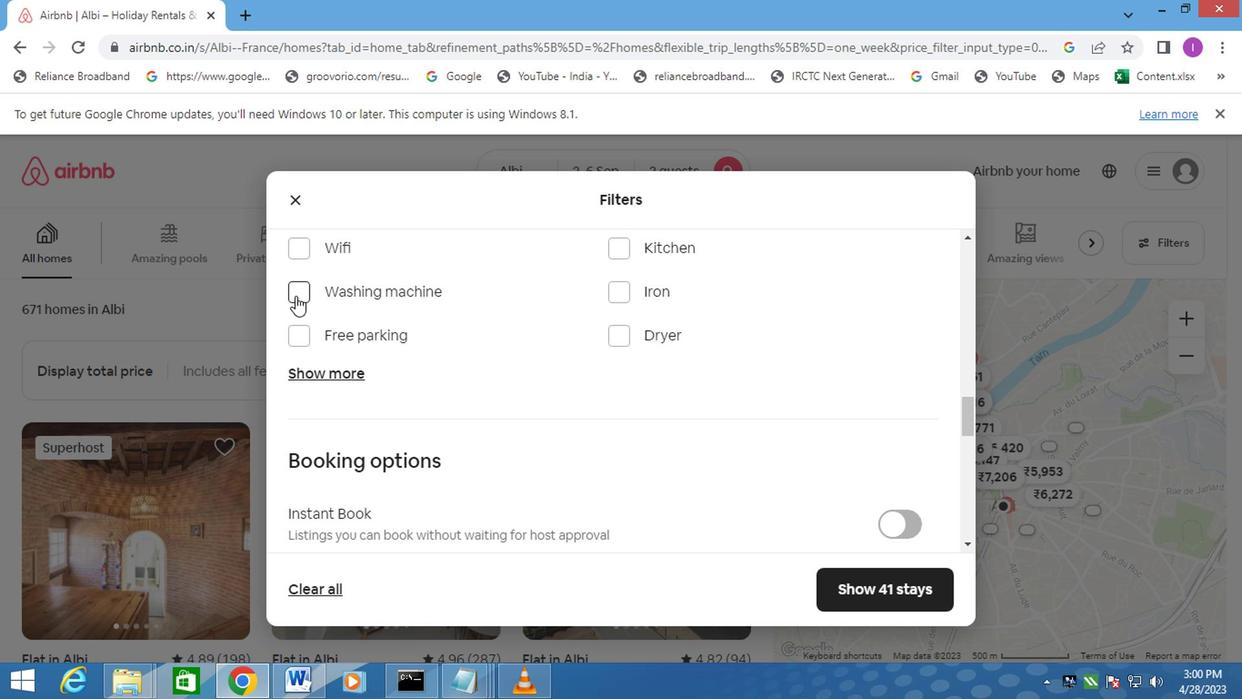 
Action: Mouse moved to (589, 499)
Screenshot: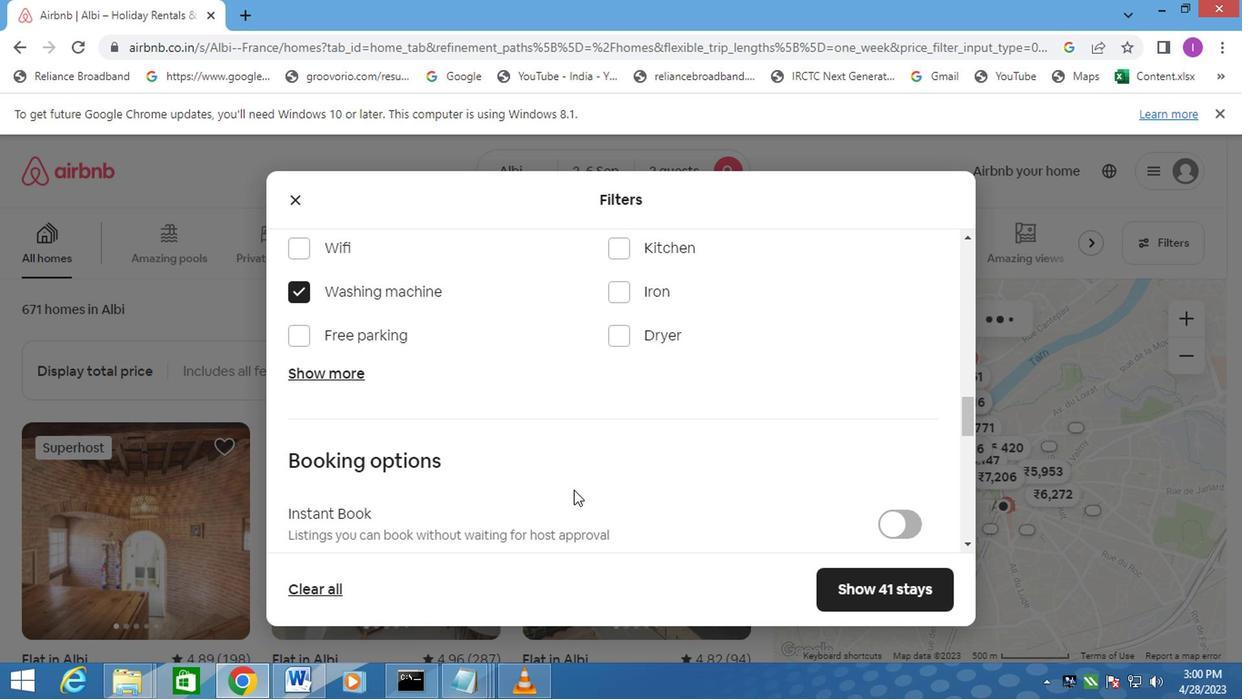 
Action: Mouse scrolled (589, 498) with delta (0, 0)
Screenshot: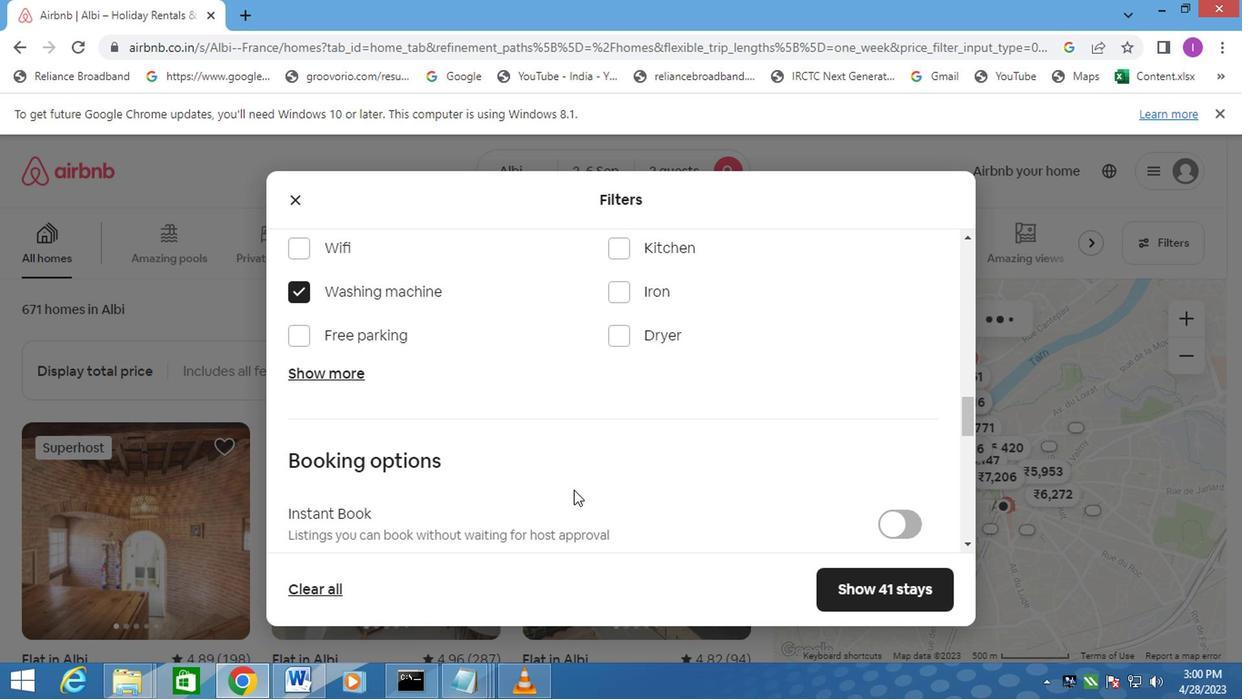 
Action: Mouse moved to (592, 508)
Screenshot: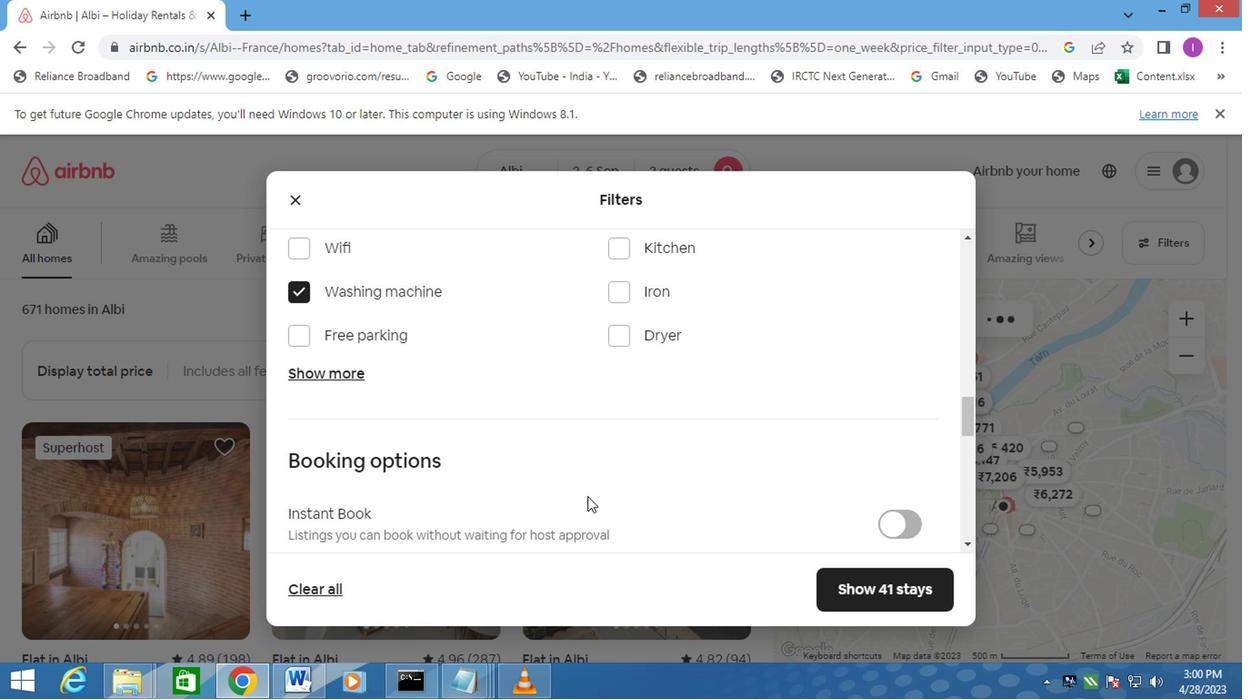 
Action: Mouse scrolled (592, 507) with delta (0, 0)
Screenshot: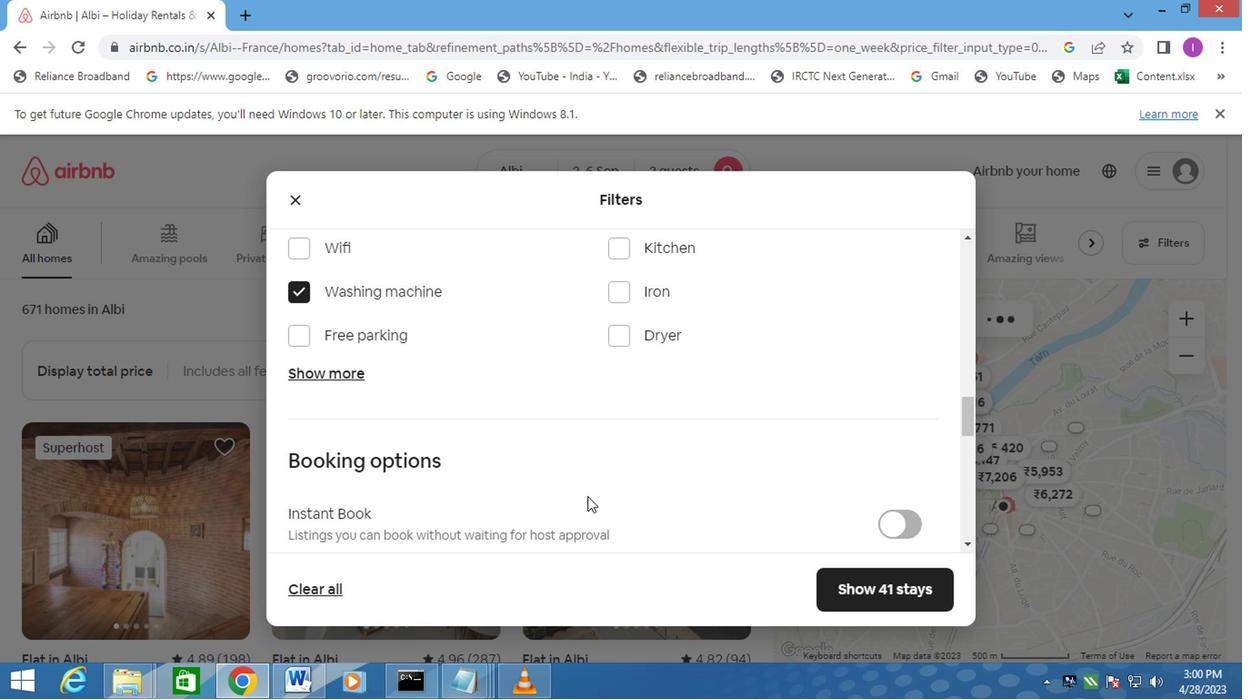 
Action: Mouse scrolled (592, 507) with delta (0, 0)
Screenshot: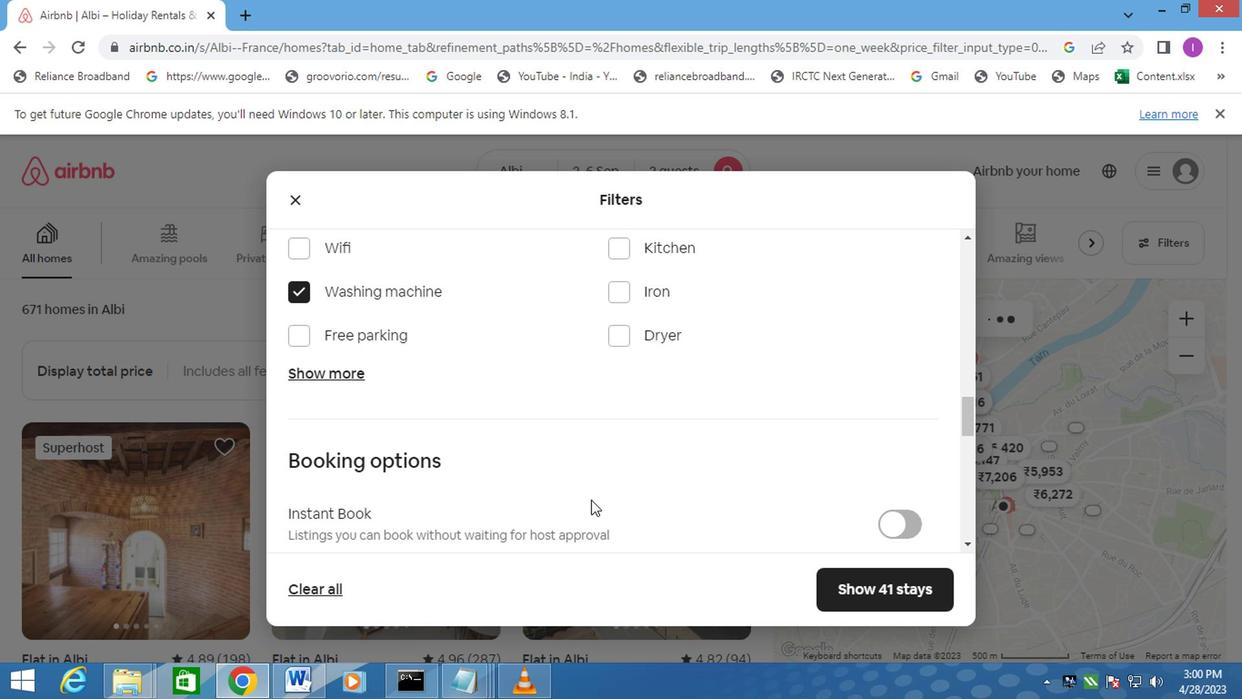 
Action: Mouse moved to (897, 310)
Screenshot: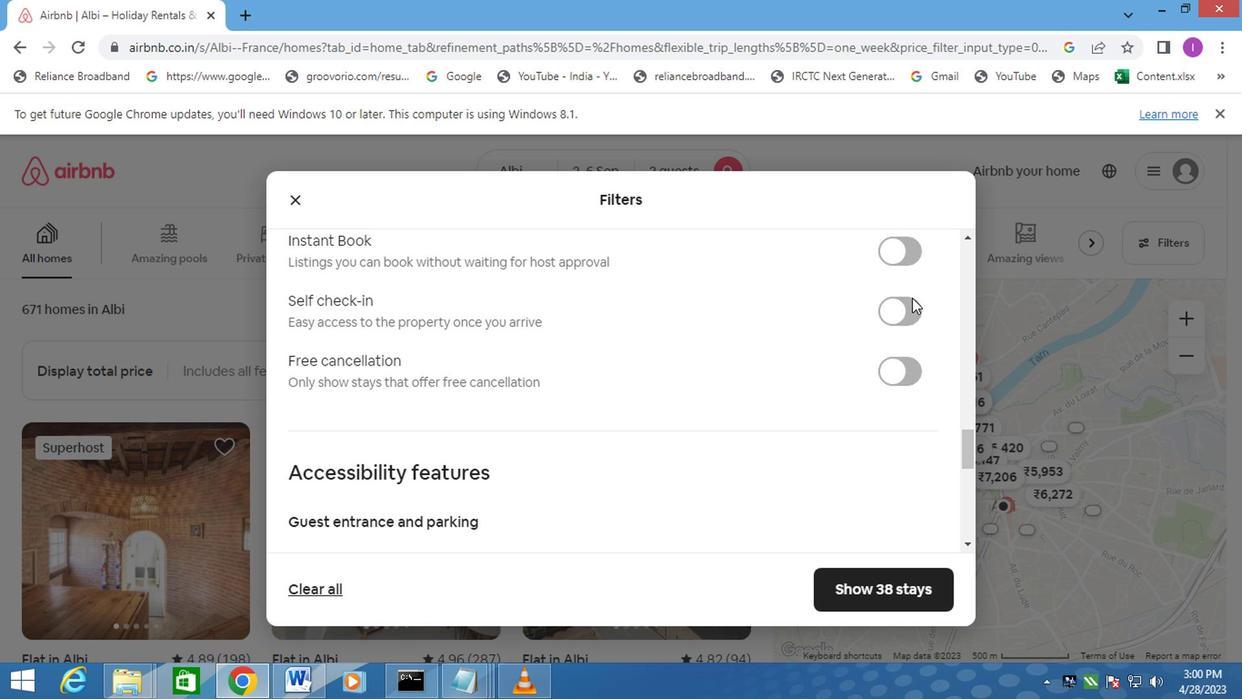 
Action: Mouse pressed left at (897, 310)
Screenshot: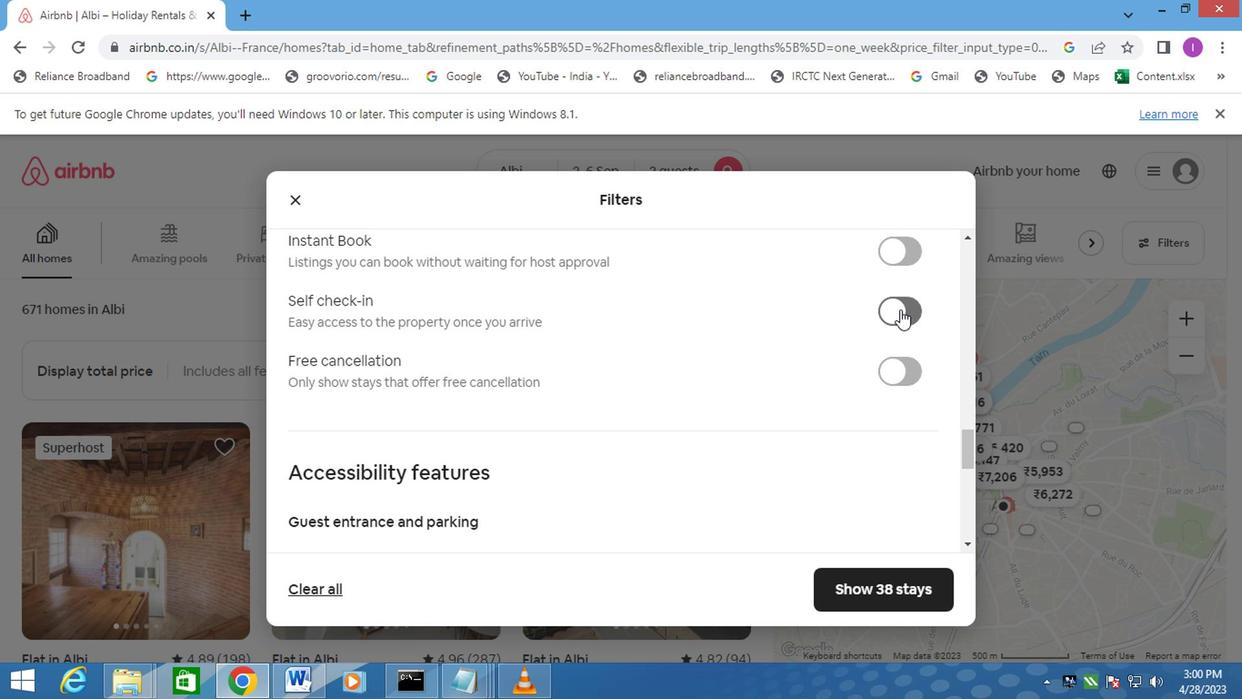 
Action: Mouse moved to (450, 475)
Screenshot: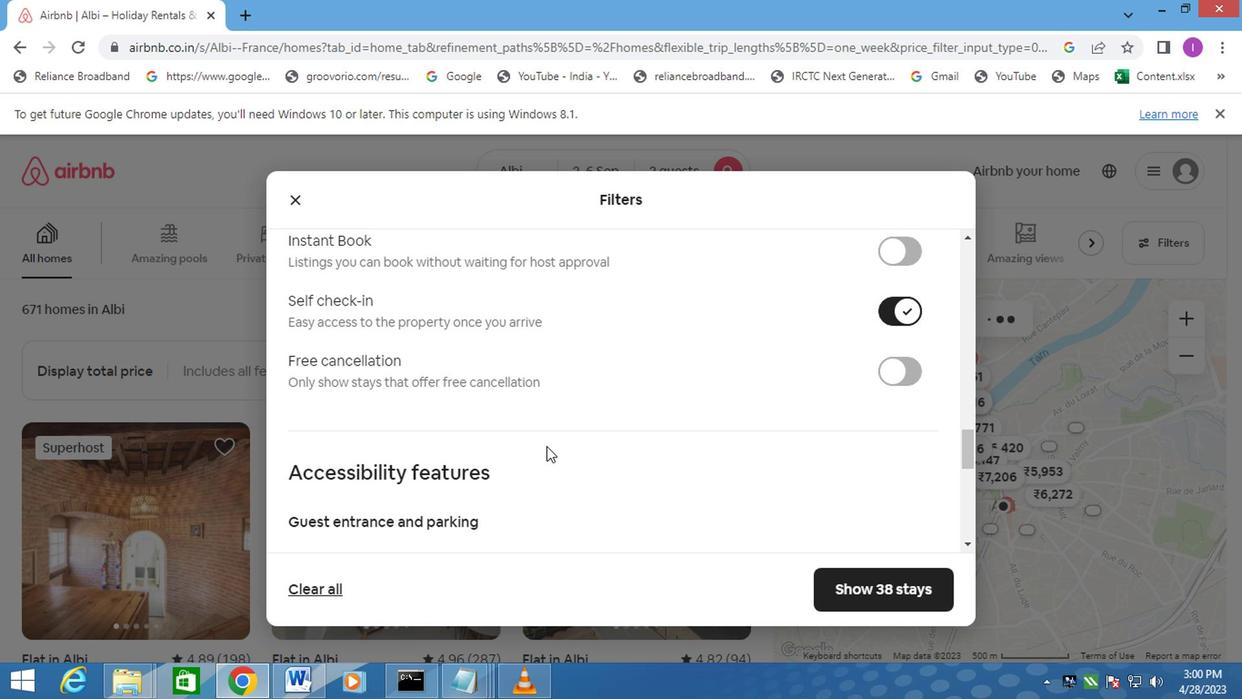 
Action: Mouse scrolled (450, 475) with delta (0, 0)
Screenshot: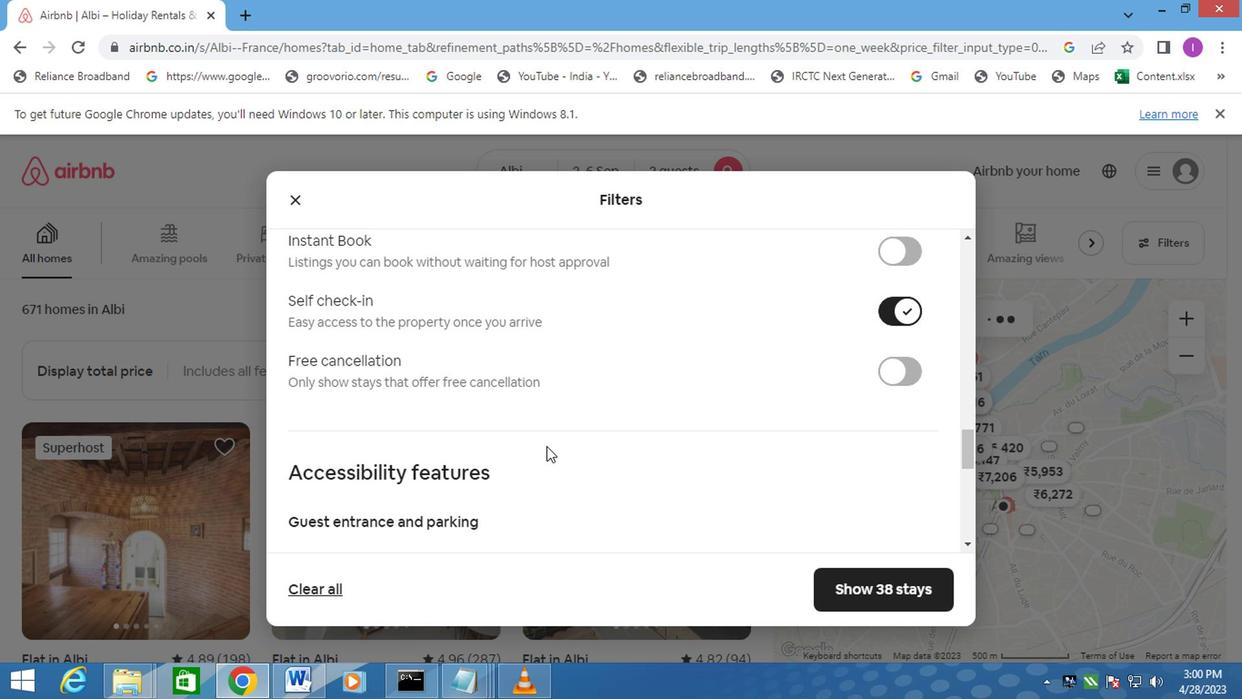 
Action: Mouse moved to (436, 482)
Screenshot: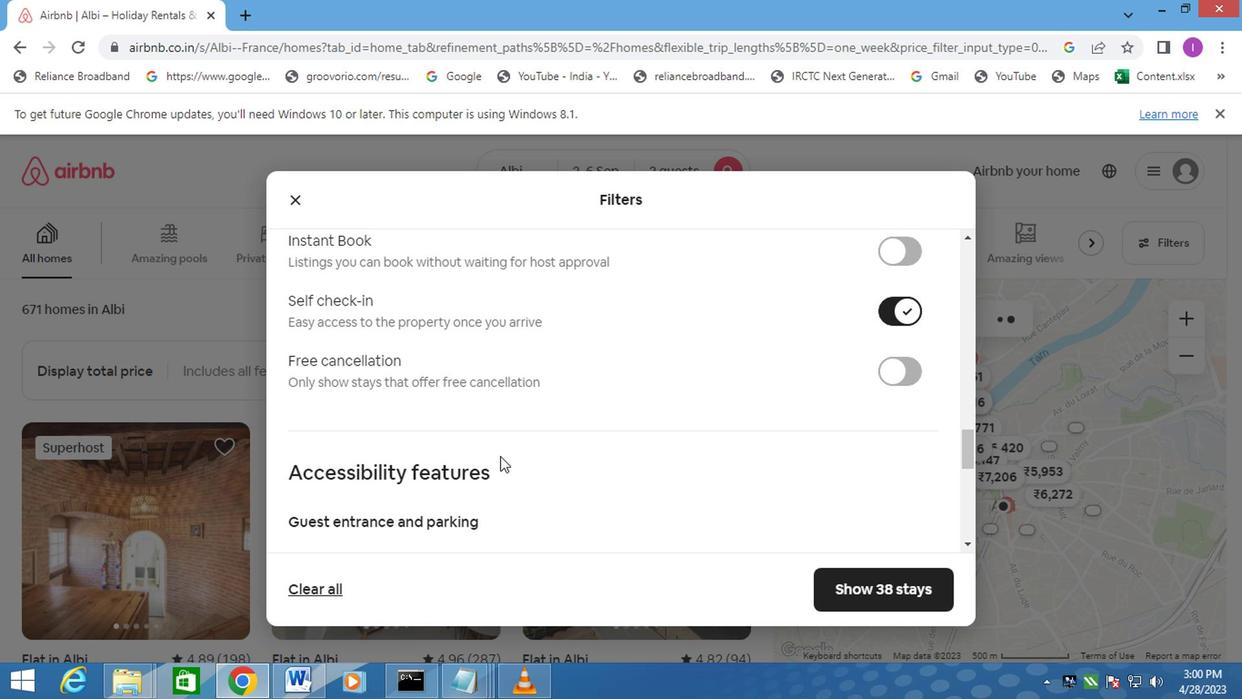 
Action: Mouse scrolled (439, 480) with delta (0, -1)
Screenshot: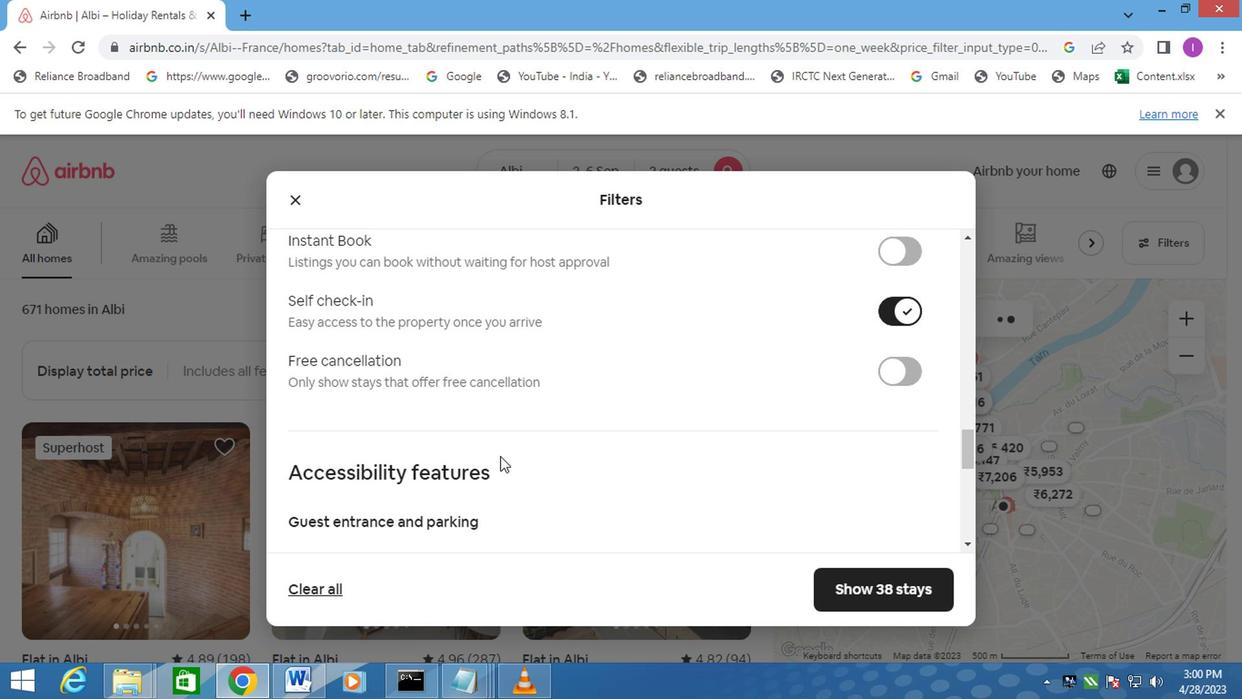 
Action: Mouse scrolled (436, 482) with delta (0, 0)
Screenshot: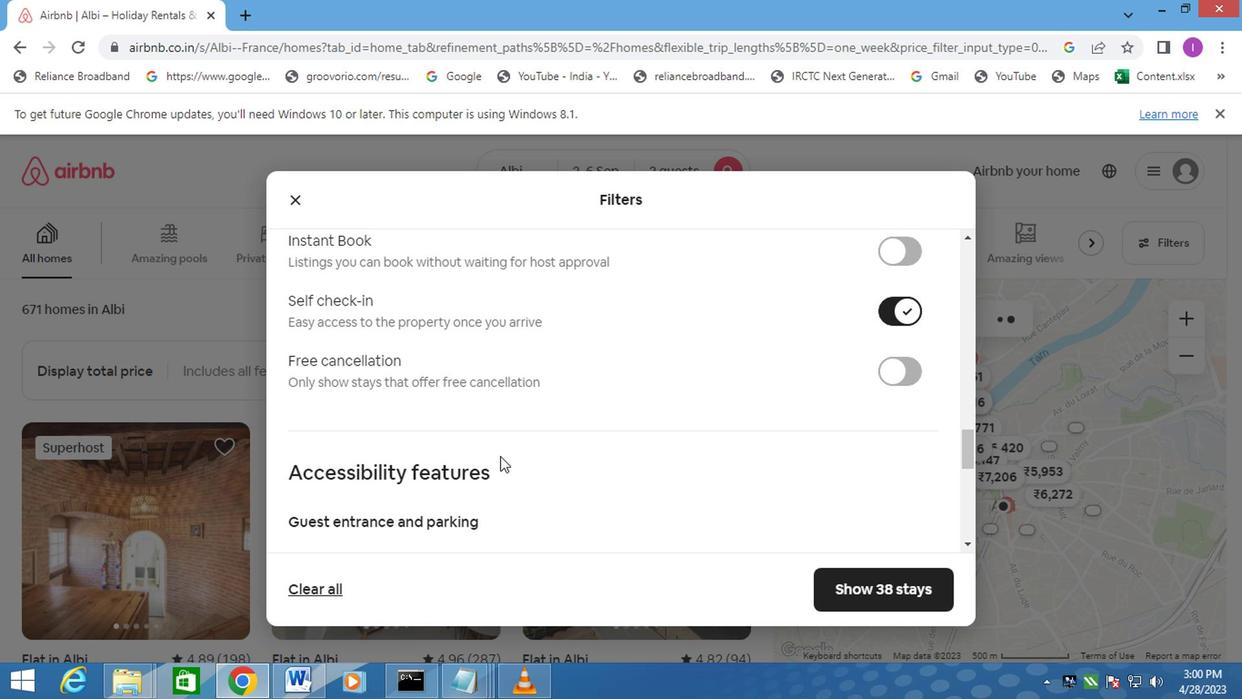 
Action: Mouse moved to (428, 485)
Screenshot: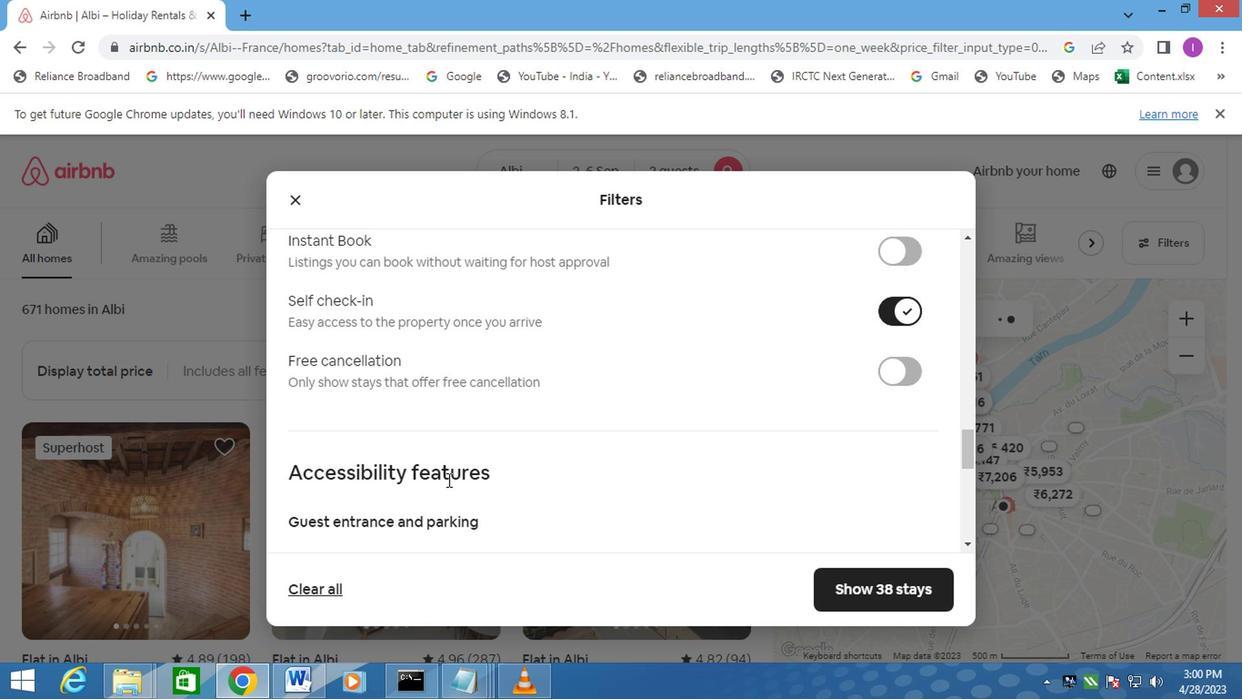 
Action: Mouse scrolled (431, 484) with delta (0, 0)
Screenshot: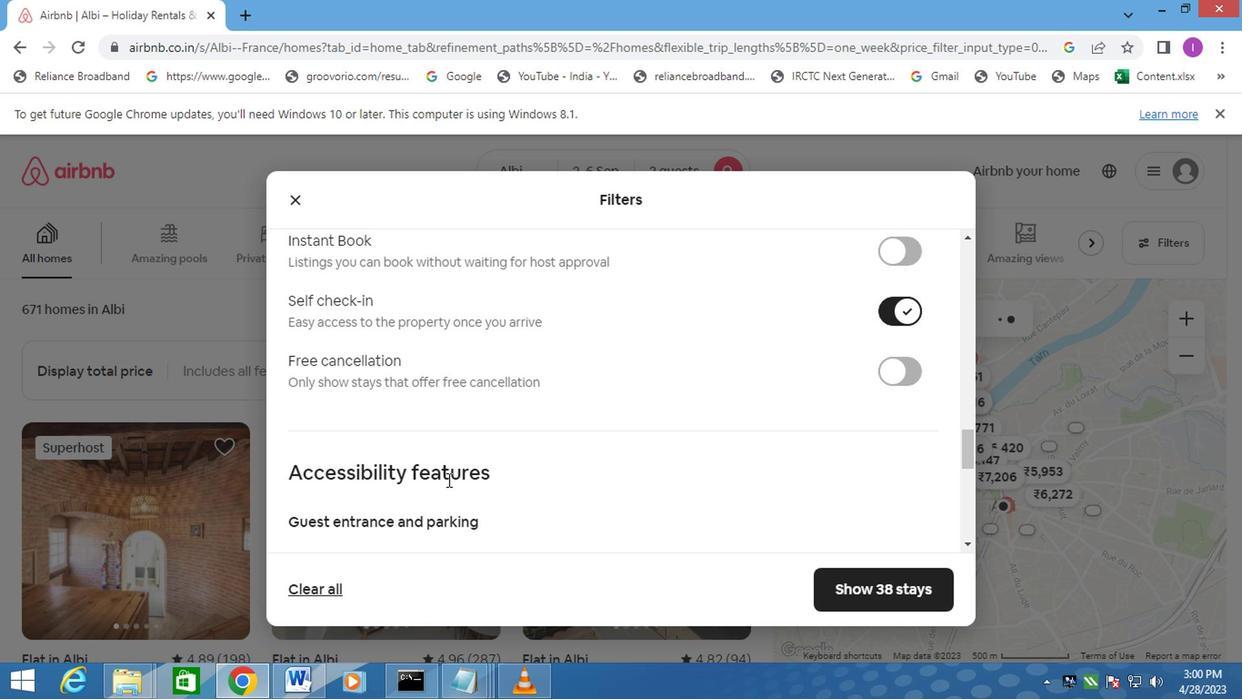 
Action: Mouse moved to (418, 482)
Screenshot: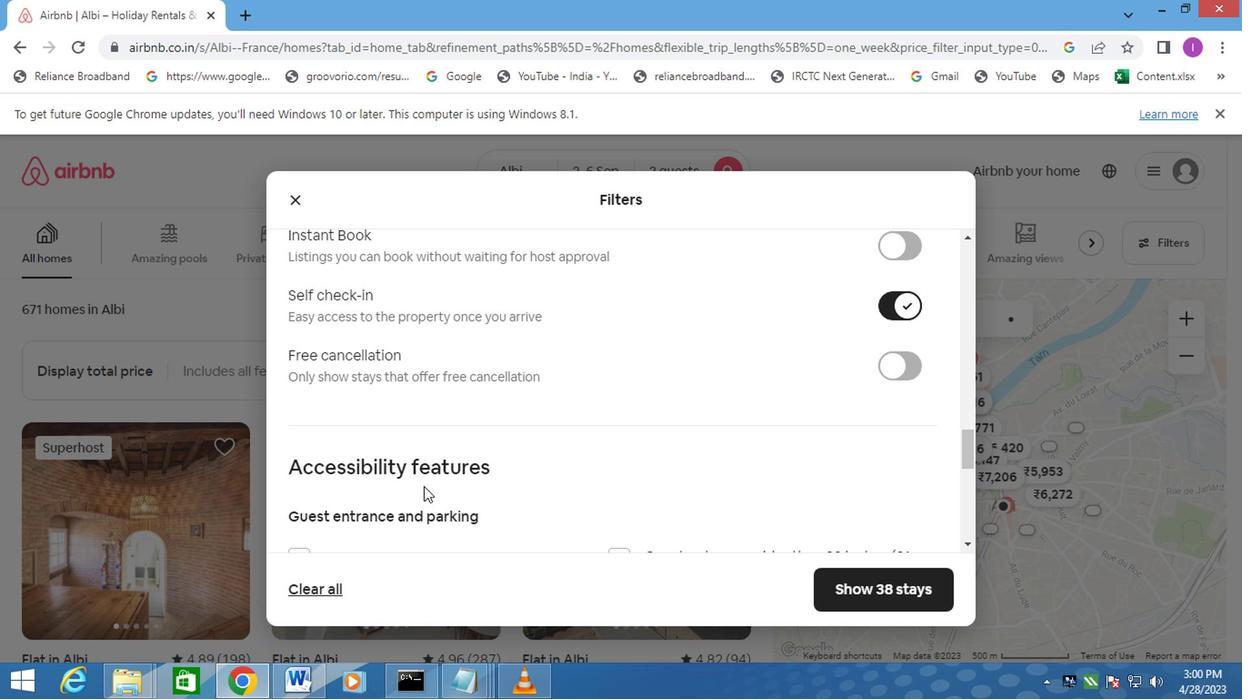 
Action: Mouse scrolled (418, 482) with delta (0, 0)
Screenshot: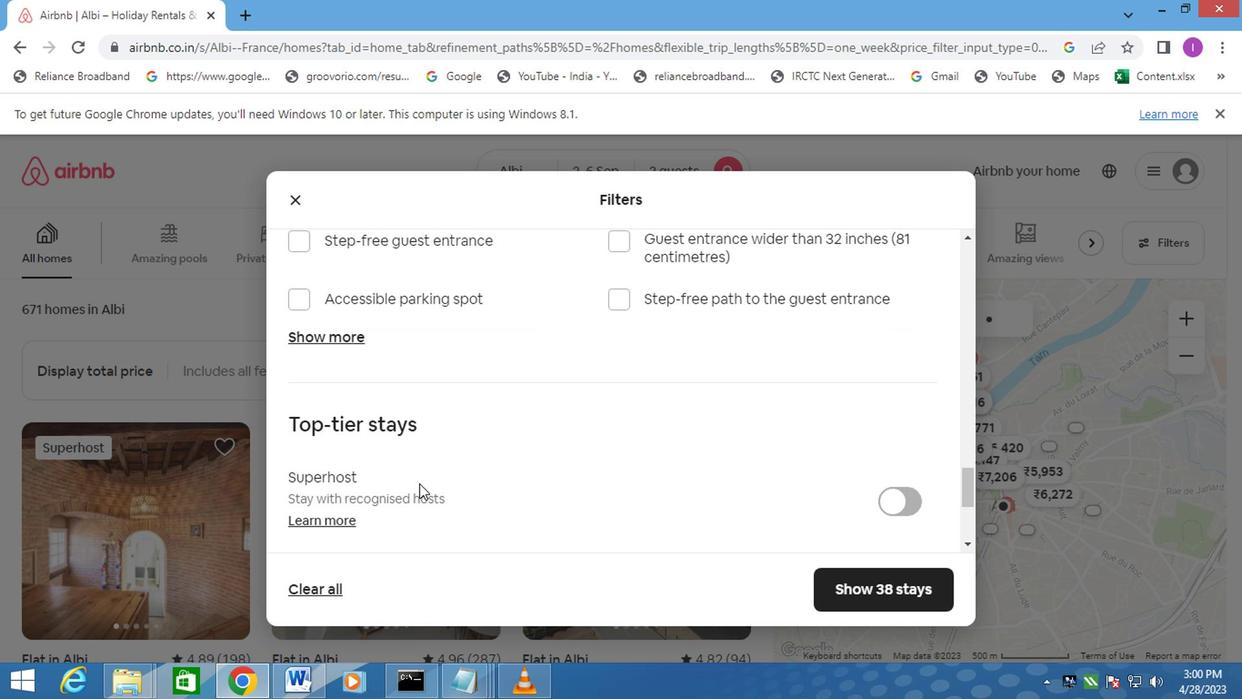 
Action: Mouse scrolled (418, 482) with delta (0, 0)
Screenshot: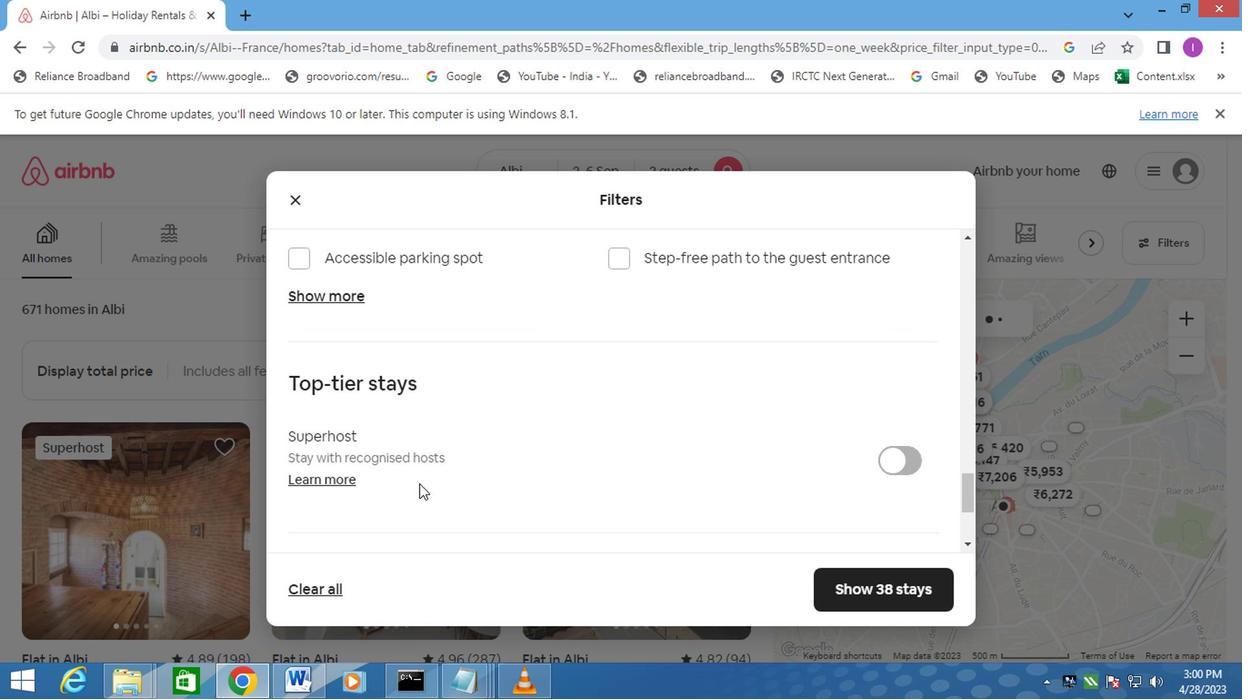 
Action: Mouse scrolled (418, 482) with delta (0, 0)
Screenshot: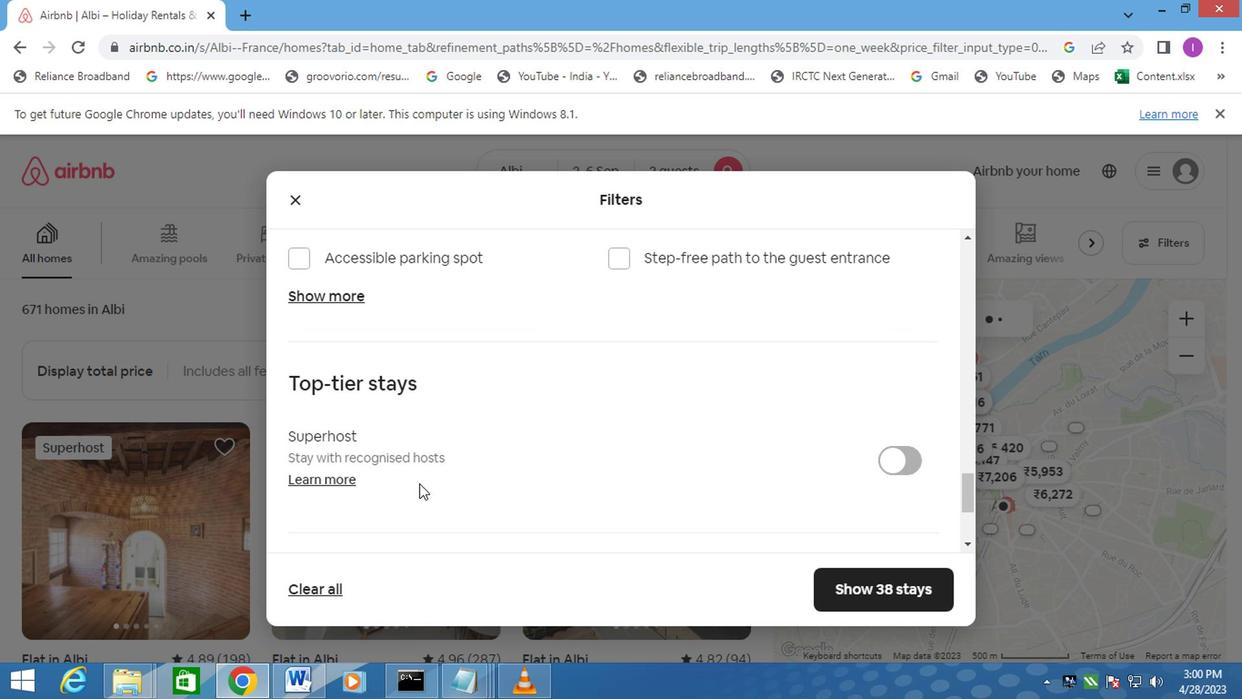 
Action: Mouse moved to (418, 482)
Screenshot: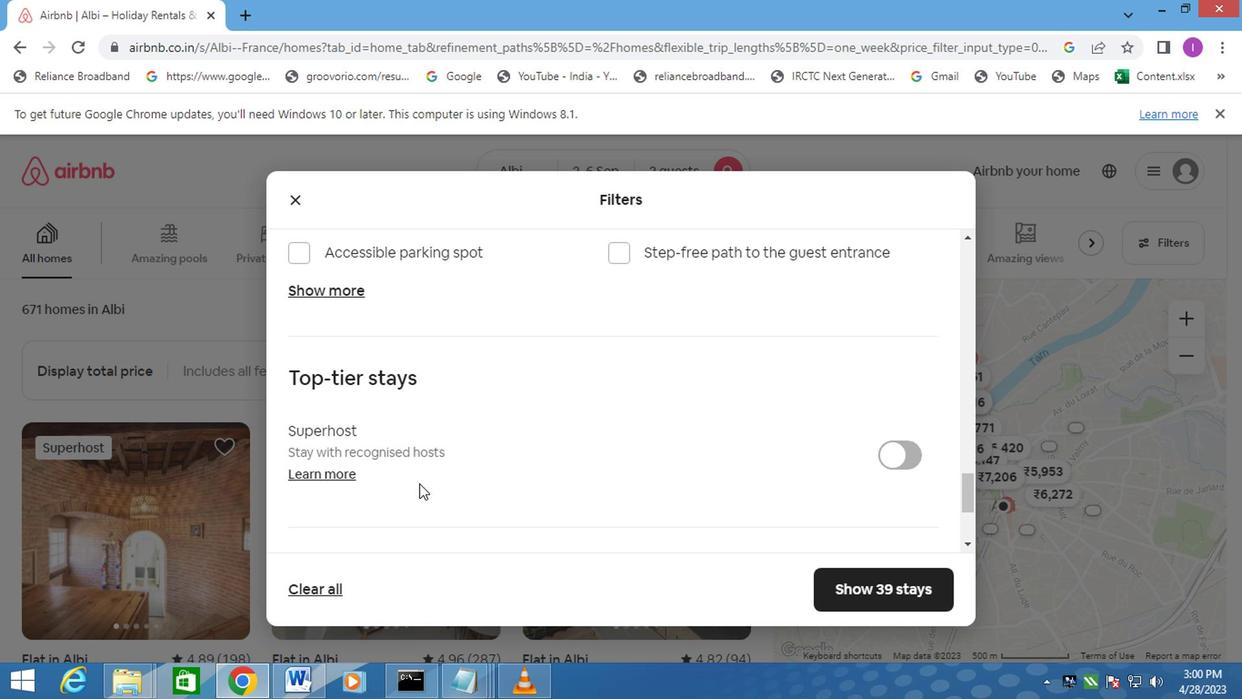 
Action: Mouse scrolled (418, 480) with delta (0, -1)
Screenshot: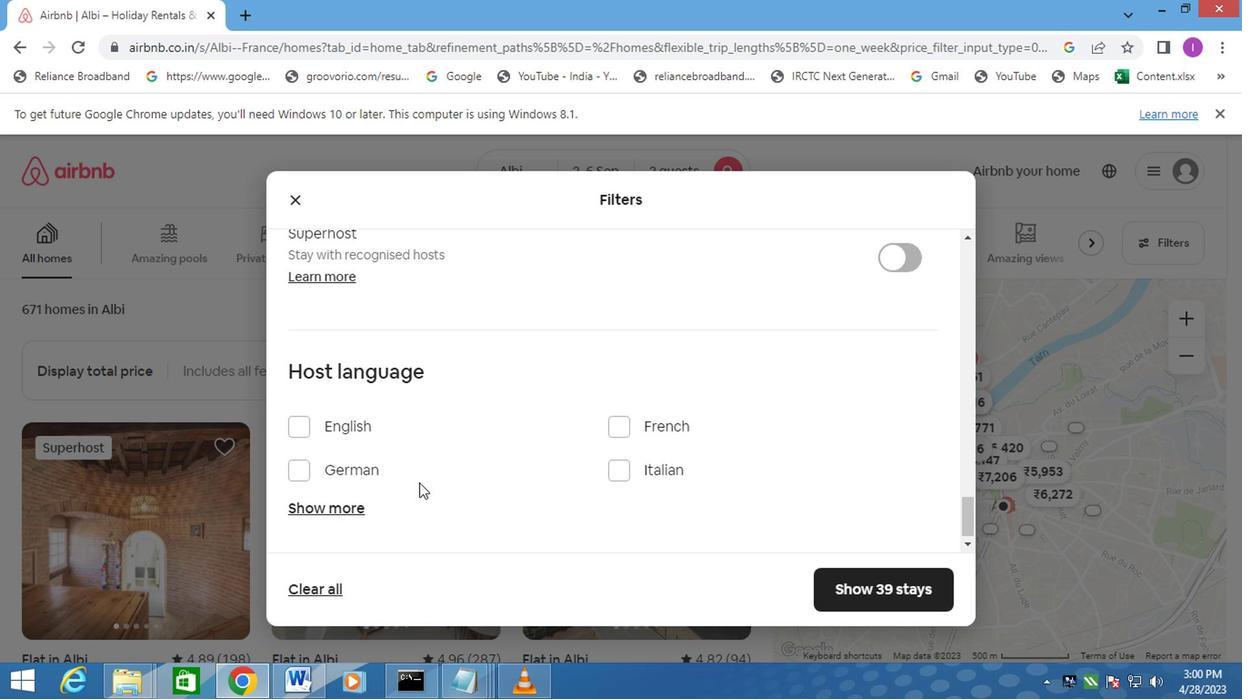 
Action: Mouse scrolled (418, 480) with delta (0, -1)
Screenshot: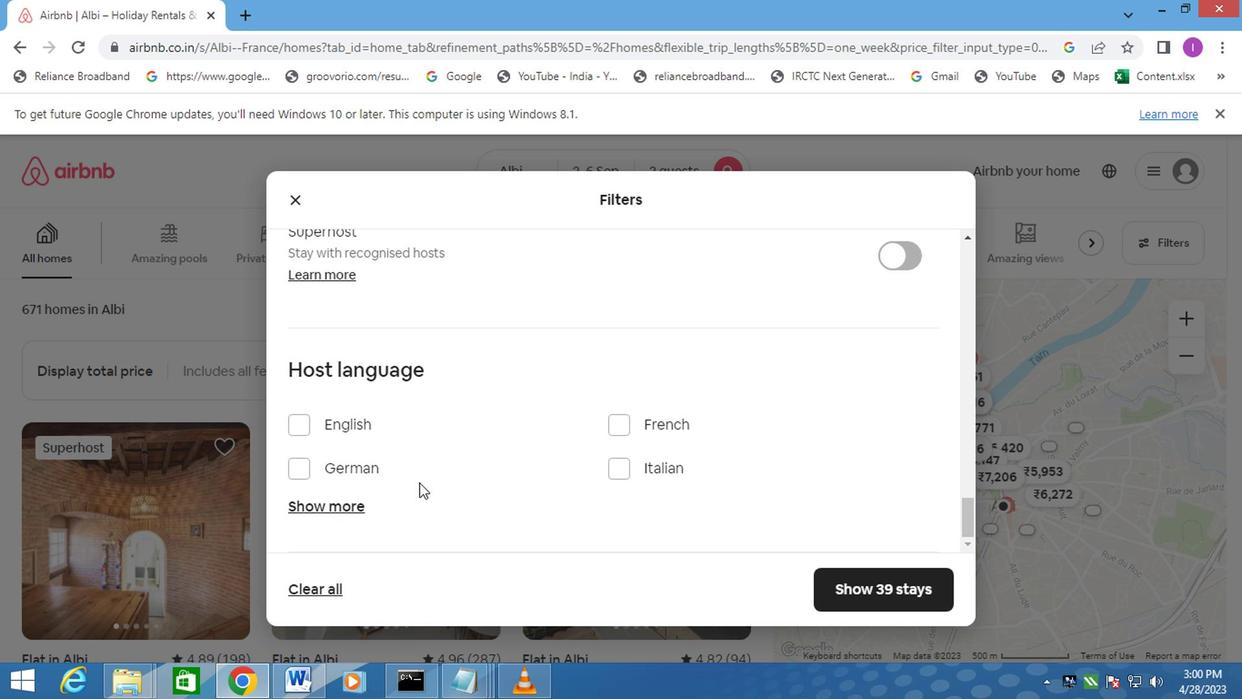 
Action: Mouse scrolled (418, 480) with delta (0, -1)
Screenshot: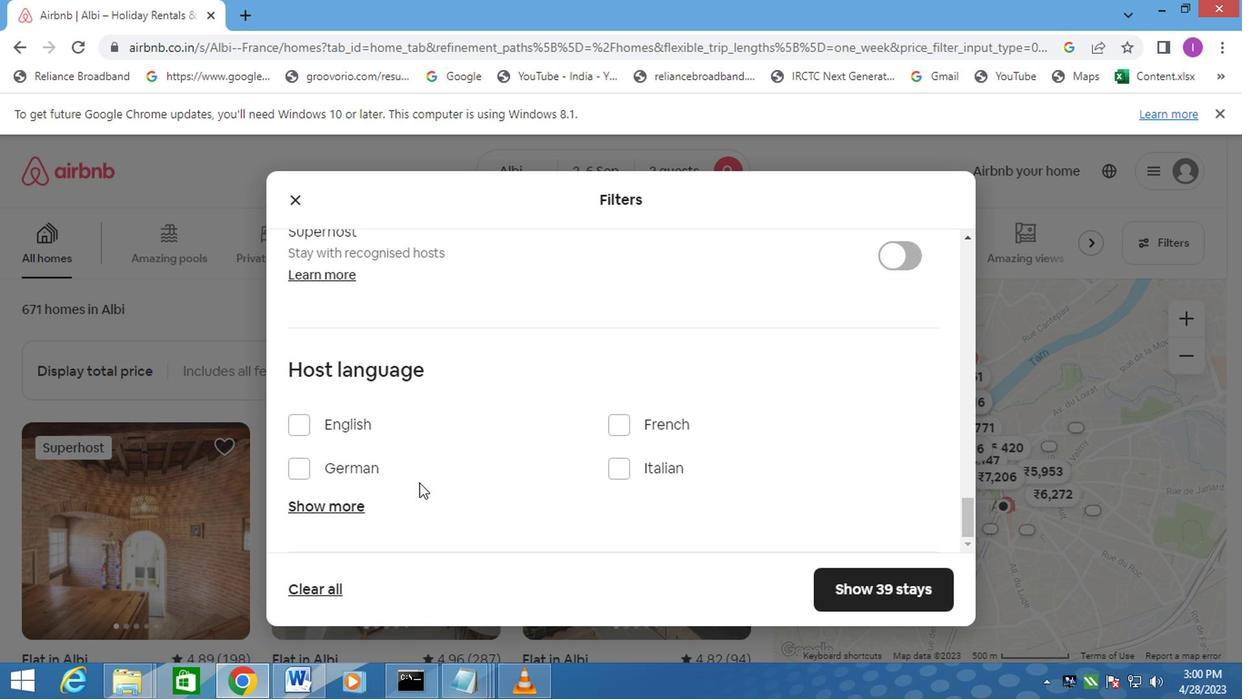
Action: Mouse moved to (417, 480)
Screenshot: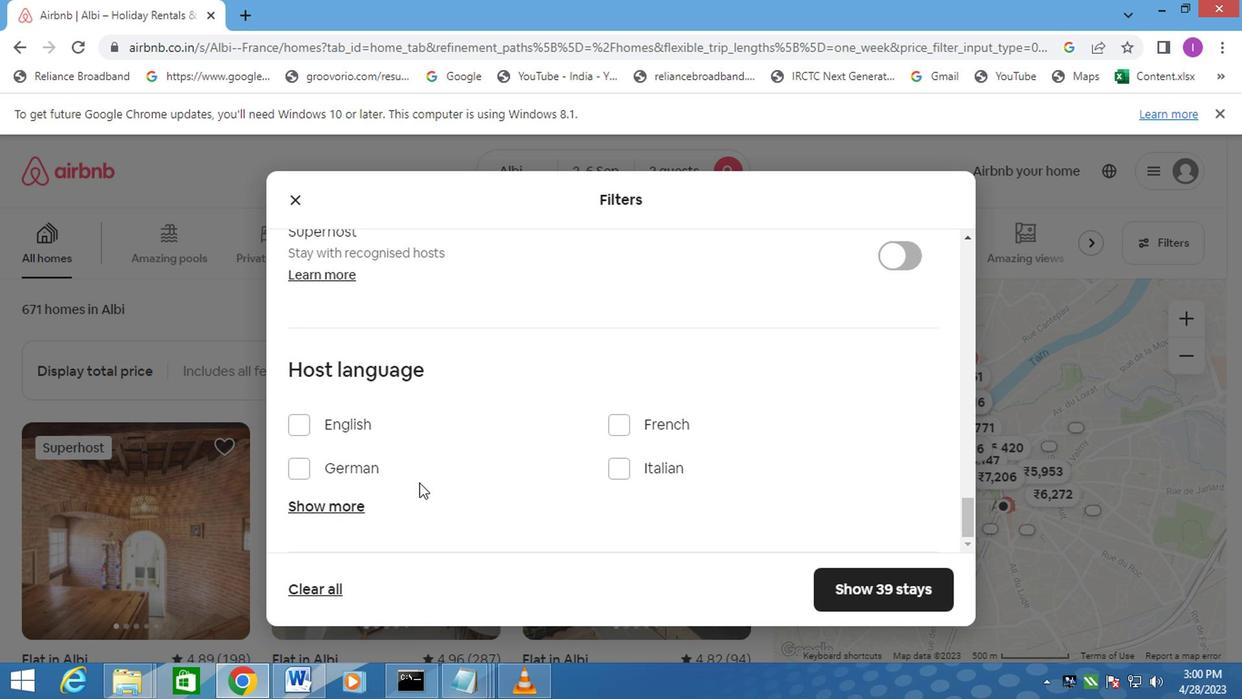 
Action: Mouse scrolled (417, 480) with delta (0, 0)
Screenshot: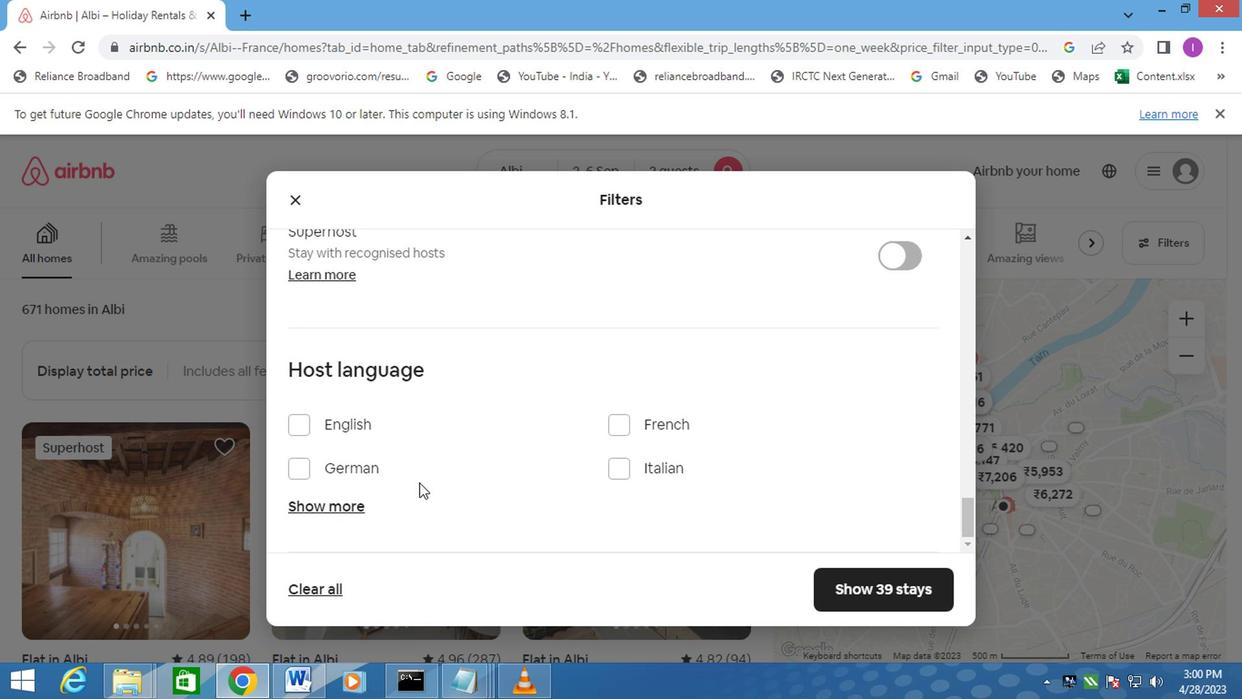 
Action: Mouse moved to (290, 426)
Screenshot: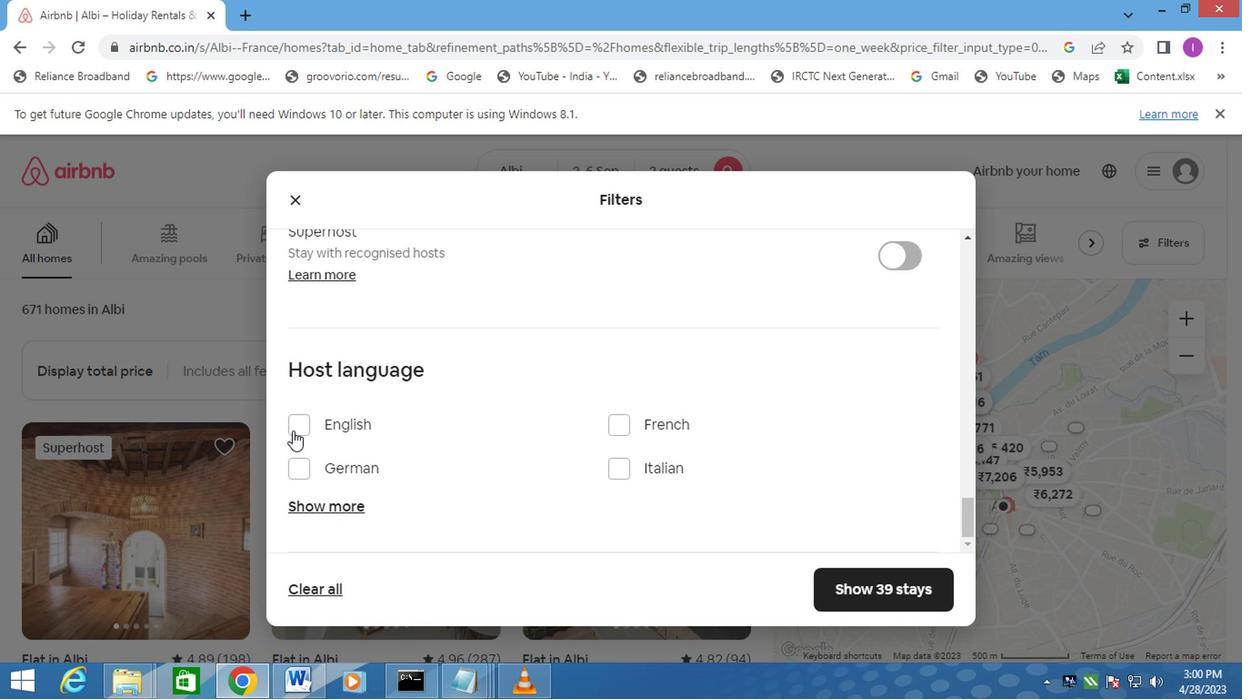 
Action: Mouse pressed left at (290, 426)
Screenshot: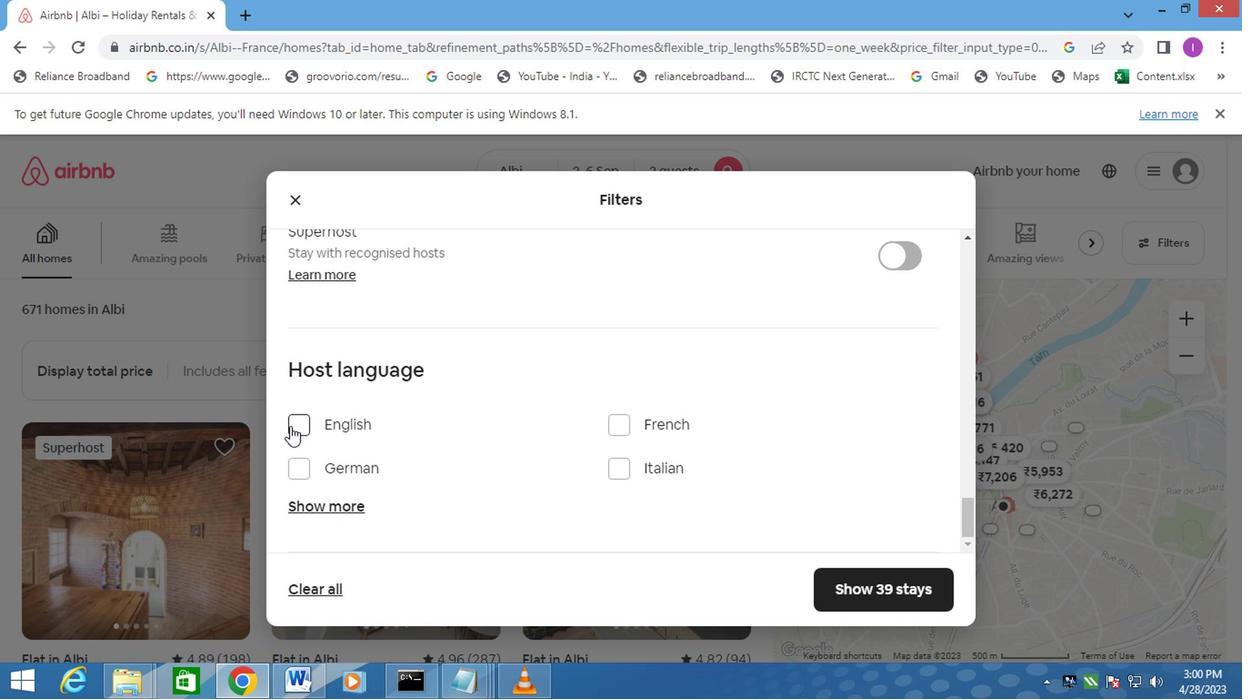 
Action: Mouse moved to (890, 598)
Screenshot: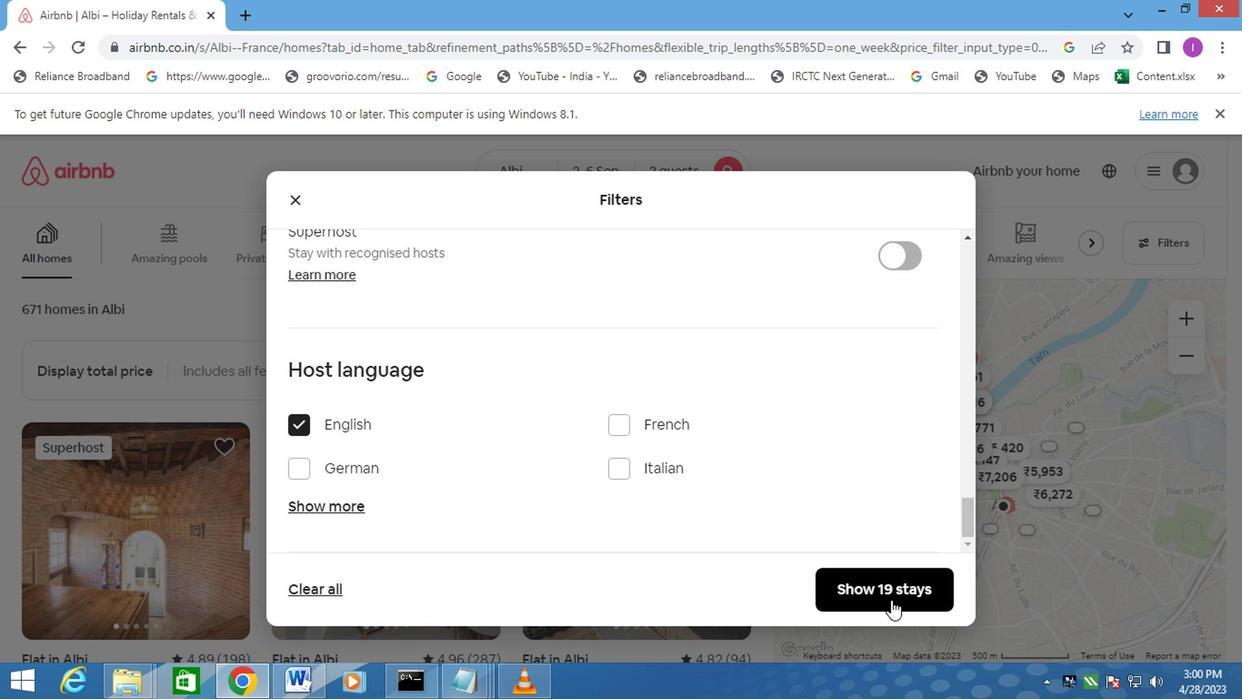 
Action: Mouse pressed left at (890, 598)
Screenshot: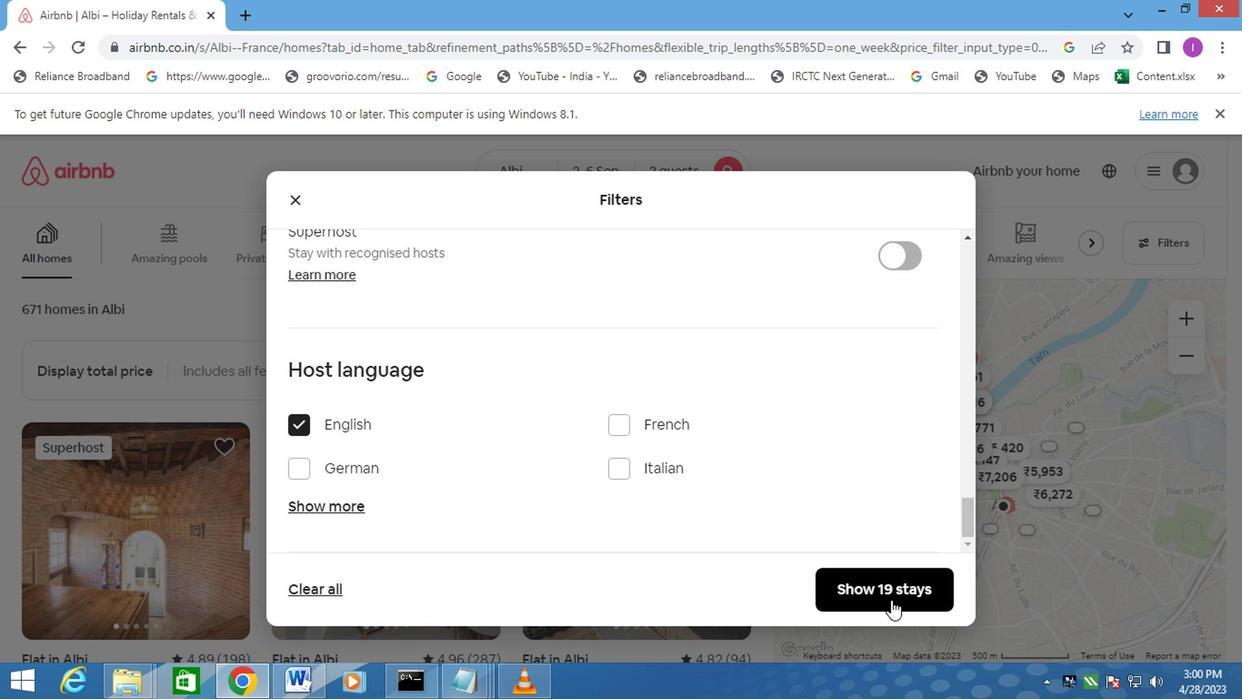 
Action: Mouse moved to (796, 574)
Screenshot: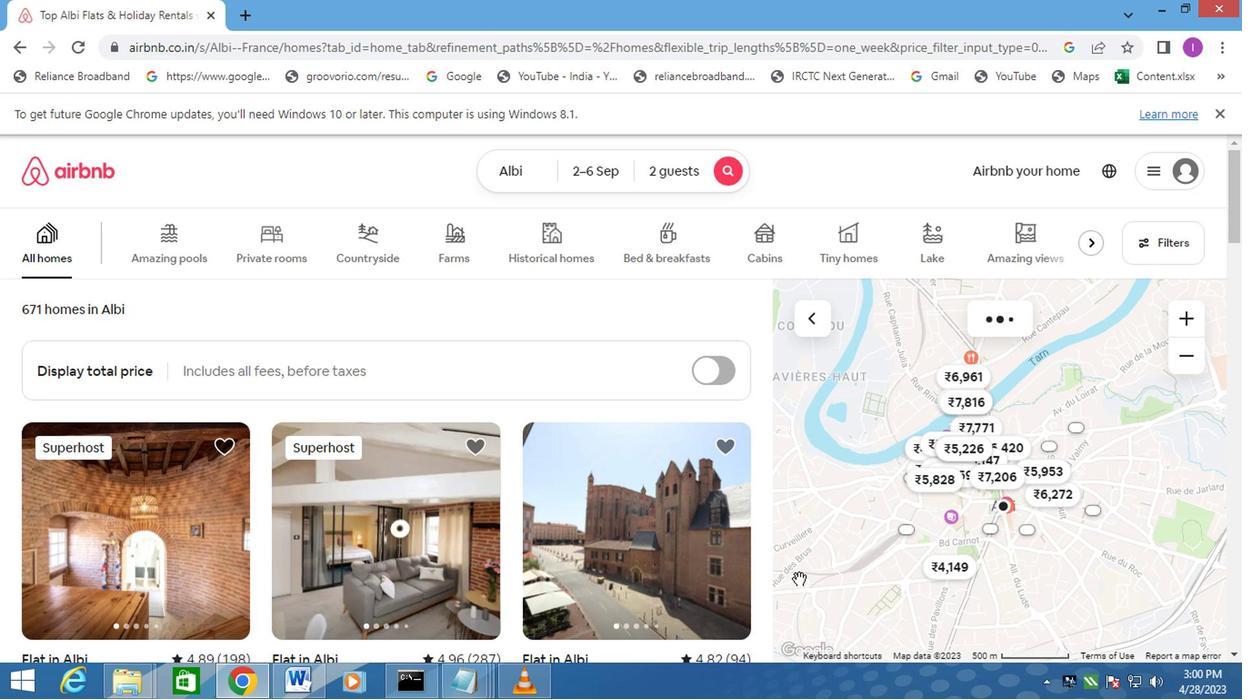 
